 Task: Create a public group for sharing the records.
Action: Mouse moved to (713, 59)
Screenshot: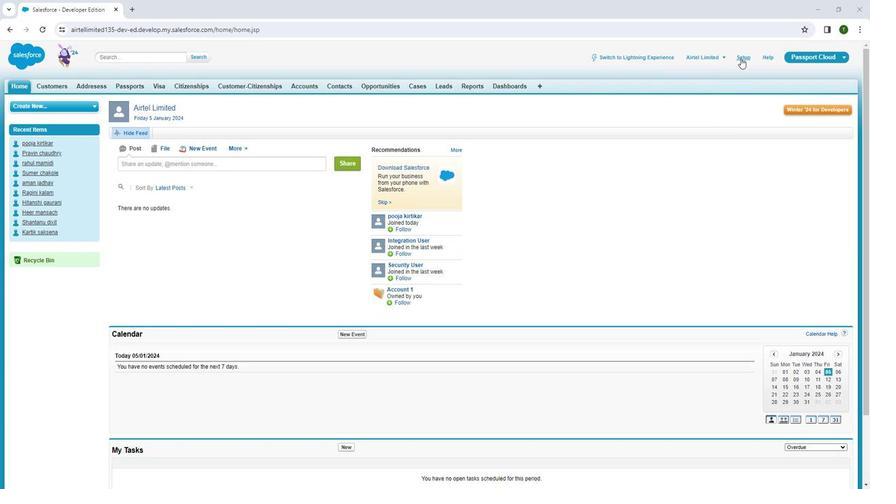 
Action: Mouse pressed left at (713, 59)
Screenshot: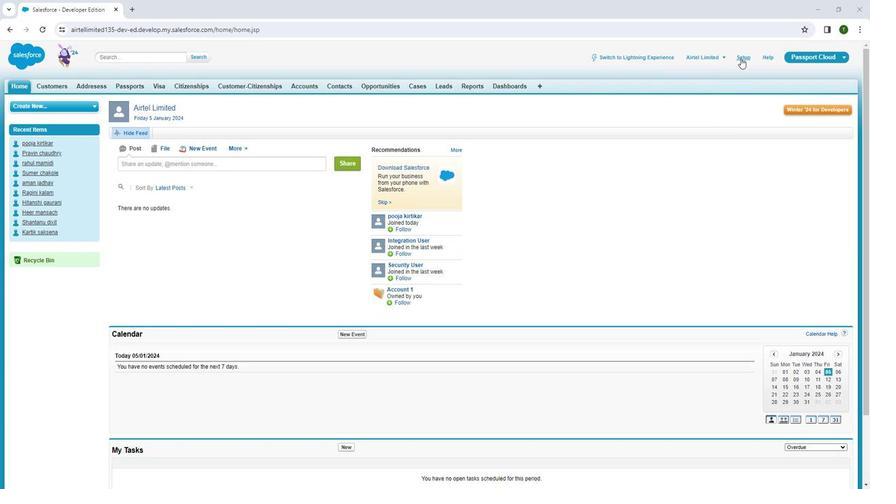 
Action: Mouse moved to (44, 166)
Screenshot: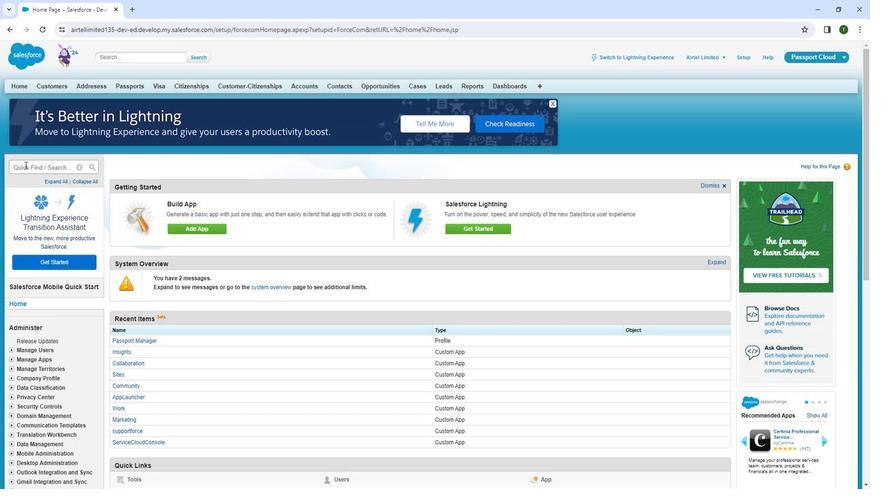 
Action: Mouse pressed left at (44, 166)
Screenshot: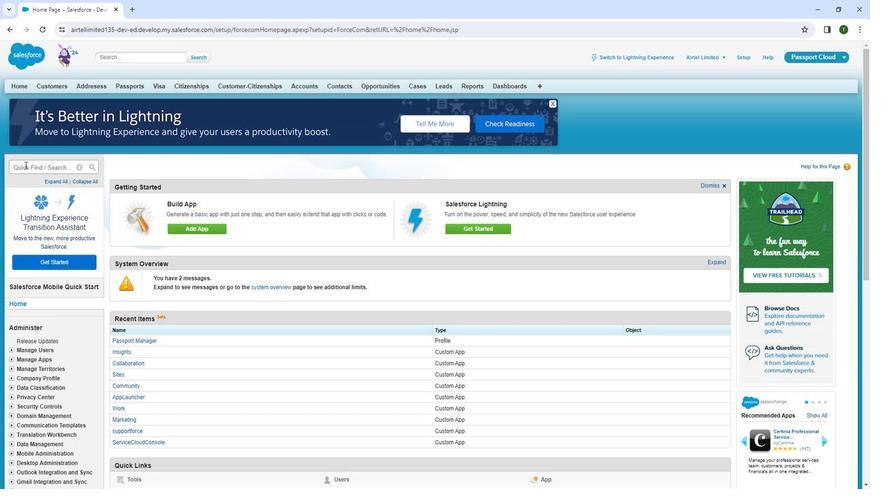 
Action: Mouse moved to (45, 148)
Screenshot: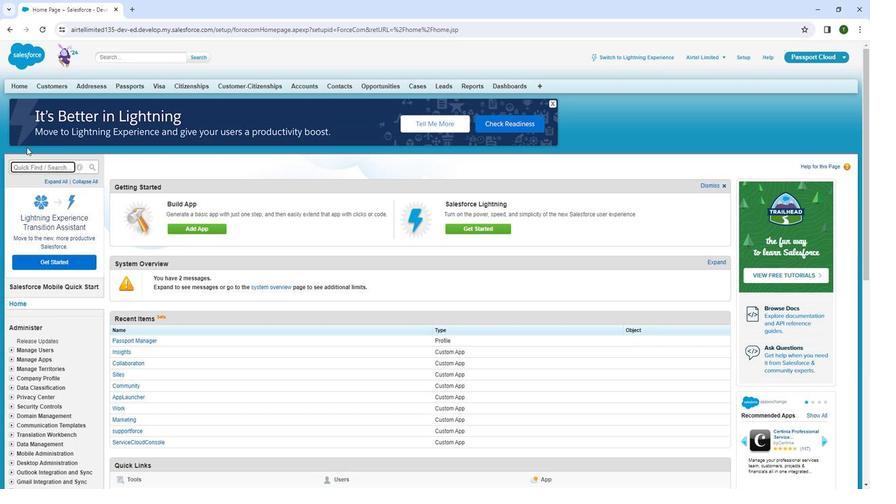 
Action: Key pressed s
Screenshot: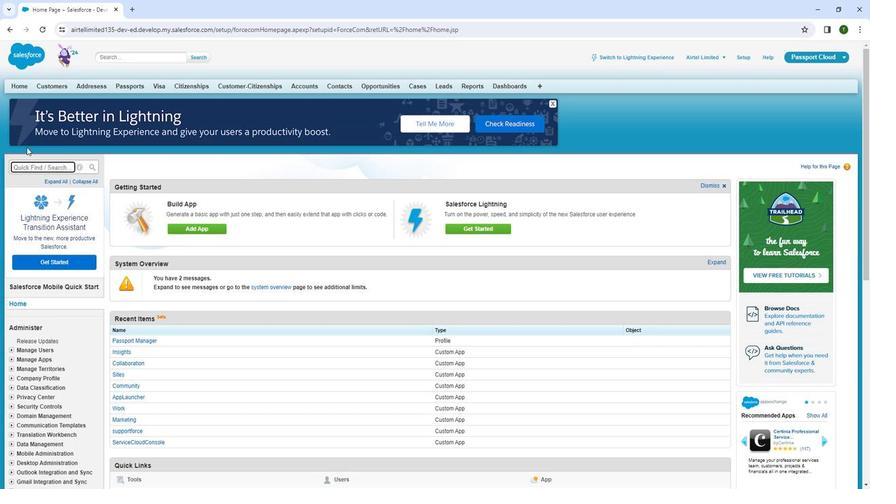 
Action: Mouse moved to (46, 146)
Screenshot: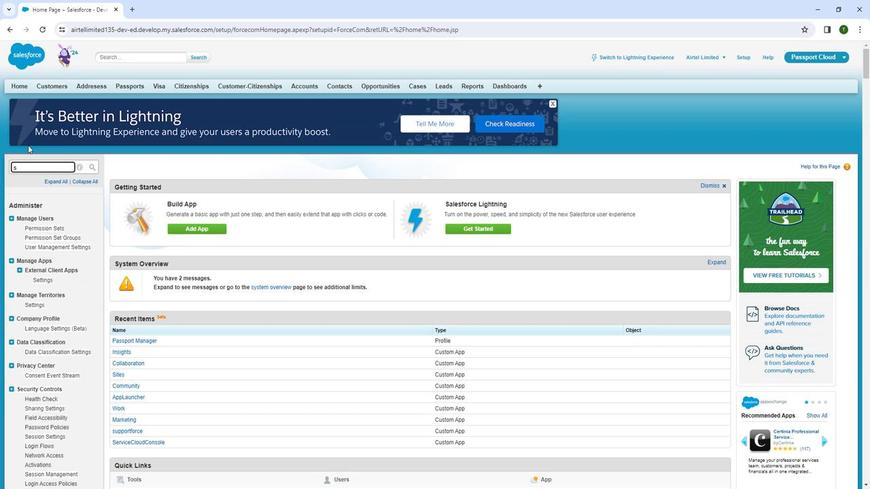 
Action: Key pressed h
Screenshot: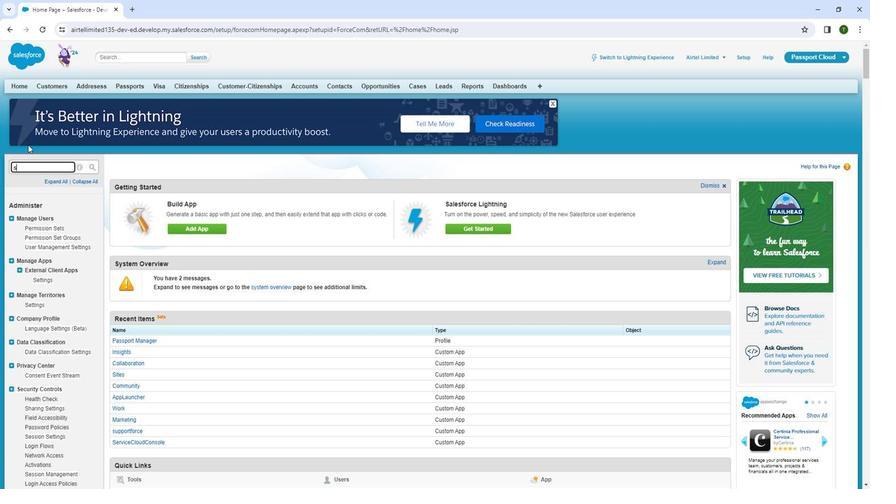 
Action: Mouse moved to (42, 163)
Screenshot: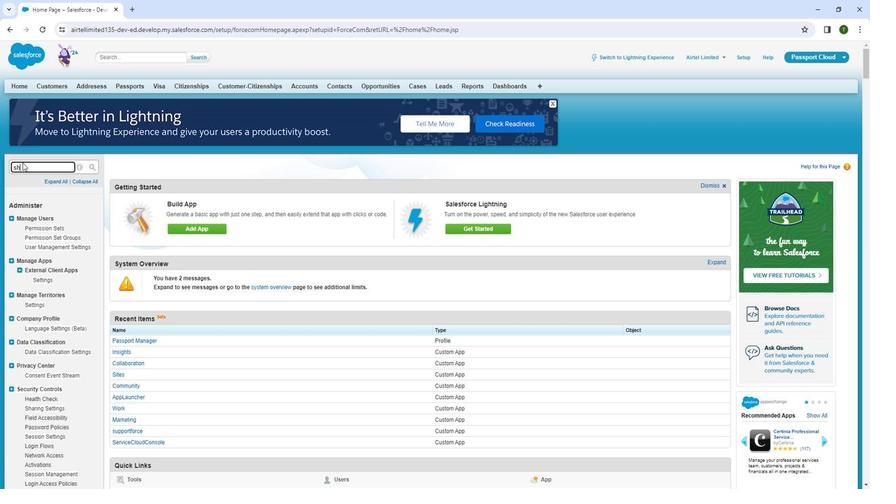
Action: Key pressed ar
Screenshot: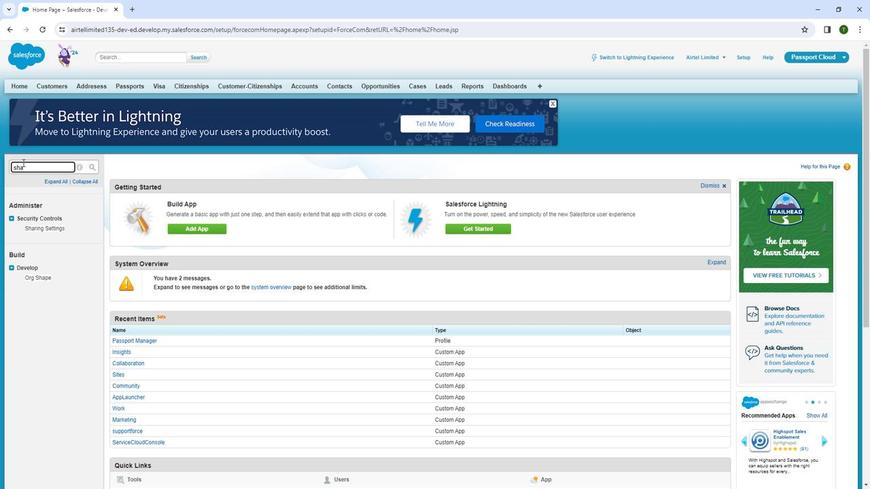
Action: Mouse moved to (42, 158)
Screenshot: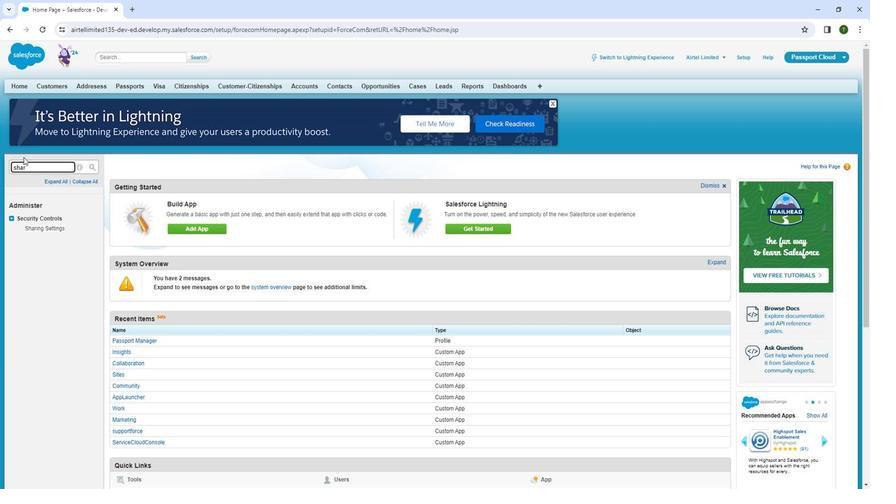 
Action: Key pressed ing
Screenshot: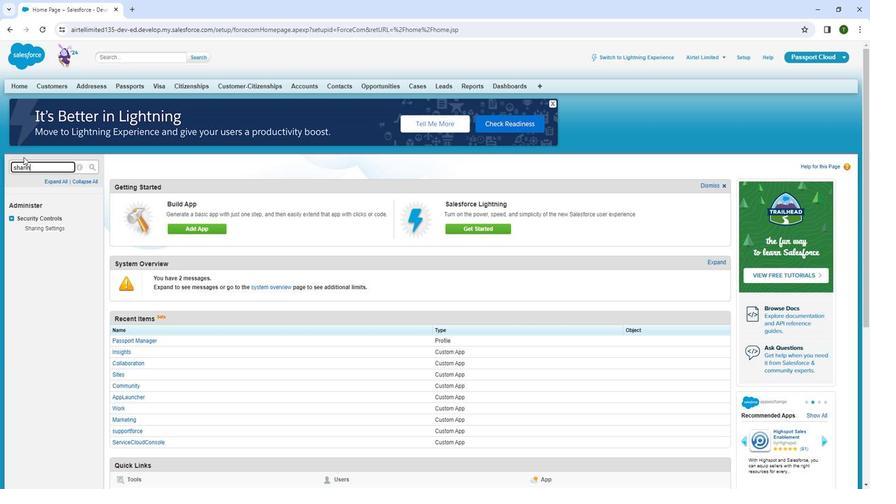 
Action: Mouse moved to (48, 231)
Screenshot: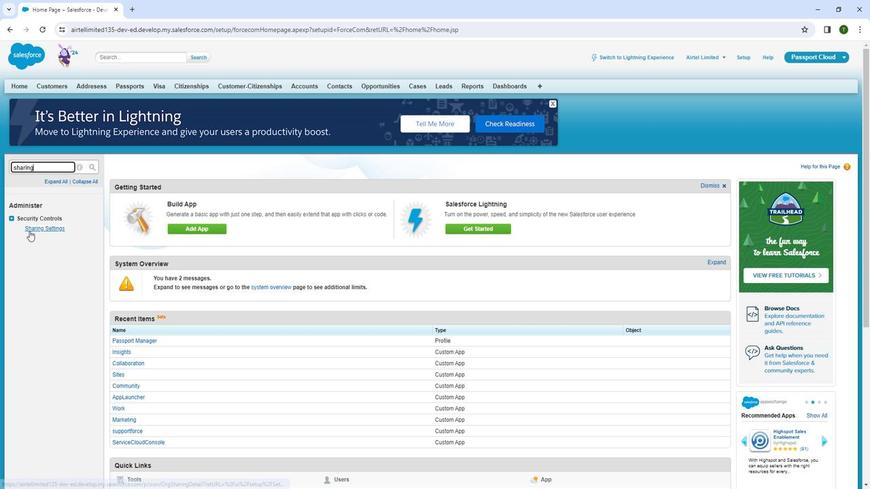 
Action: Mouse pressed left at (48, 231)
Screenshot: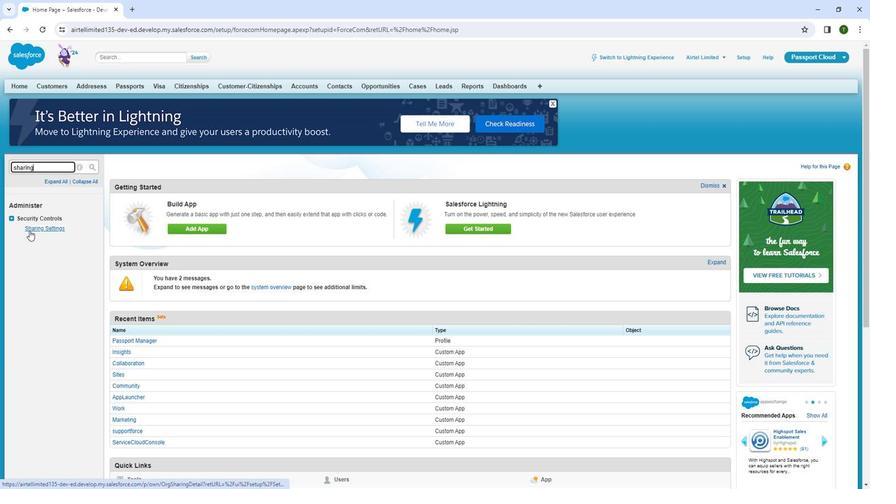 
Action: Mouse moved to (249, 323)
Screenshot: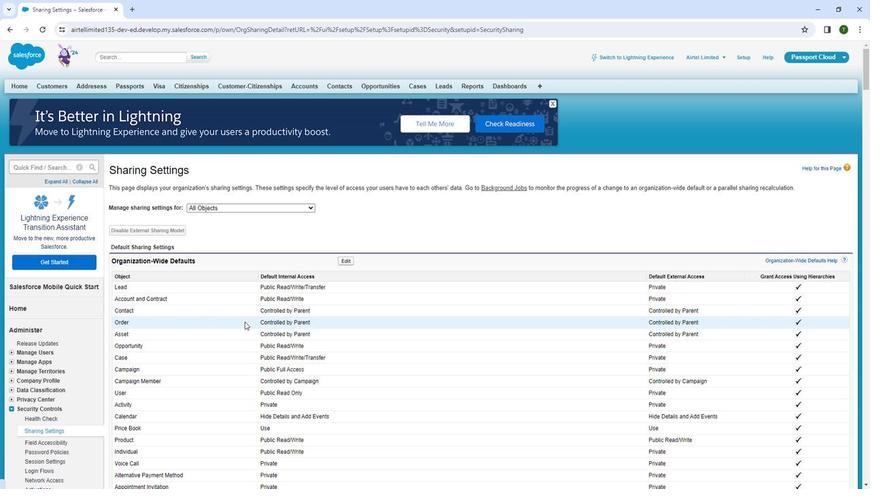 
Action: Mouse scrolled (249, 322) with delta (0, 0)
Screenshot: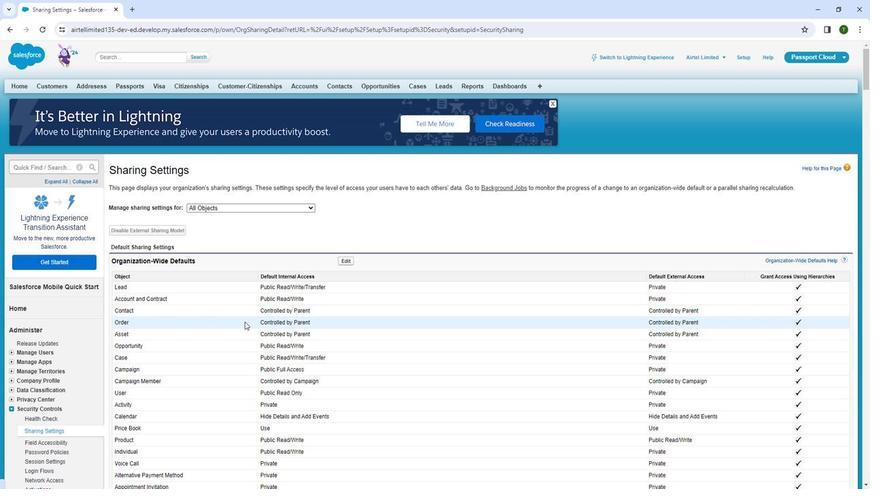 
Action: Mouse moved to (291, 301)
Screenshot: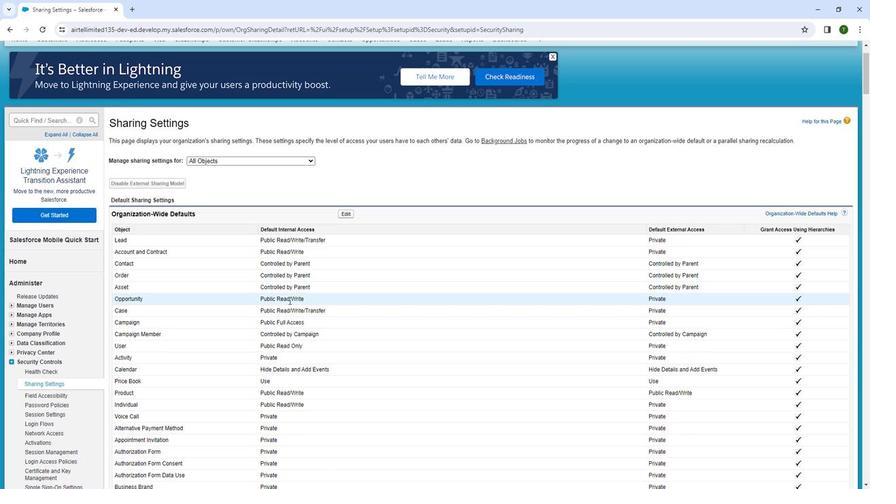 
Action: Mouse scrolled (291, 301) with delta (0, 0)
Screenshot: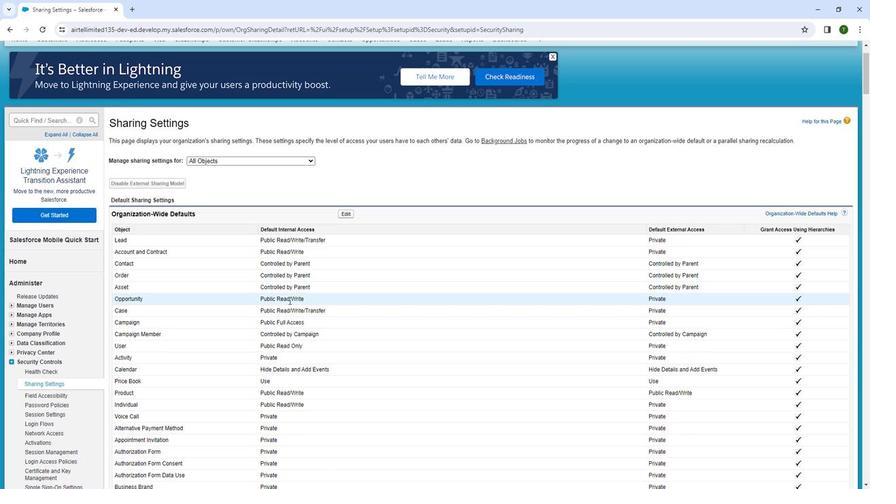 
Action: Mouse scrolled (291, 301) with delta (0, 0)
Screenshot: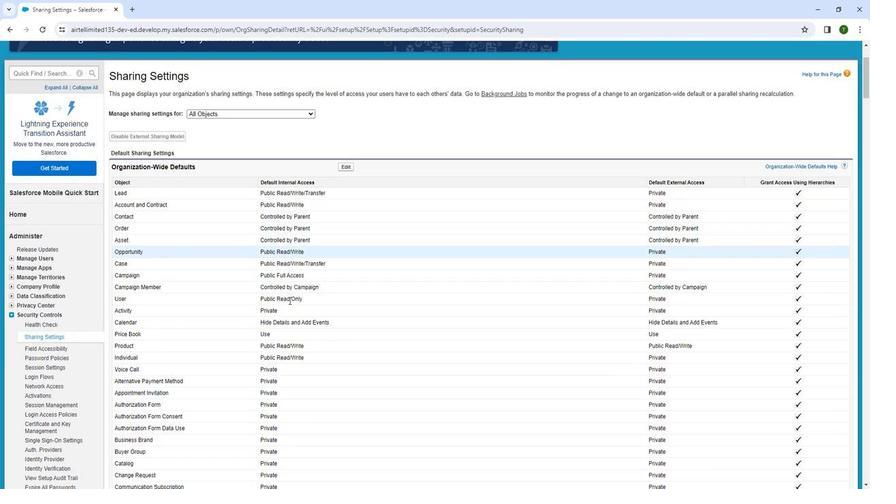 
Action: Mouse moved to (341, 120)
Screenshot: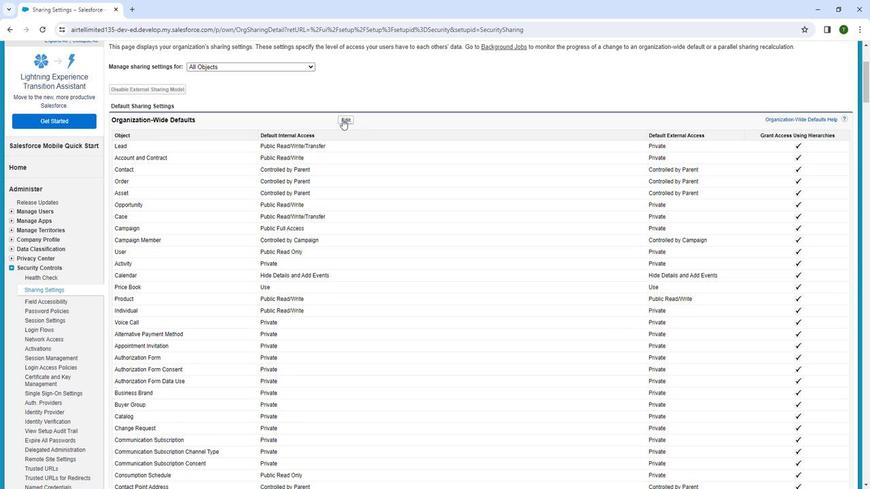 
Action: Mouse pressed left at (341, 120)
Screenshot: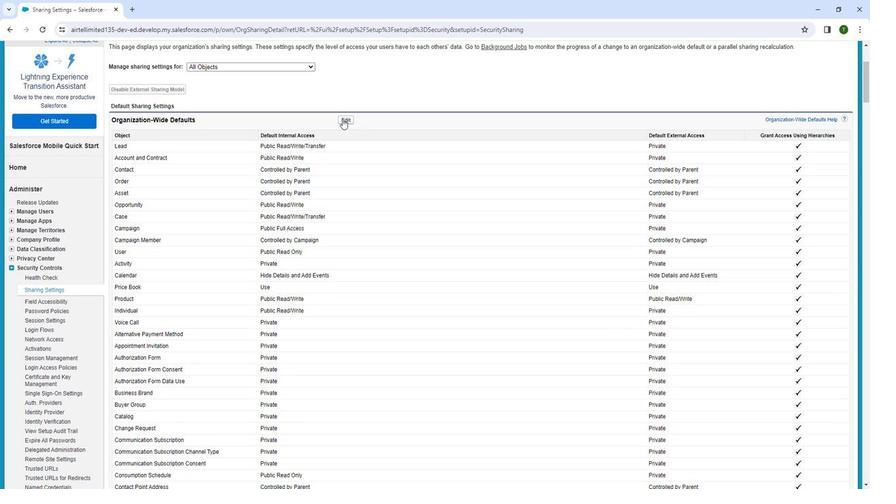 
Action: Mouse moved to (276, 257)
Screenshot: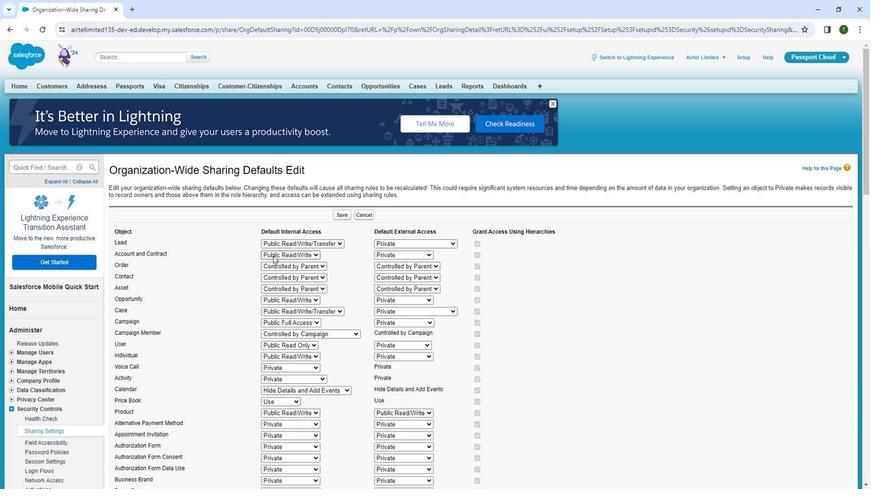 
Action: Mouse pressed left at (276, 257)
Screenshot: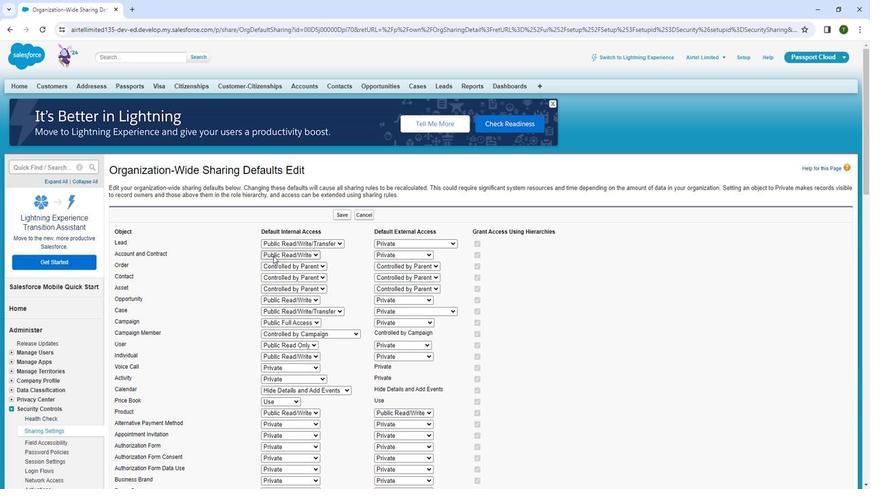 
Action: Mouse moved to (278, 263)
Screenshot: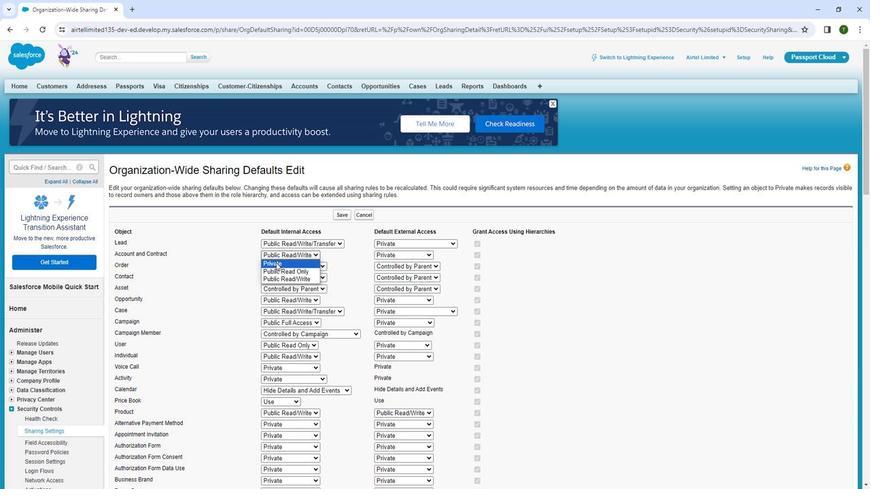 
Action: Mouse pressed left at (278, 263)
Screenshot: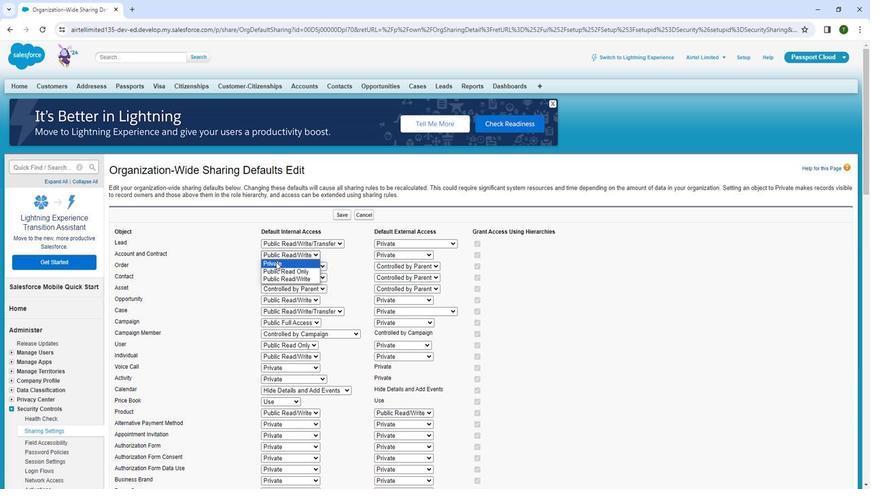 
Action: Mouse moved to (497, 104)
Screenshot: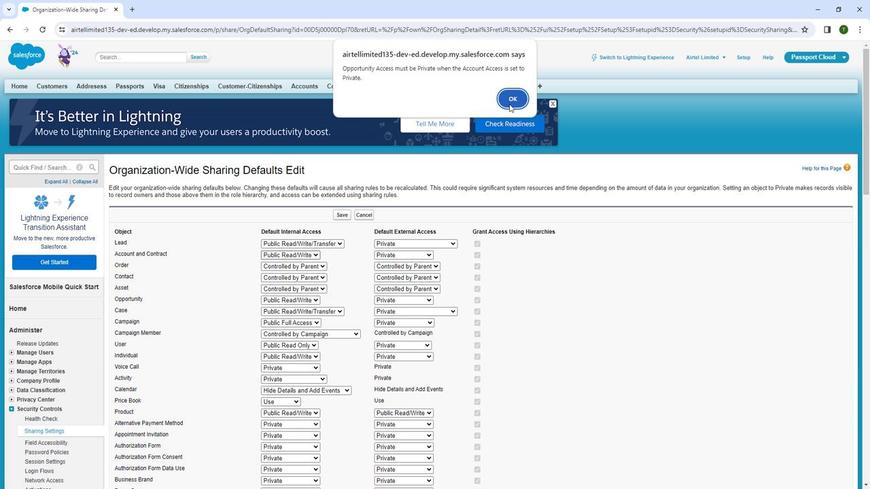 
Action: Mouse pressed left at (497, 104)
Screenshot: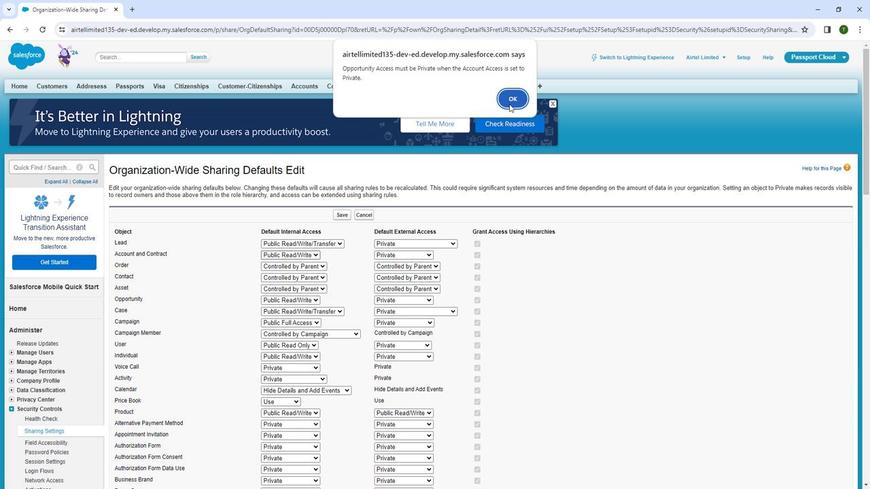 
Action: Mouse pressed left at (497, 104)
Screenshot: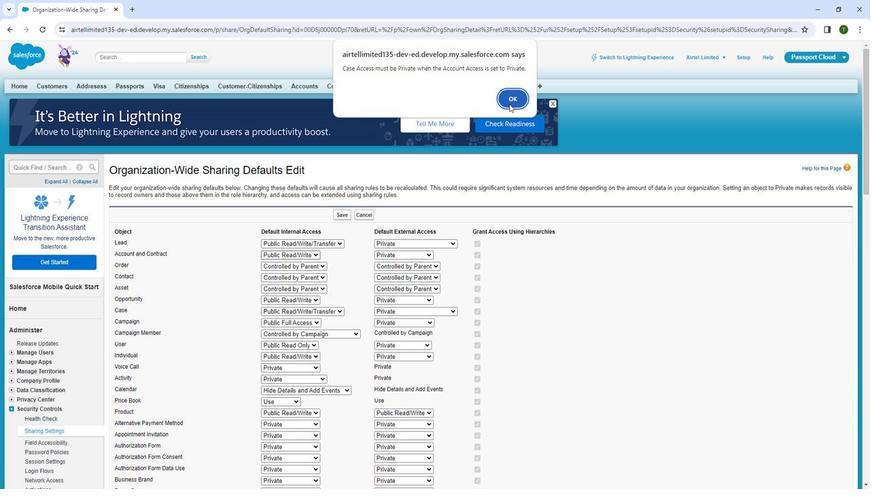 
Action: Mouse pressed left at (497, 104)
Screenshot: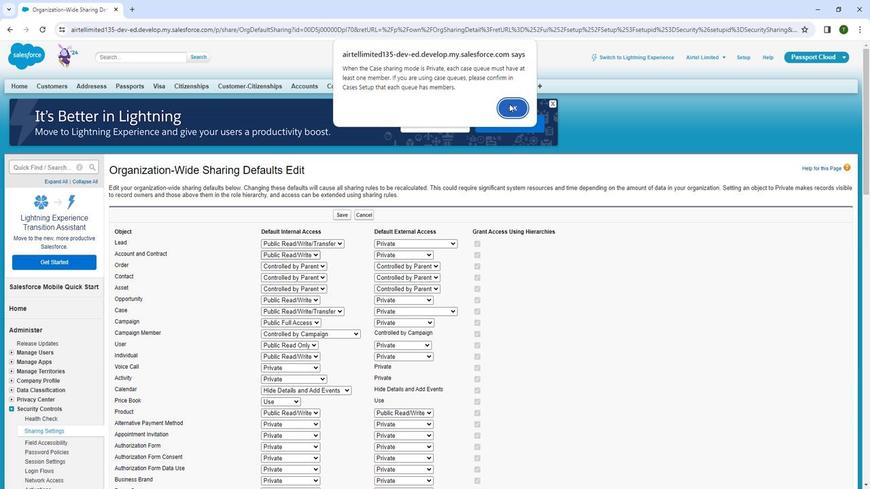 
Action: Mouse moved to (501, 308)
Screenshot: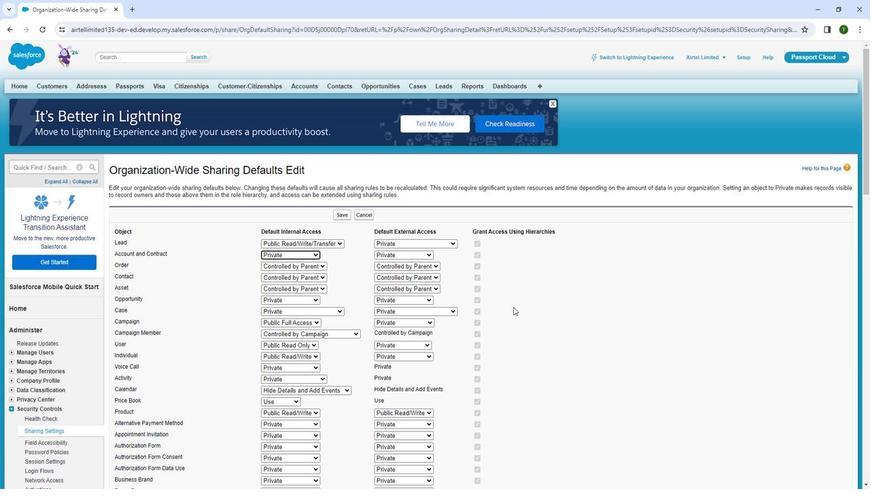 
Action: Mouse pressed left at (501, 308)
Screenshot: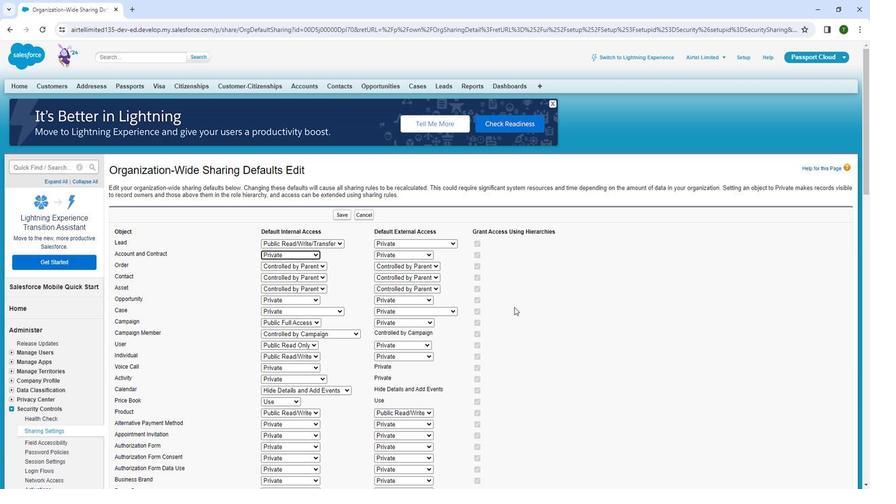 
Action: Mouse moved to (391, 295)
Screenshot: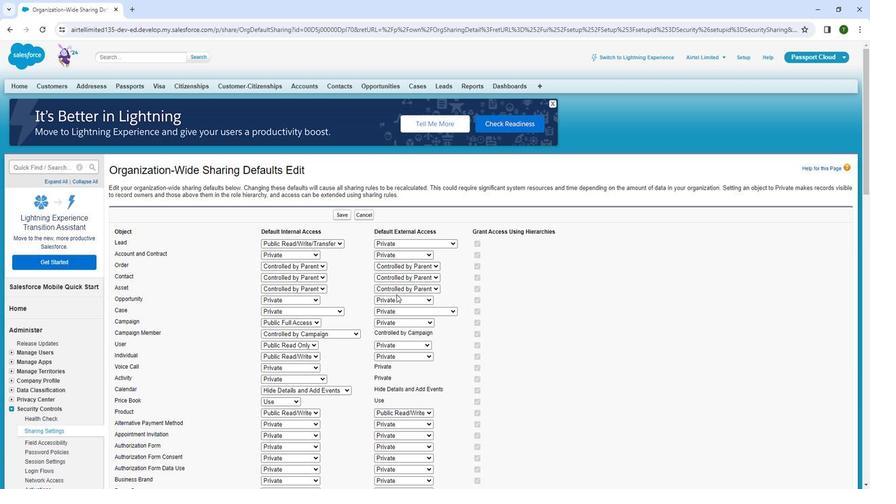 
Action: Mouse scrolled (391, 295) with delta (0, 0)
Screenshot: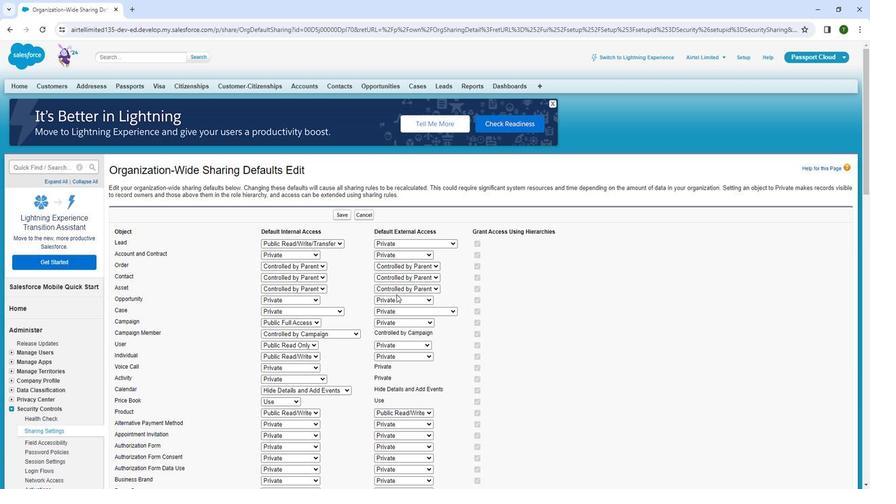 
Action: Mouse moved to (390, 299)
Screenshot: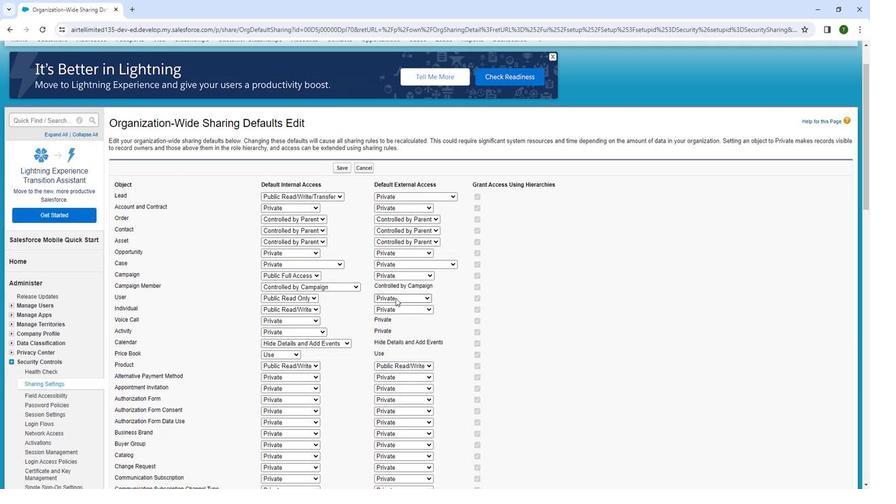
Action: Mouse scrolled (390, 299) with delta (0, 0)
Screenshot: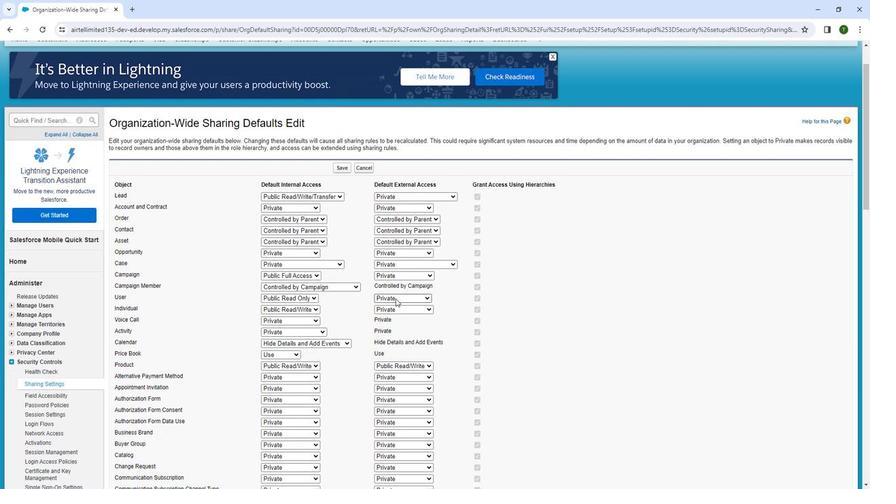 
Action: Mouse scrolled (390, 299) with delta (0, 0)
Screenshot: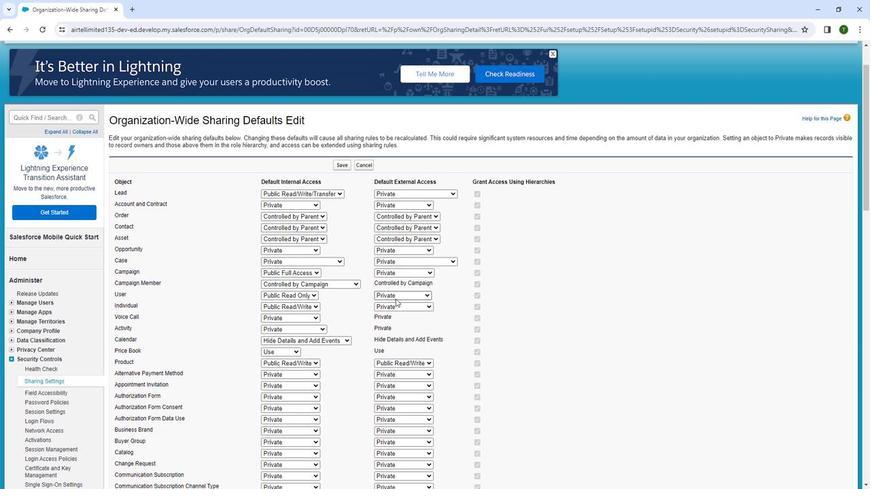 
Action: Mouse moved to (382, 300)
Screenshot: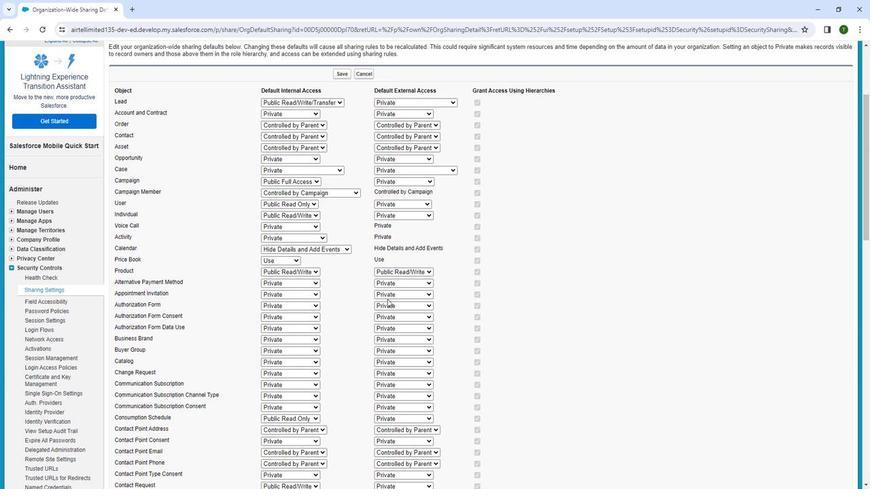 
Action: Mouse scrolled (382, 299) with delta (0, 0)
Screenshot: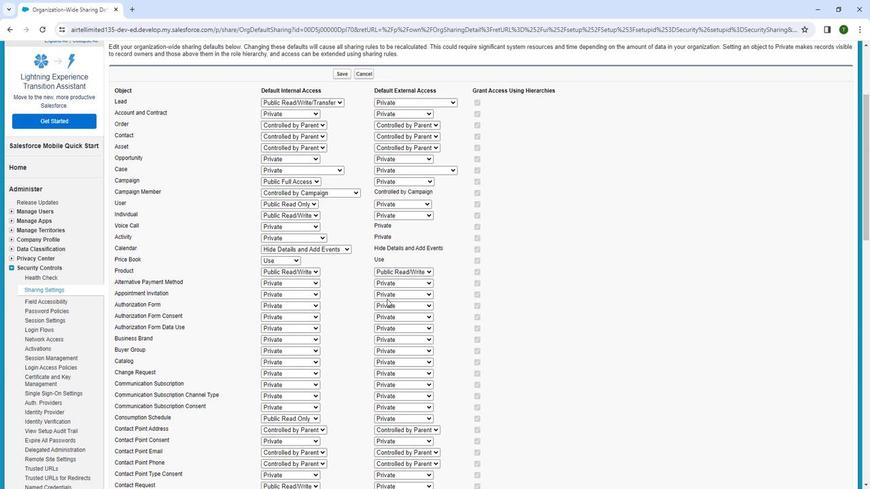 
Action: Mouse moved to (381, 302)
Screenshot: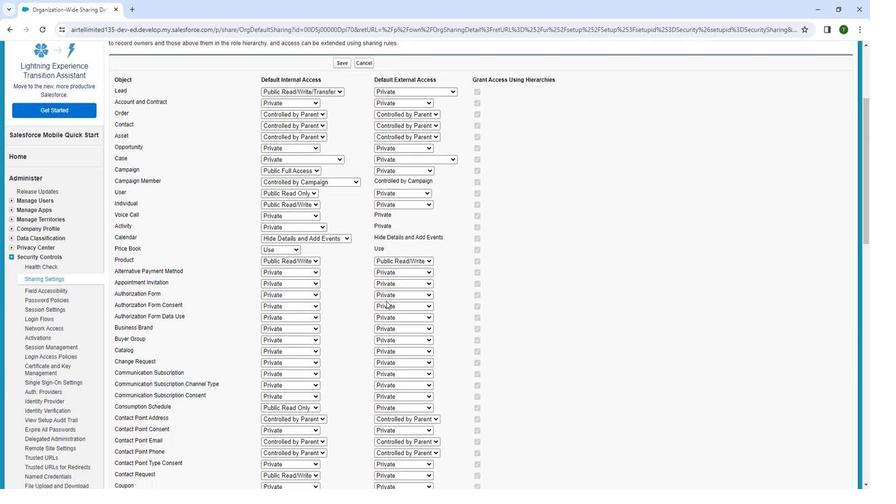 
Action: Mouse scrolled (381, 301) with delta (0, 0)
Screenshot: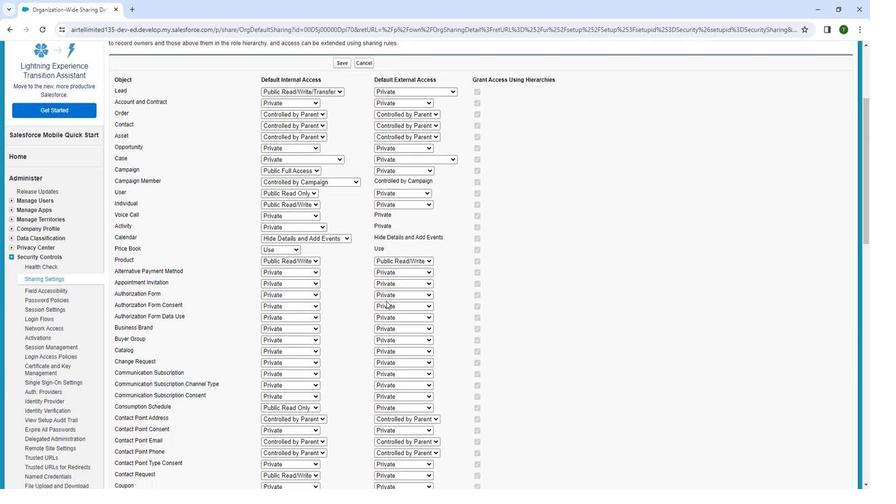 
Action: Mouse moved to (379, 307)
Screenshot: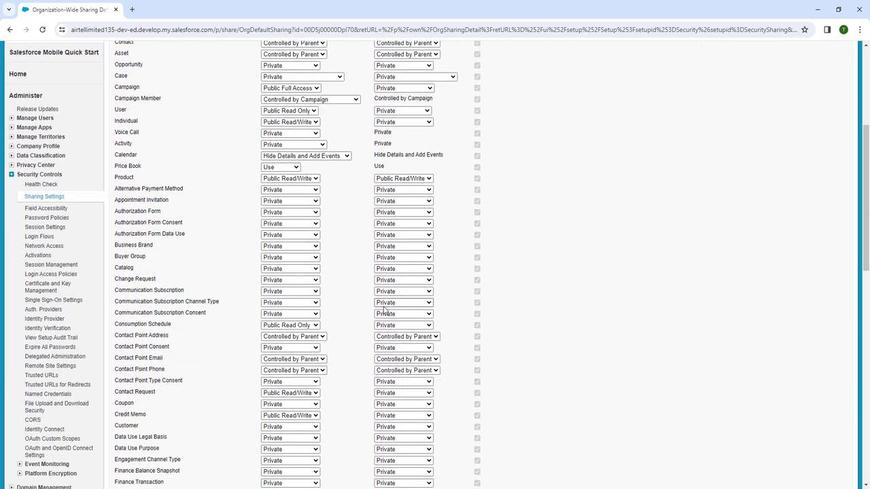 
Action: Mouse scrolled (379, 307) with delta (0, 0)
Screenshot: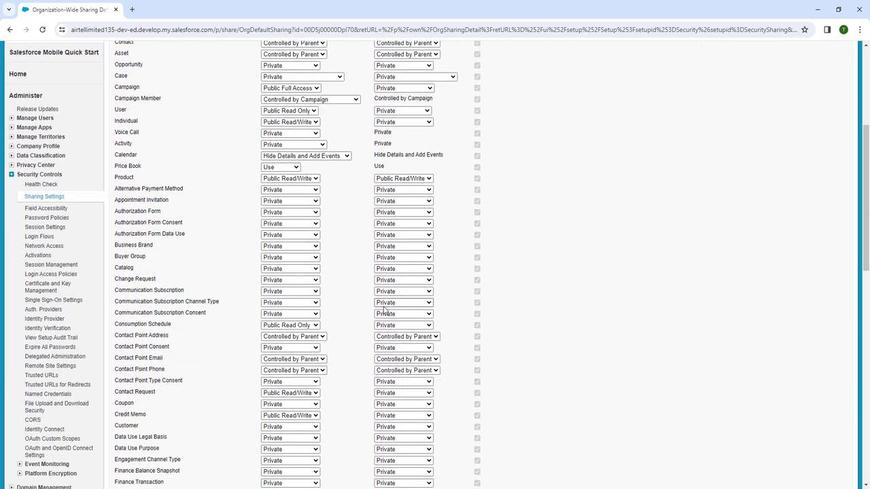 
Action: Mouse moved to (378, 310)
Screenshot: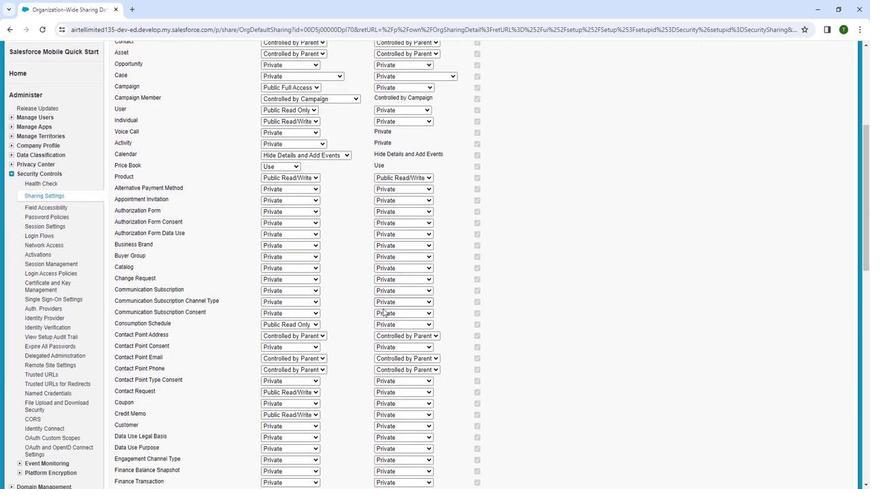 
Action: Mouse scrolled (378, 309) with delta (0, 0)
Screenshot: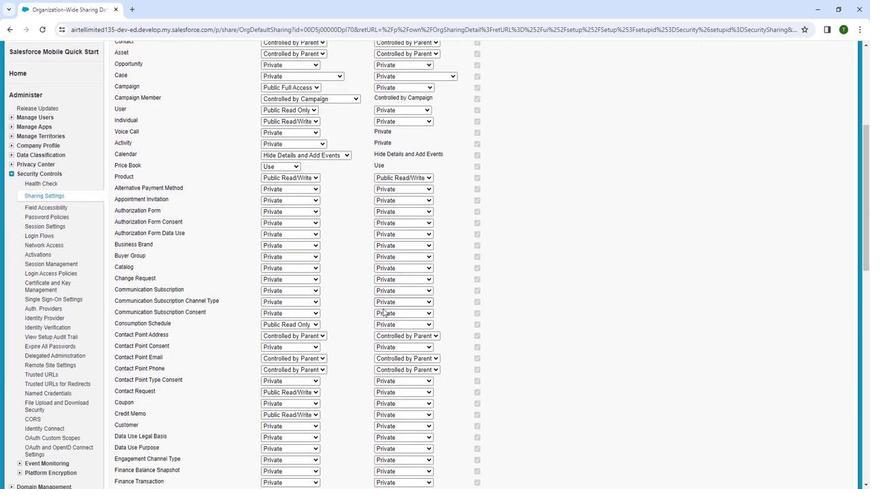 
Action: Mouse moved to (378, 310)
Screenshot: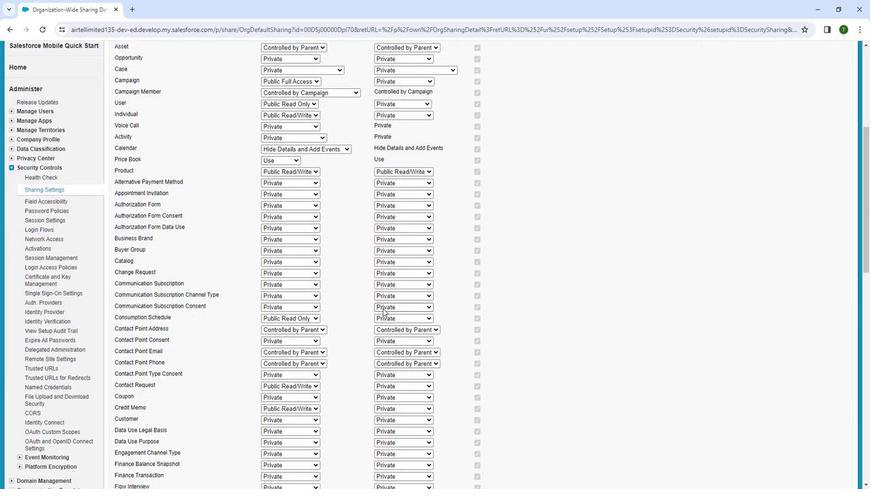 
Action: Mouse scrolled (378, 309) with delta (0, 0)
Screenshot: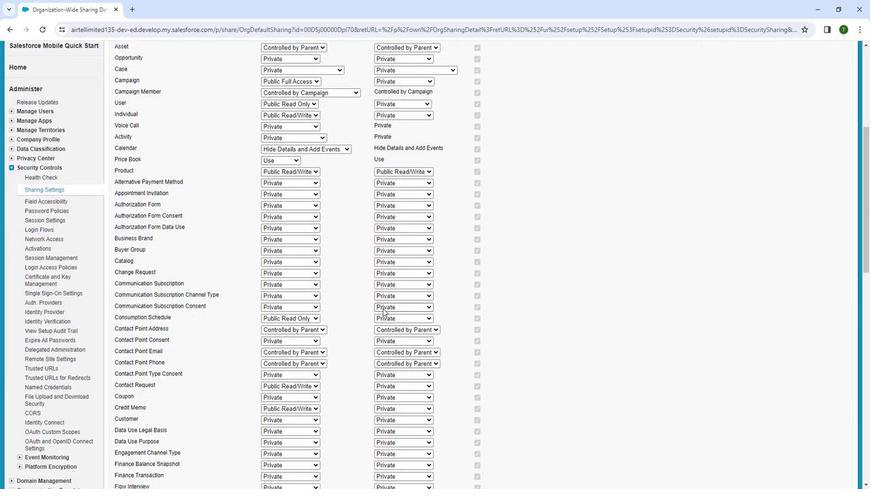 
Action: Mouse moved to (376, 314)
Screenshot: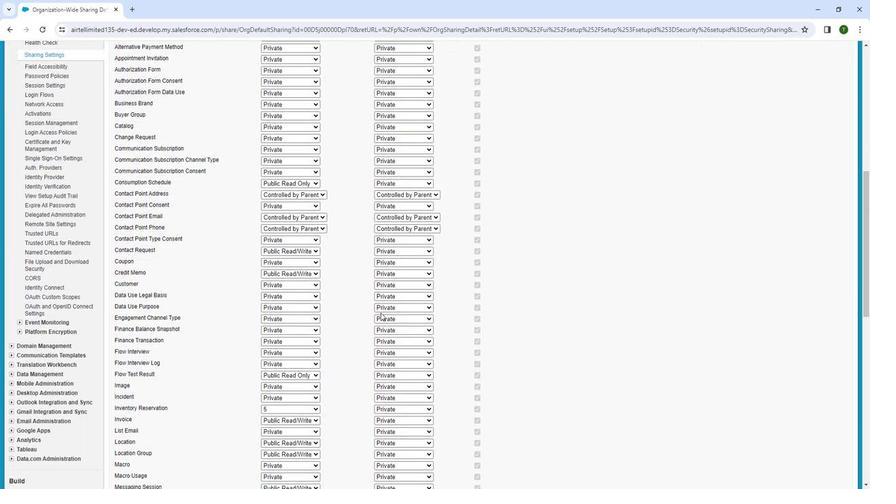 
Action: Mouse scrolled (376, 314) with delta (0, 0)
Screenshot: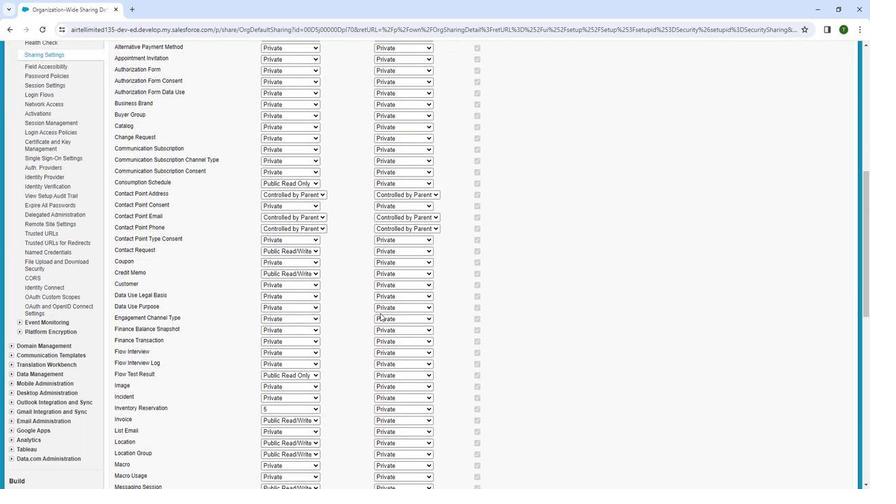 
Action: Mouse scrolled (376, 314) with delta (0, 0)
Screenshot: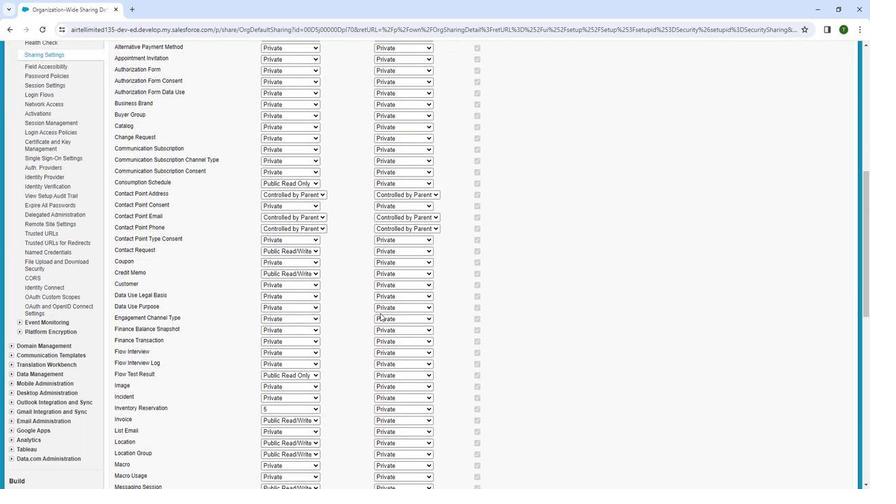 
Action: Mouse scrolled (376, 314) with delta (0, 0)
Screenshot: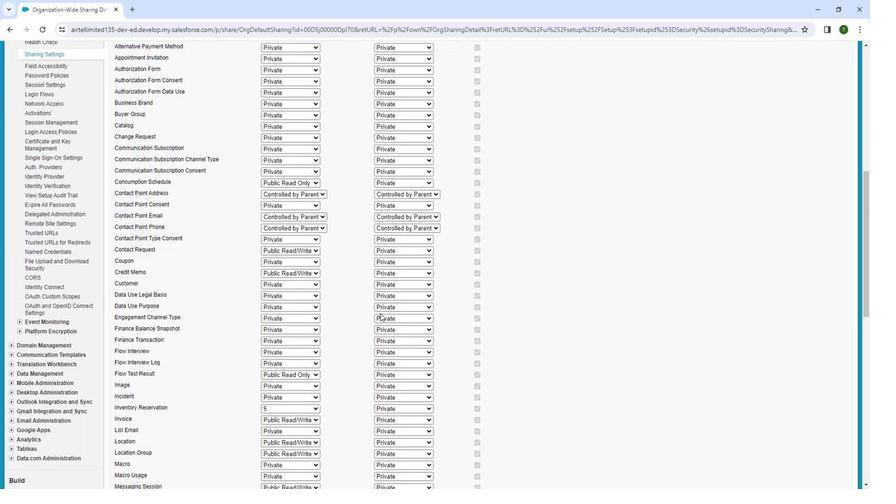 
Action: Mouse scrolled (376, 314) with delta (0, 0)
Screenshot: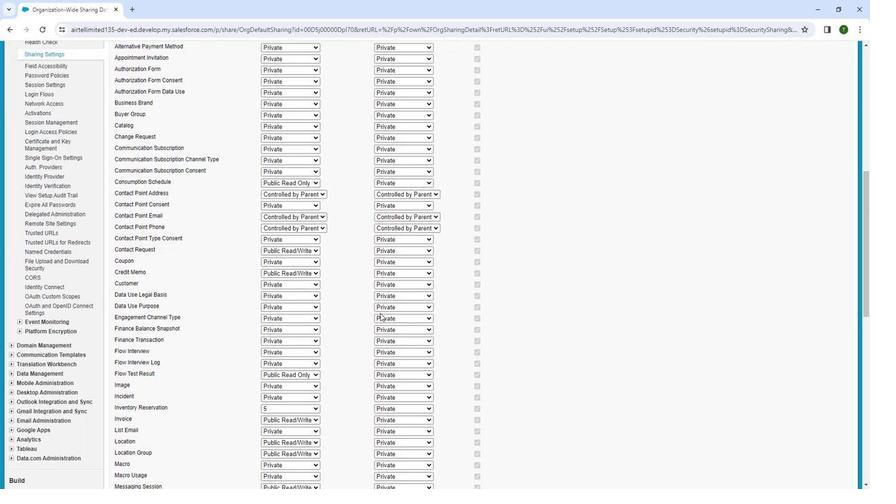 
Action: Mouse scrolled (376, 314) with delta (0, 0)
Screenshot: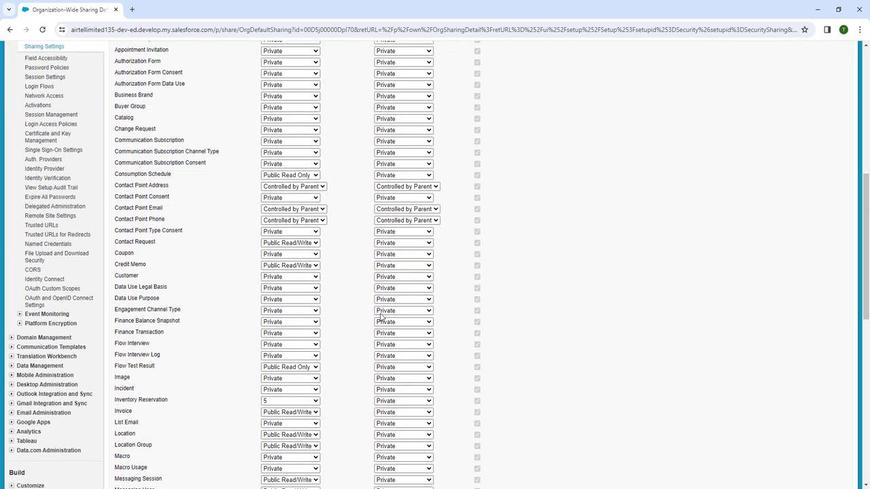 
Action: Mouse moved to (376, 315)
Screenshot: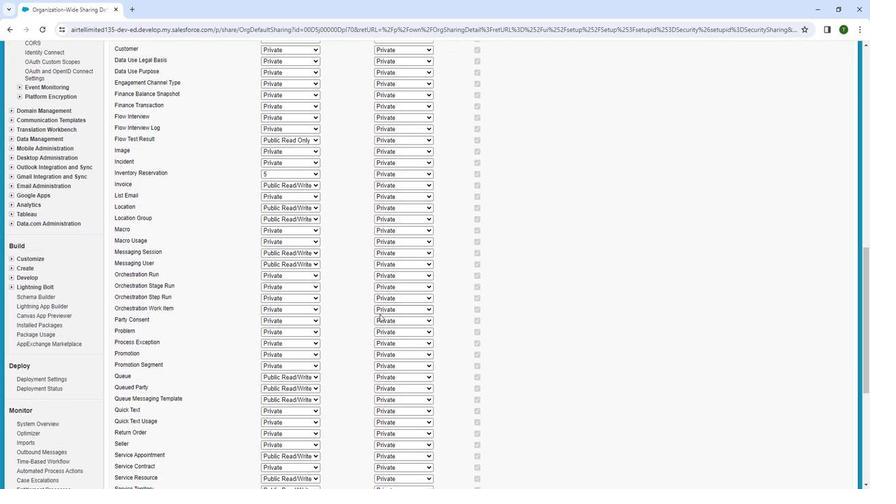 
Action: Mouse scrolled (376, 314) with delta (0, 0)
Screenshot: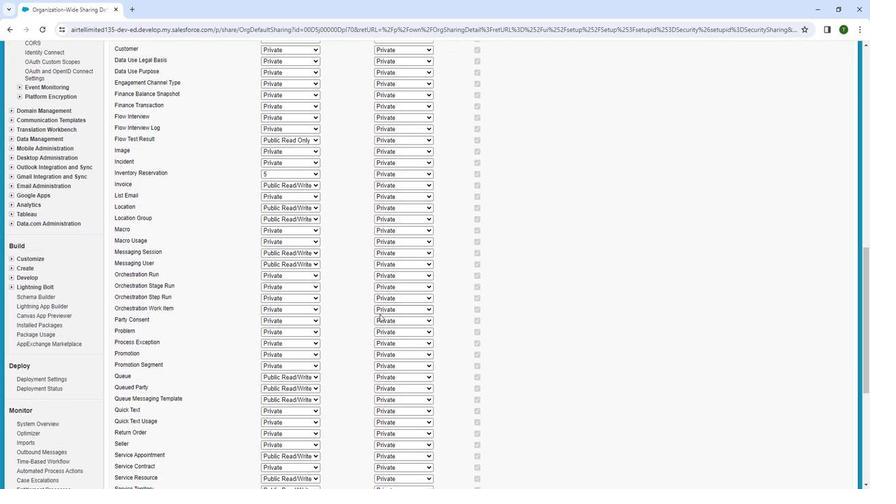 
Action: Mouse moved to (376, 316)
Screenshot: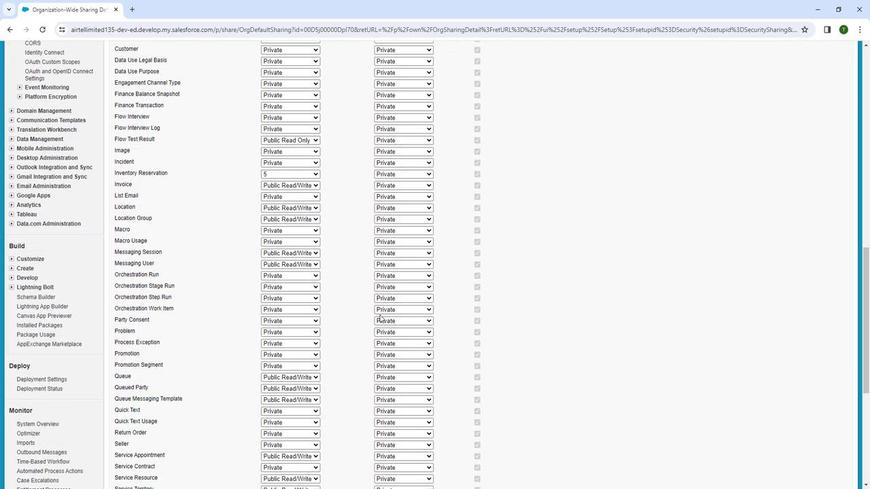 
Action: Mouse scrolled (376, 315) with delta (0, 0)
Screenshot: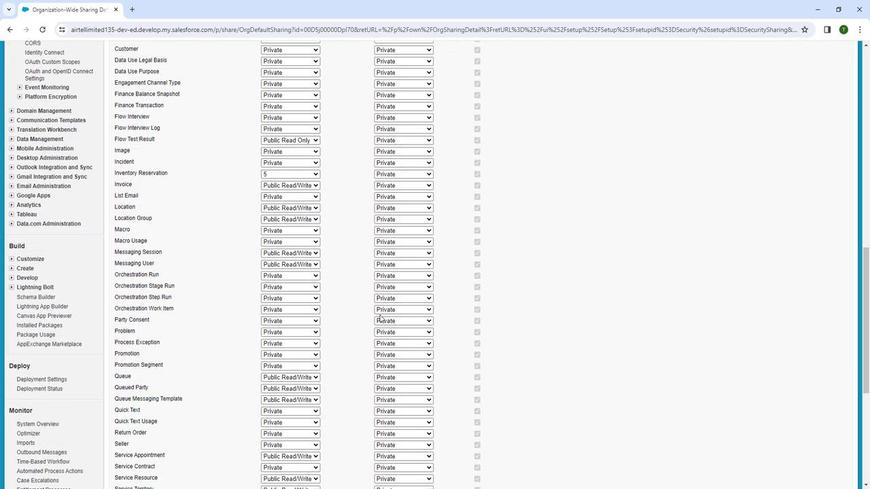 
Action: Mouse scrolled (376, 315) with delta (0, 0)
Screenshot: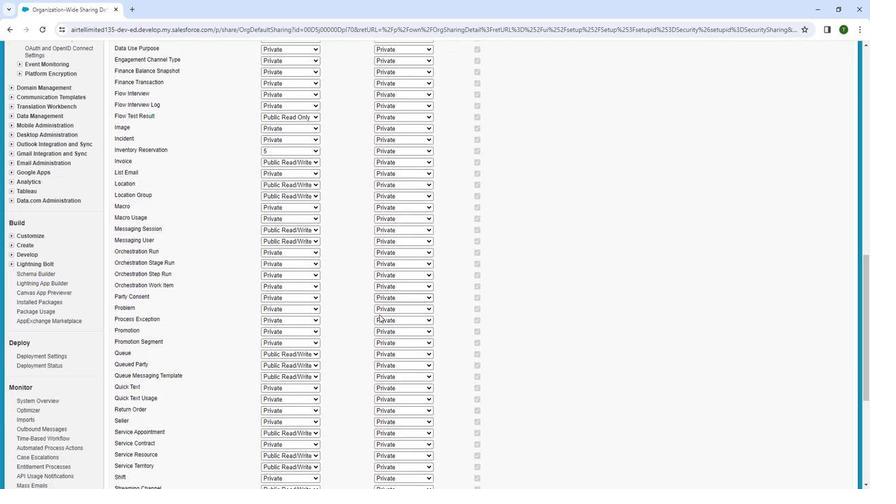 
Action: Mouse moved to (369, 319)
Screenshot: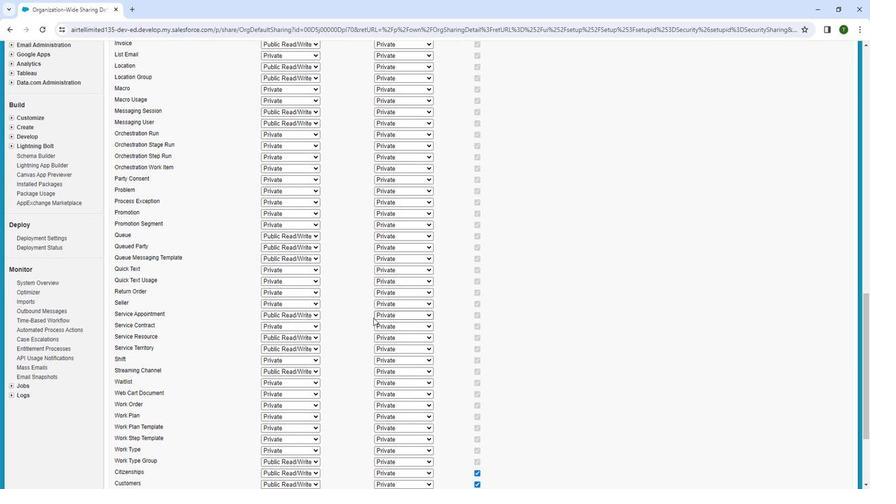 
Action: Mouse scrolled (369, 318) with delta (0, 0)
Screenshot: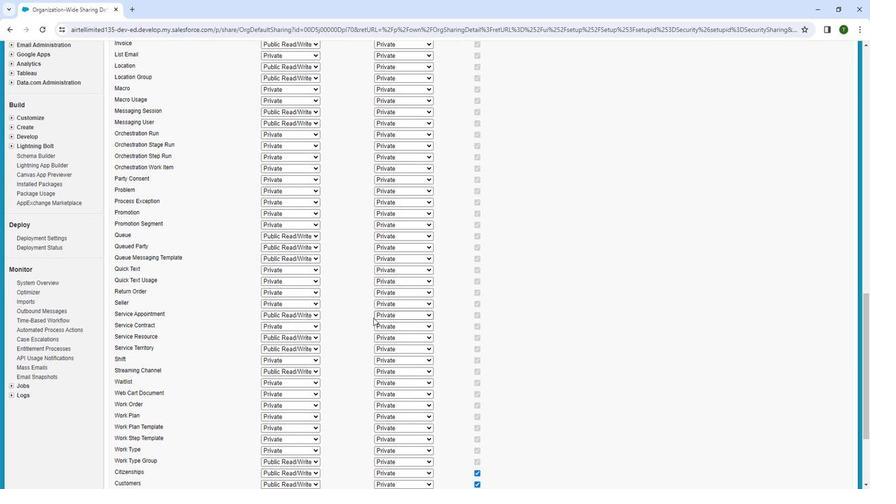 
Action: Mouse moved to (369, 319)
Screenshot: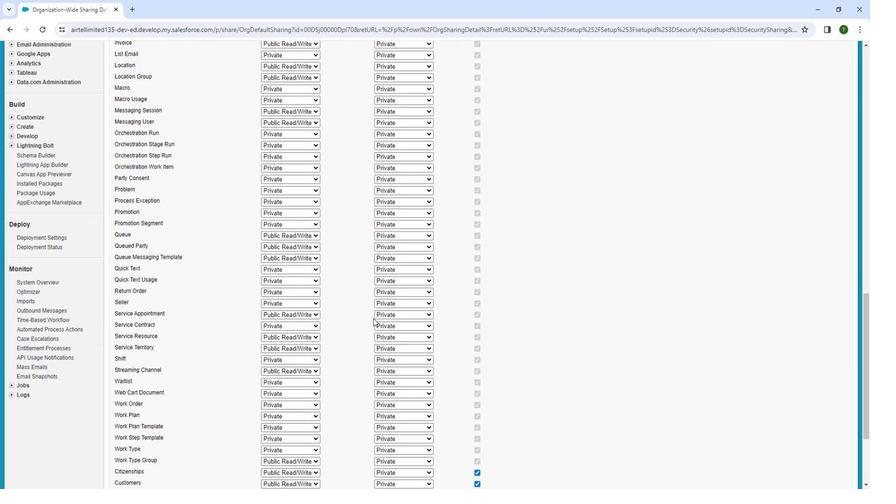 
Action: Mouse scrolled (369, 319) with delta (0, 0)
Screenshot: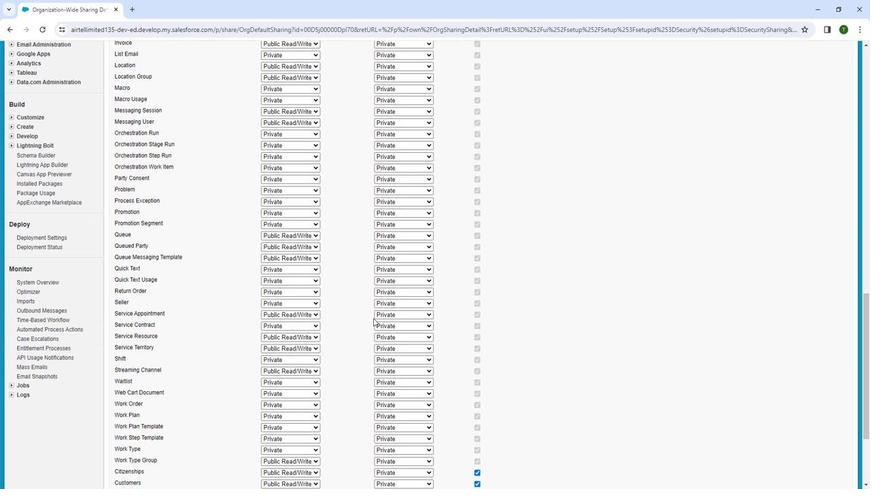 
Action: Mouse moved to (369, 320)
Screenshot: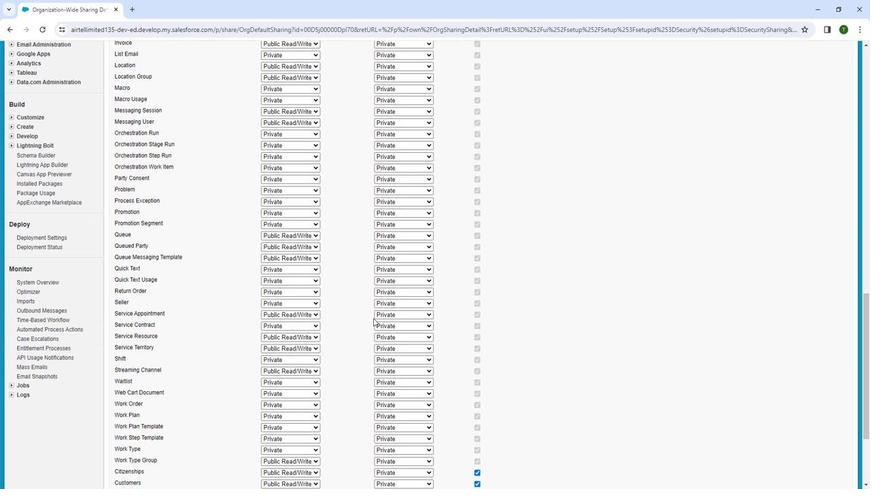 
Action: Mouse scrolled (369, 319) with delta (0, 0)
Screenshot: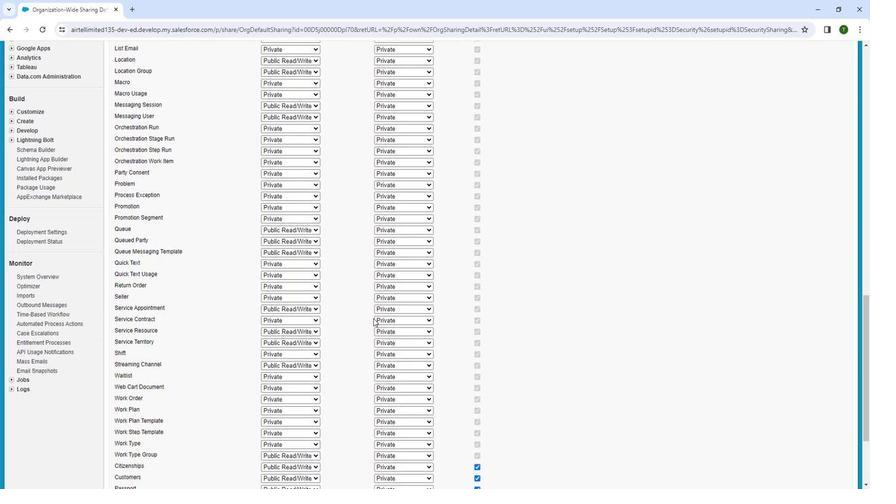 
Action: Mouse moved to (342, 446)
Screenshot: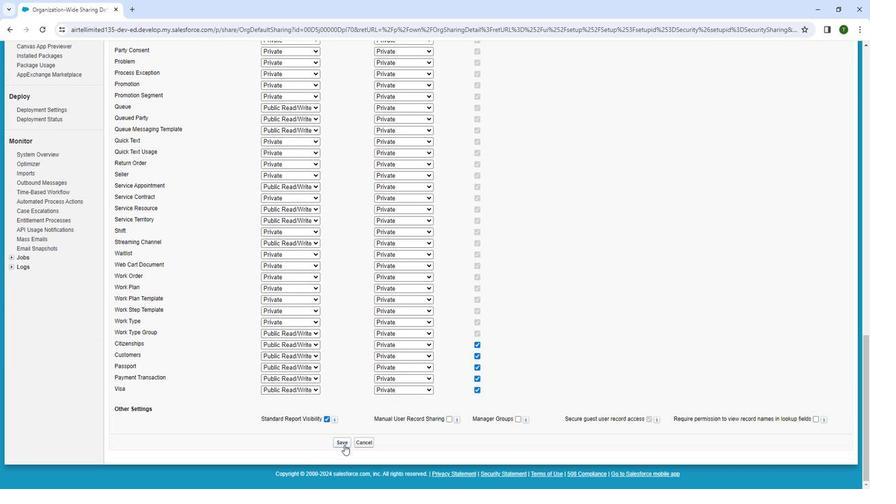 
Action: Mouse pressed left at (342, 446)
Screenshot: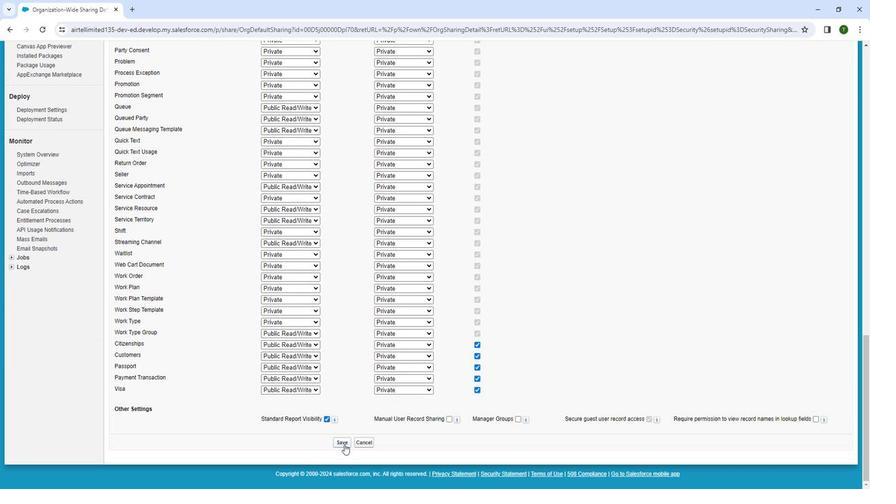 
Action: Mouse moved to (468, 131)
Screenshot: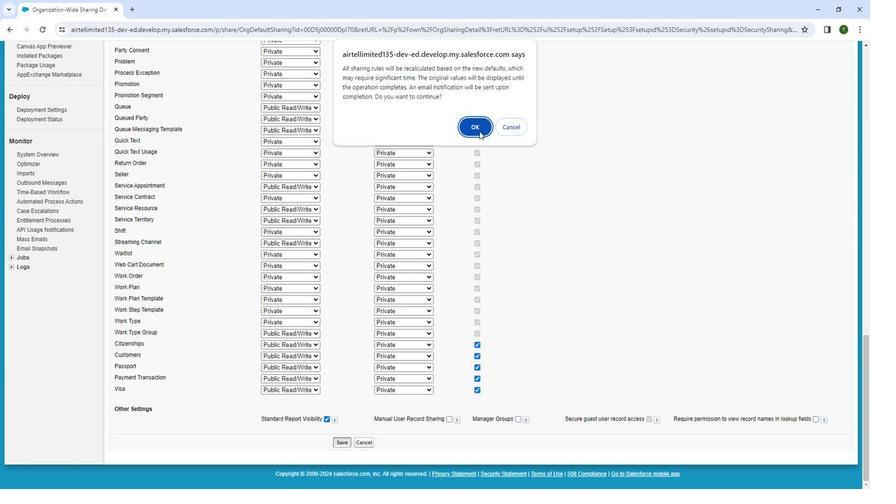 
Action: Mouse pressed left at (468, 131)
Screenshot: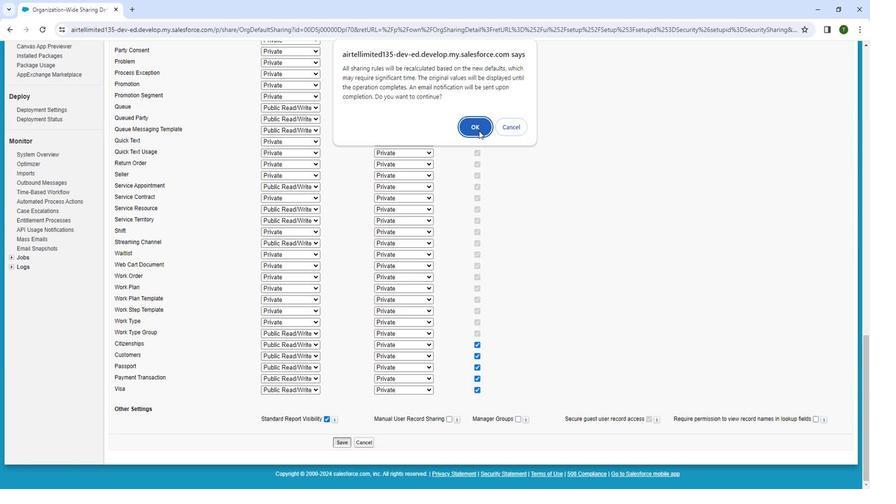 
Action: Mouse moved to (309, 86)
Screenshot: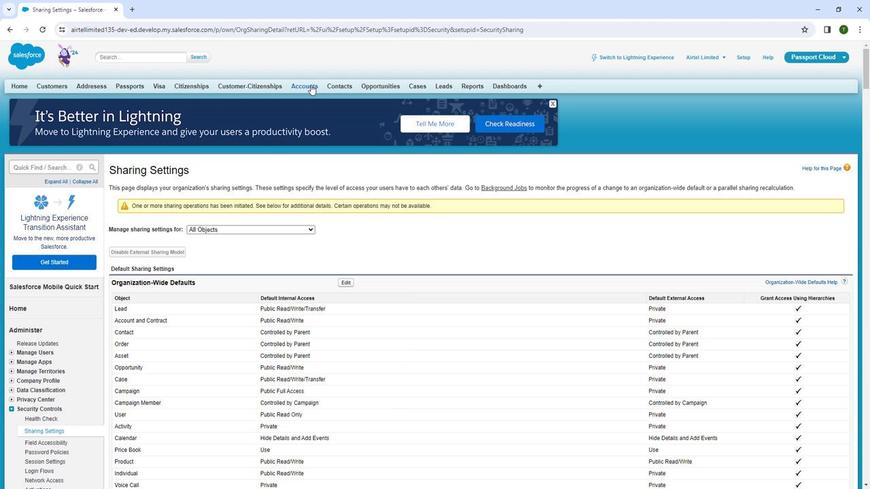 
Action: Mouse pressed left at (309, 86)
Screenshot: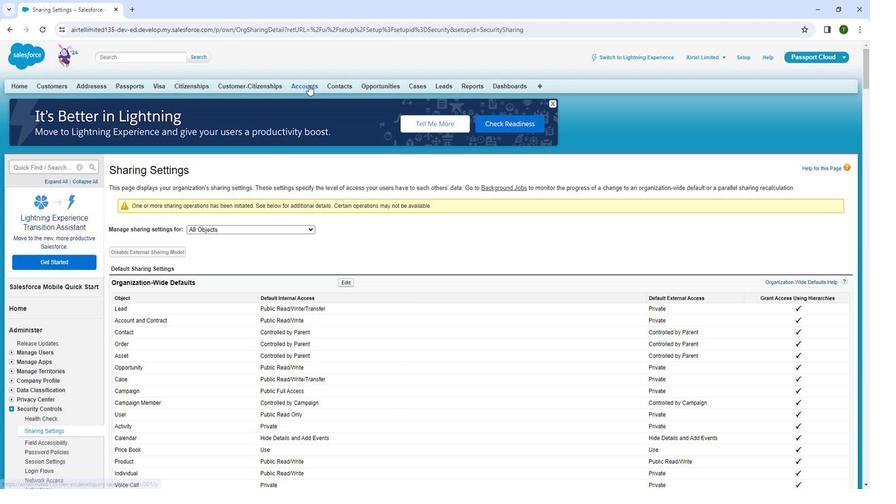 
Action: Mouse moved to (308, 86)
Screenshot: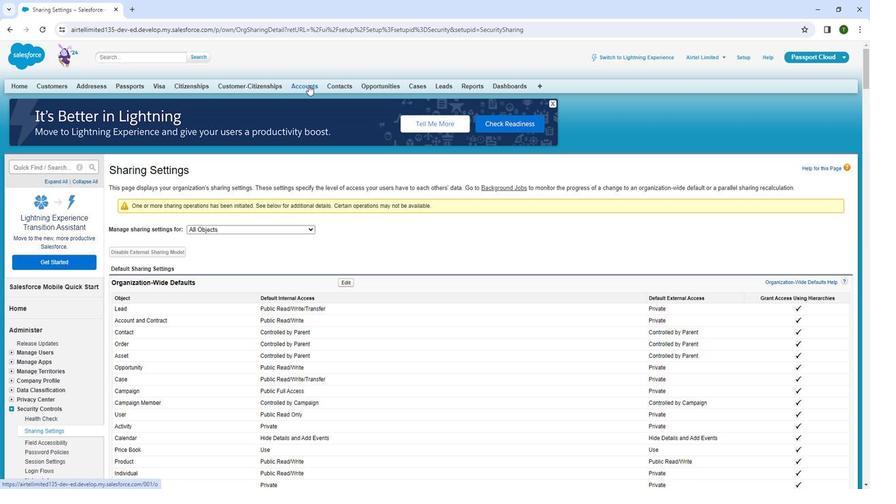 
Action: Mouse pressed left at (308, 86)
Screenshot: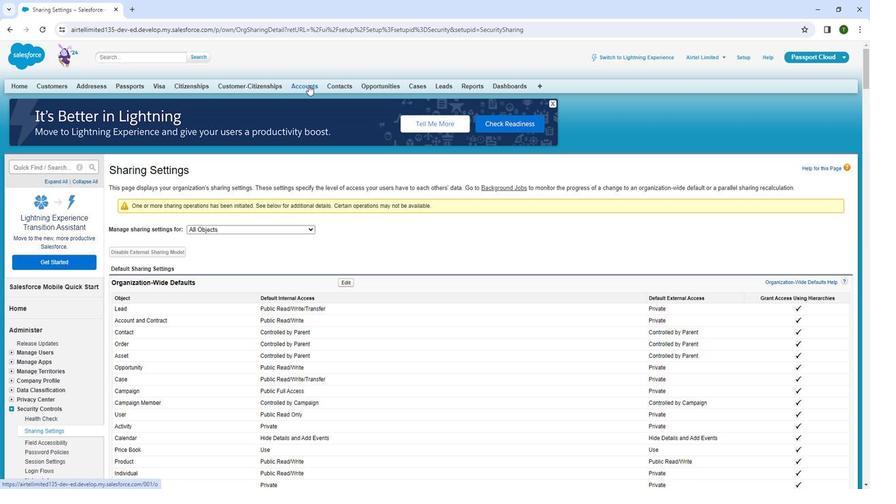 
Action: Mouse moved to (345, 218)
Screenshot: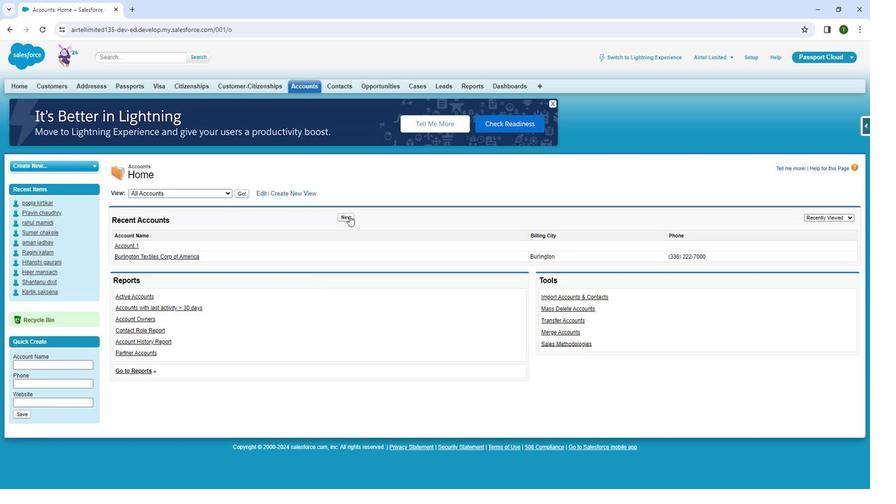 
Action: Mouse pressed left at (345, 218)
Screenshot: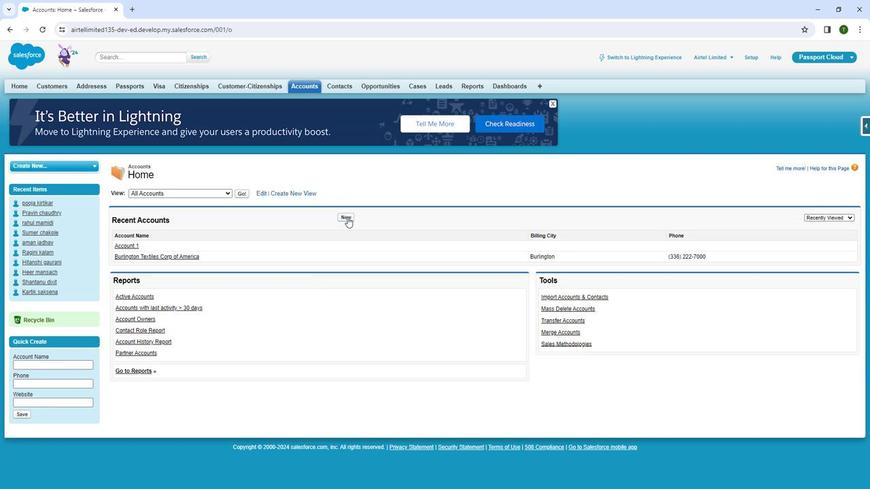 
Action: Mouse moved to (288, 239)
Screenshot: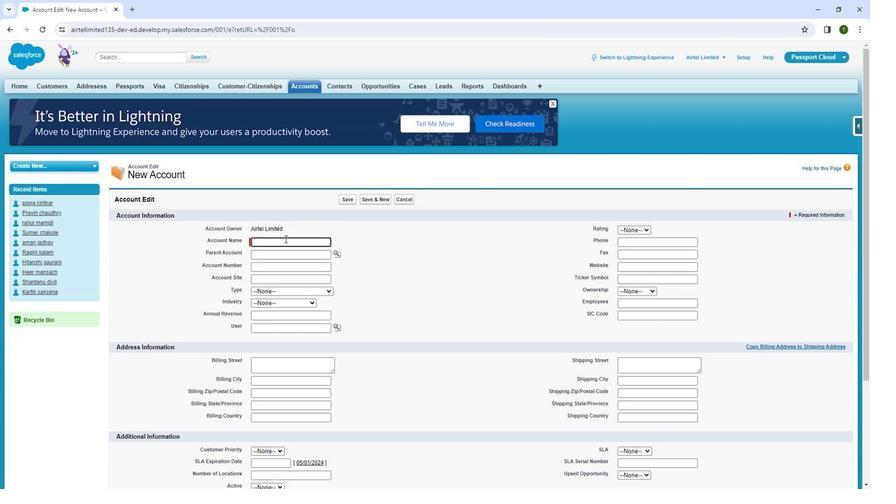 
Action: Mouse pressed left at (288, 239)
Screenshot: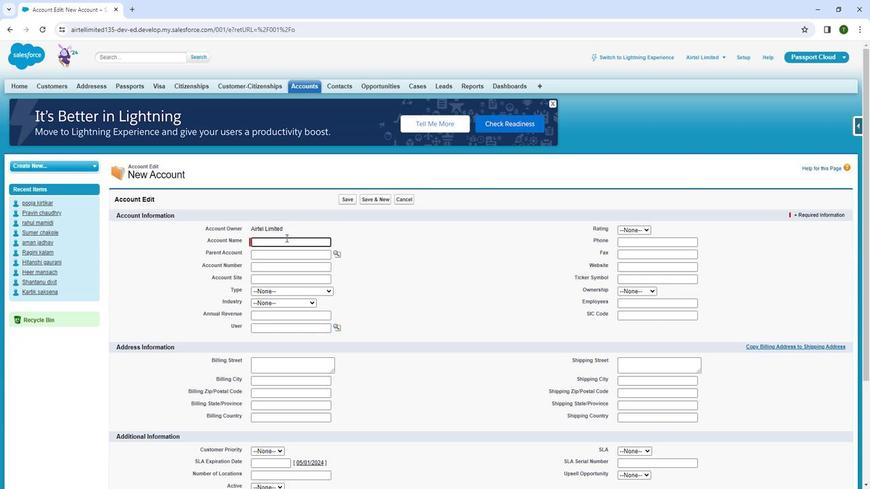 
Action: Mouse moved to (290, 242)
Screenshot: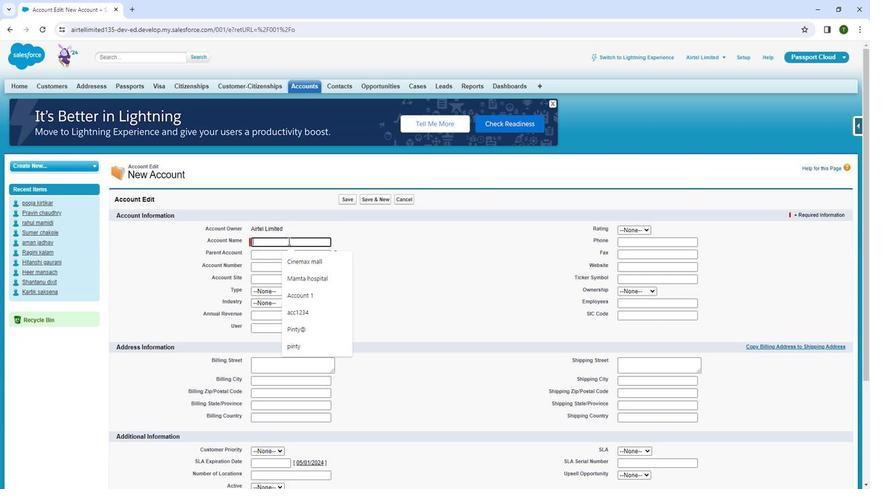 
Action: Key pressed <Key.shift>Acc
Screenshot: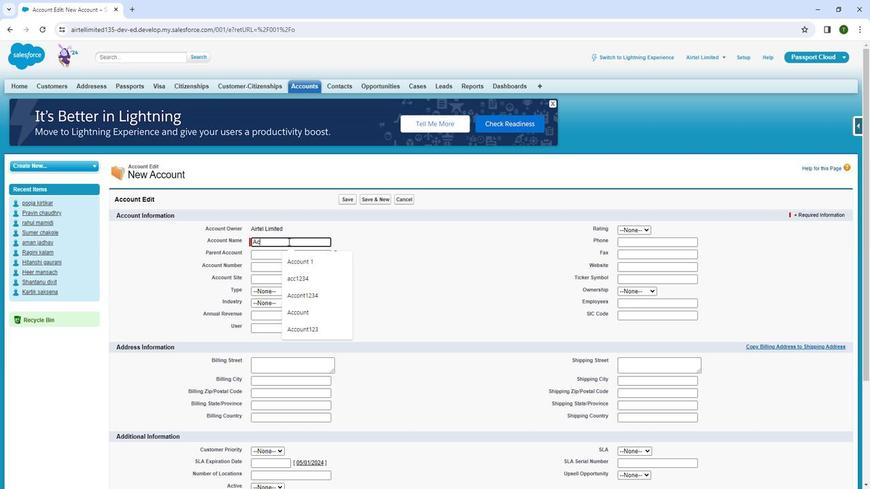 
Action: Mouse moved to (290, 242)
Screenshot: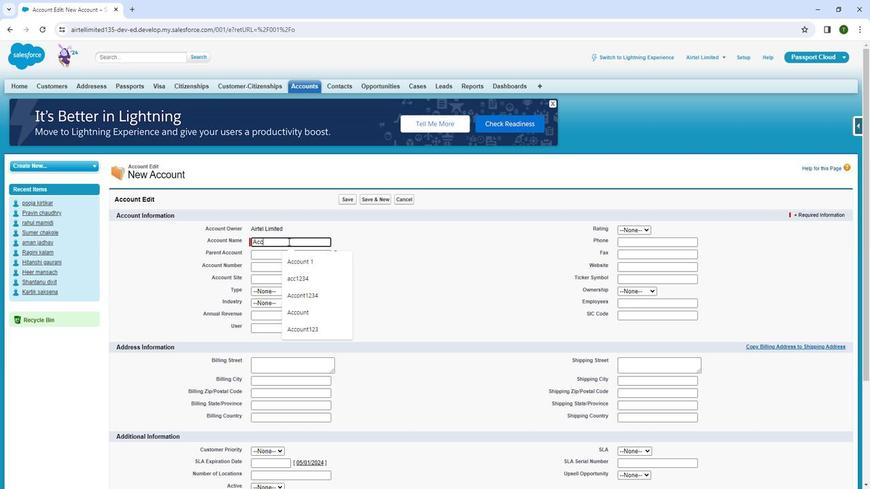 
Action: Key pressed o
Screenshot: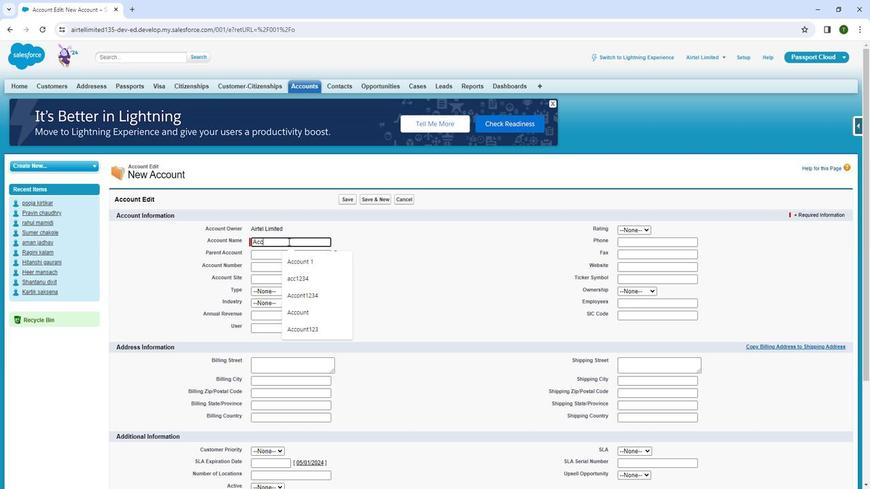 
Action: Mouse moved to (291, 241)
Screenshot: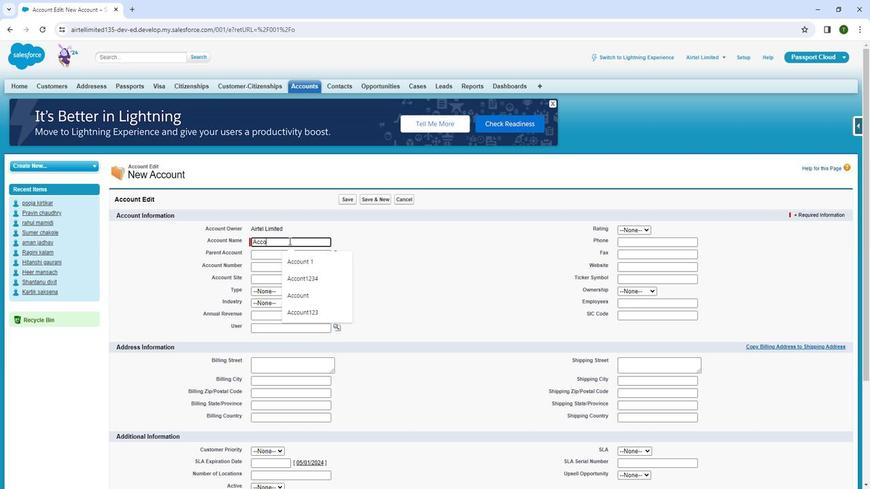 
Action: Key pressed unt<Key.space><Key.shift>
Screenshot: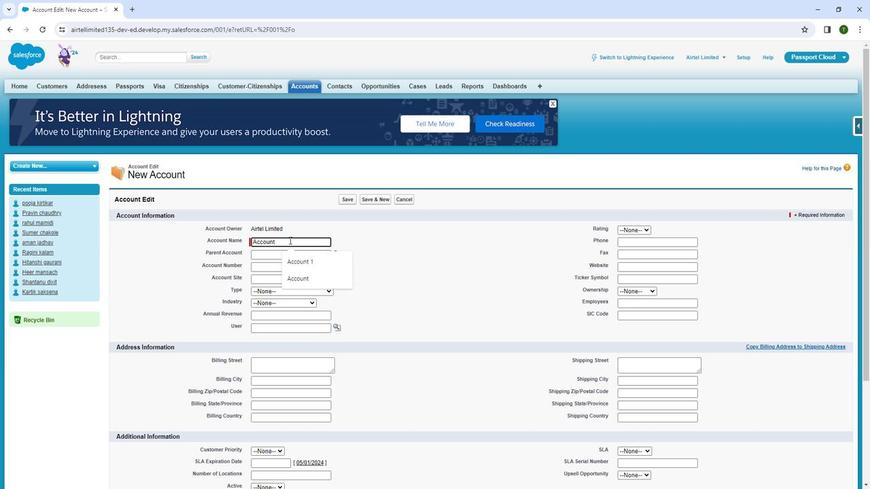 
Action: Mouse moved to (307, 245)
Screenshot: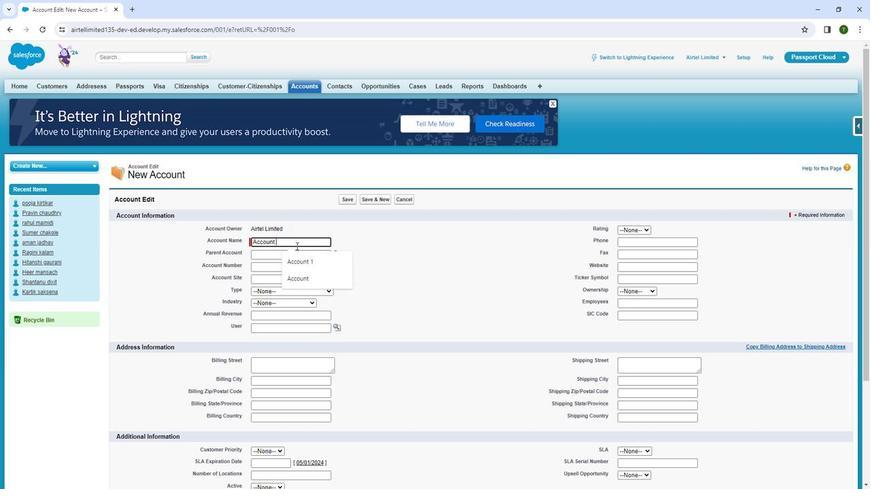 
Action: Key pressed R
Screenshot: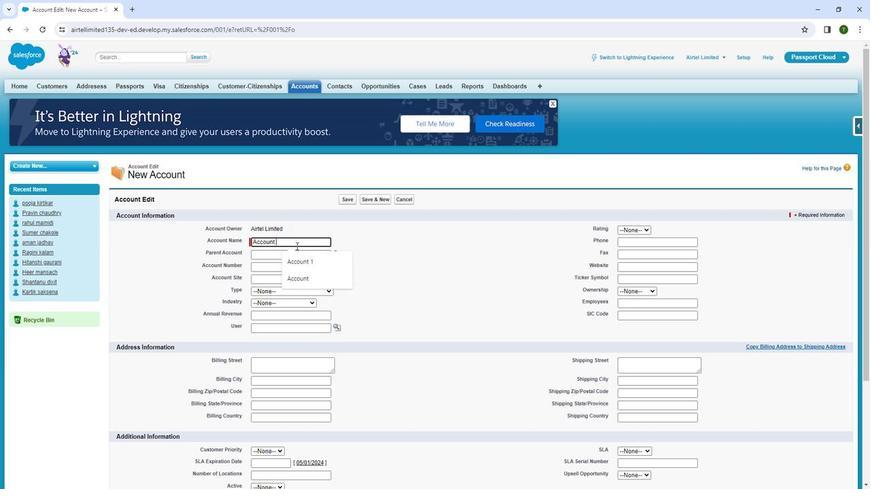
Action: Mouse moved to (428, 214)
Screenshot: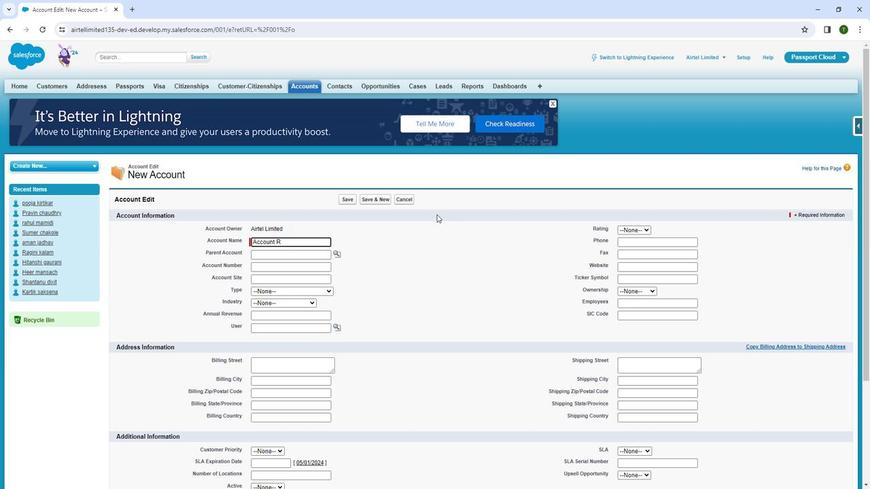 
Action: Key pressed id
Screenshot: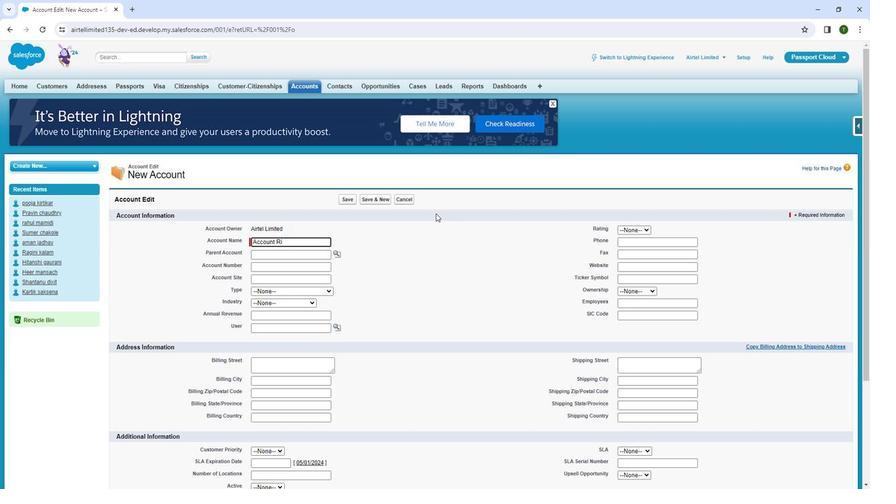 
Action: Mouse moved to (423, 211)
Screenshot: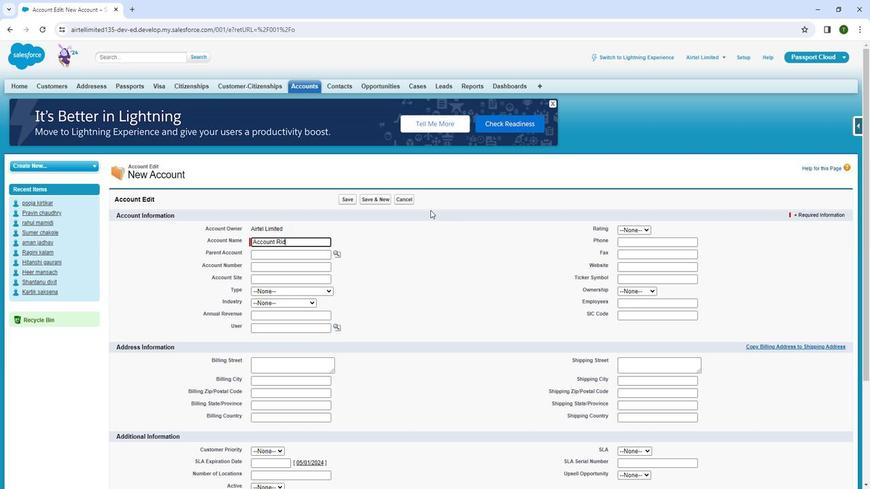 
Action: Key pressed h
Screenshot: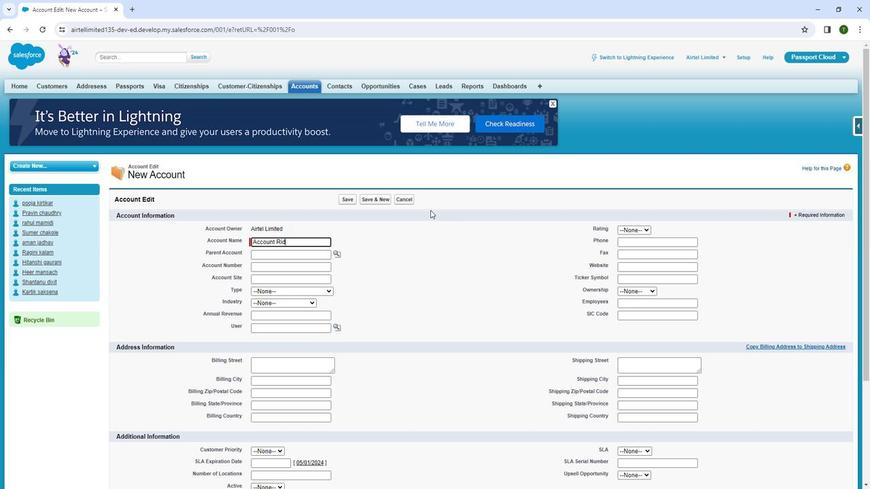
Action: Mouse moved to (423, 211)
Screenshot: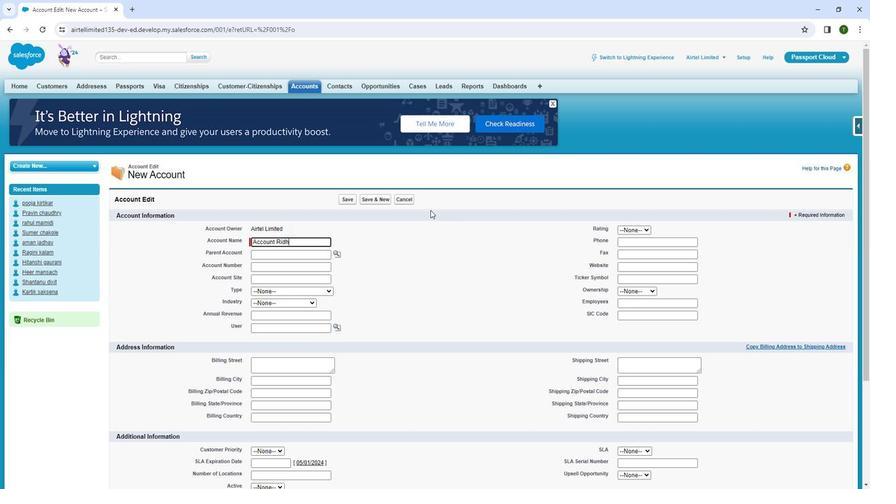 
Action: Key pressed i
Screenshot: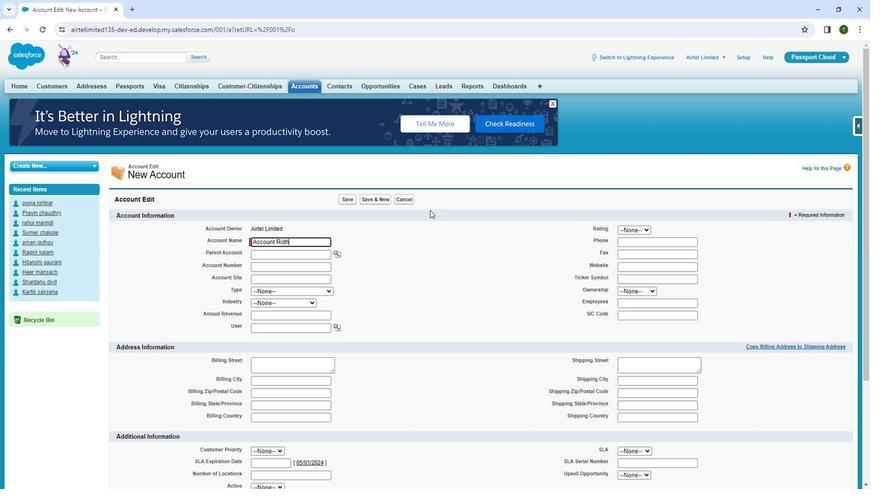 
Action: Mouse moved to (417, 214)
Screenshot: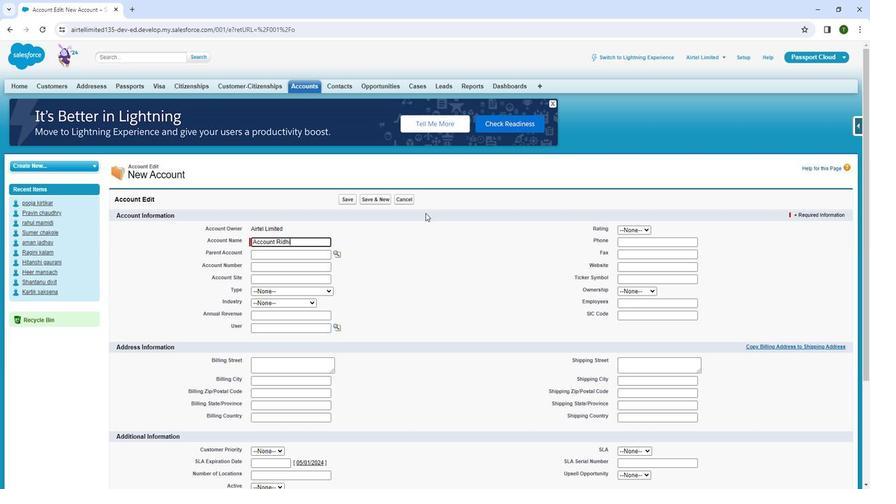 
Action: Key pressed m
Screenshot: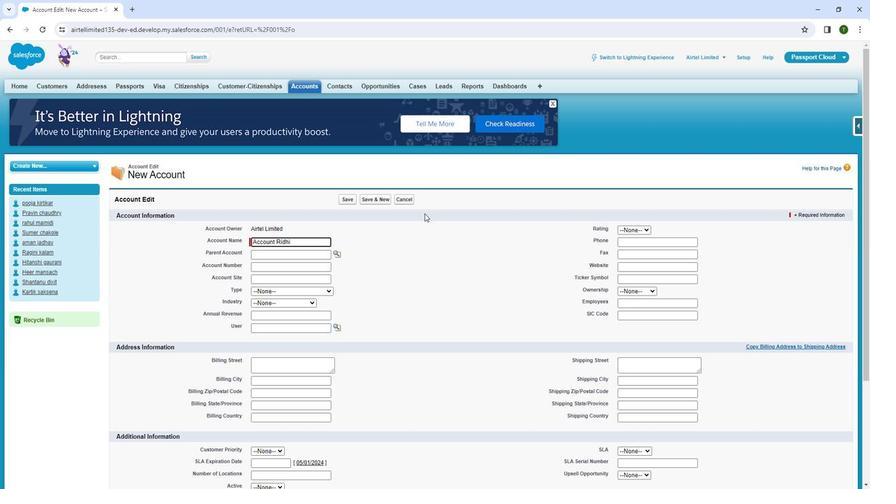 
Action: Mouse moved to (412, 219)
Screenshot: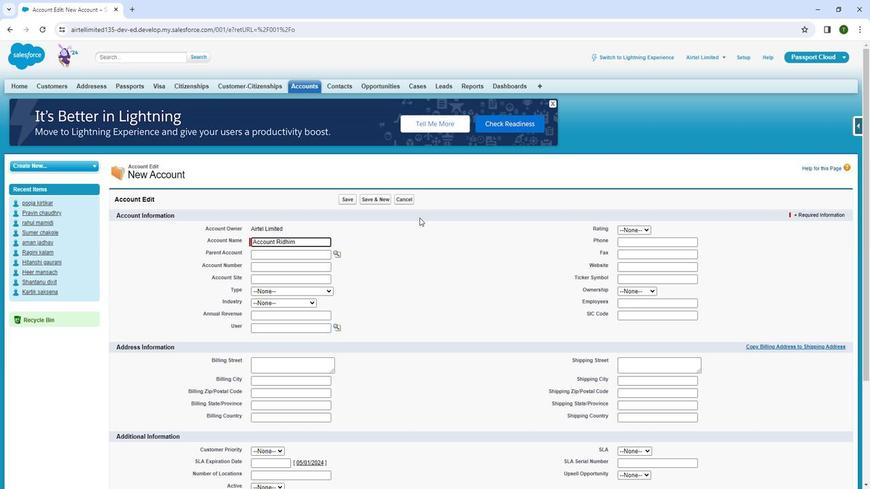 
Action: Key pressed a
Screenshot: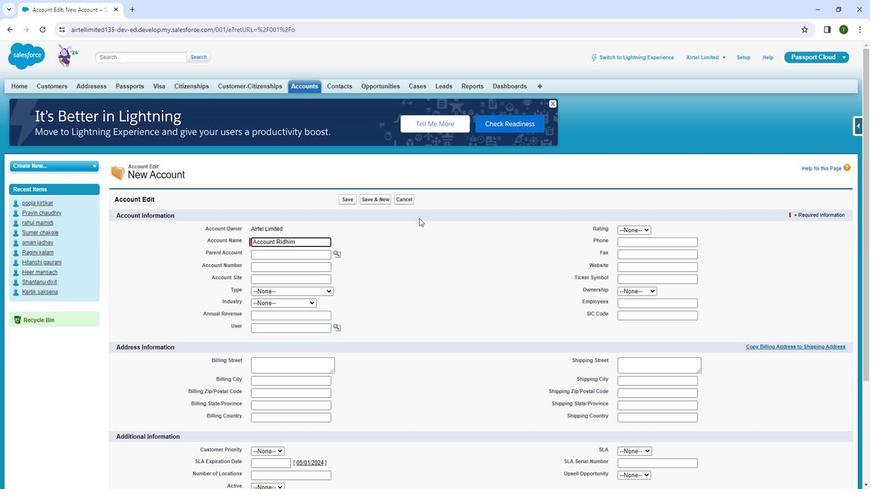 
Action: Mouse moved to (311, 272)
Screenshot: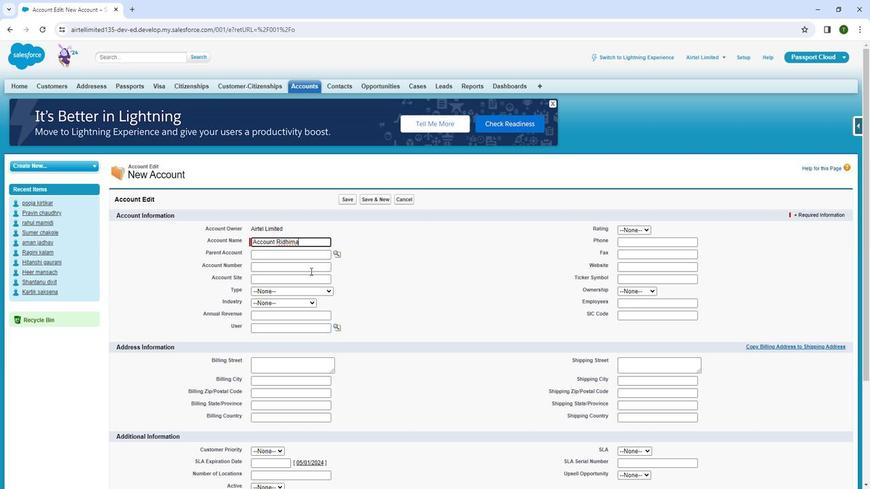 
Action: Mouse pressed left at (311, 272)
Screenshot: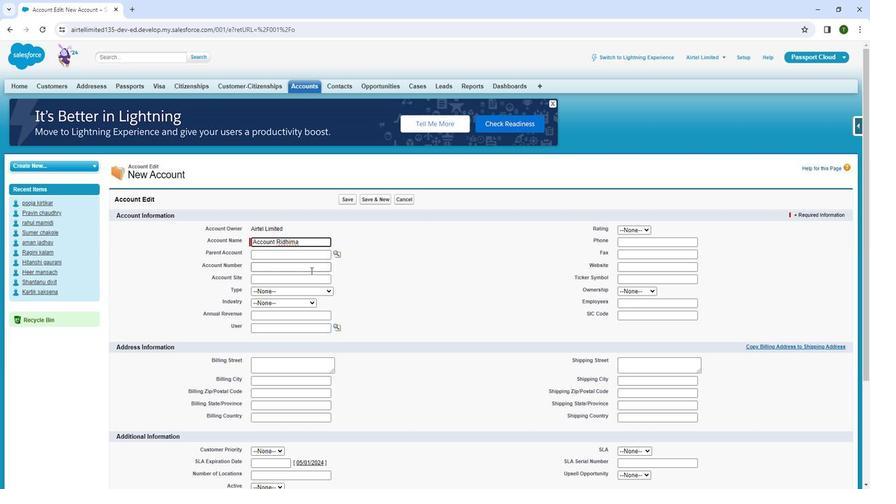 
Action: Mouse moved to (316, 265)
Screenshot: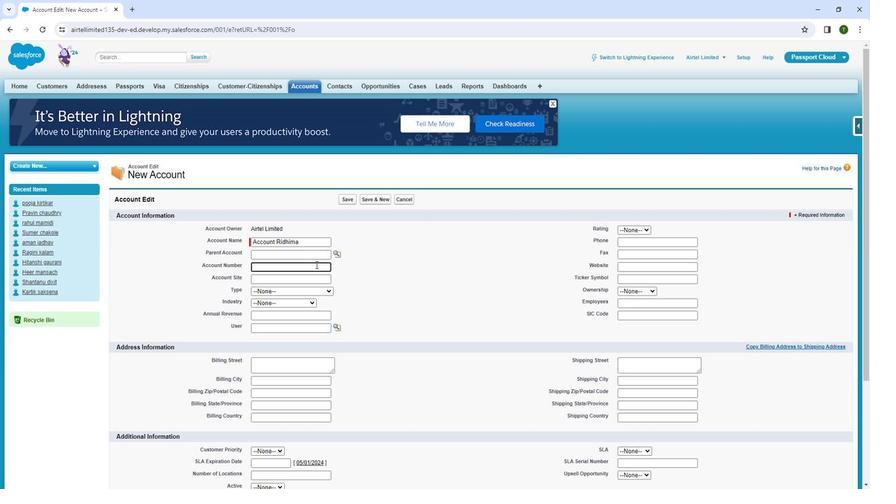 
Action: Key pressed 1
Screenshot: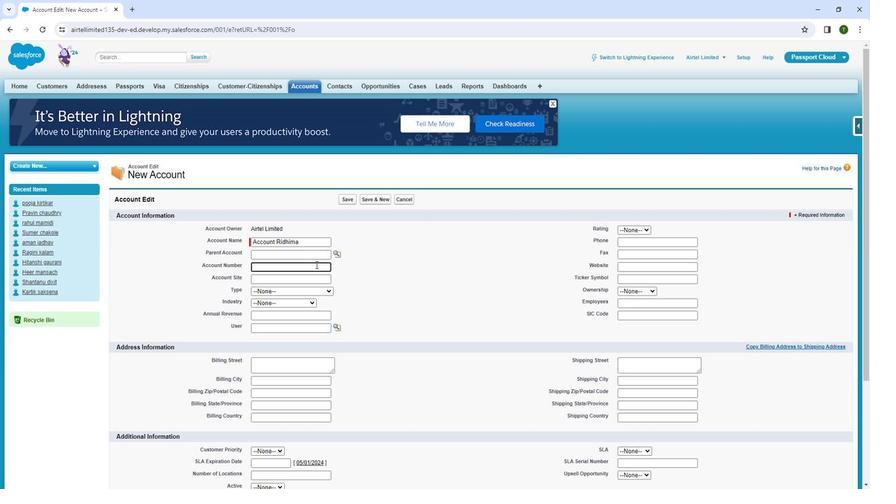 
Action: Mouse moved to (316, 261)
Screenshot: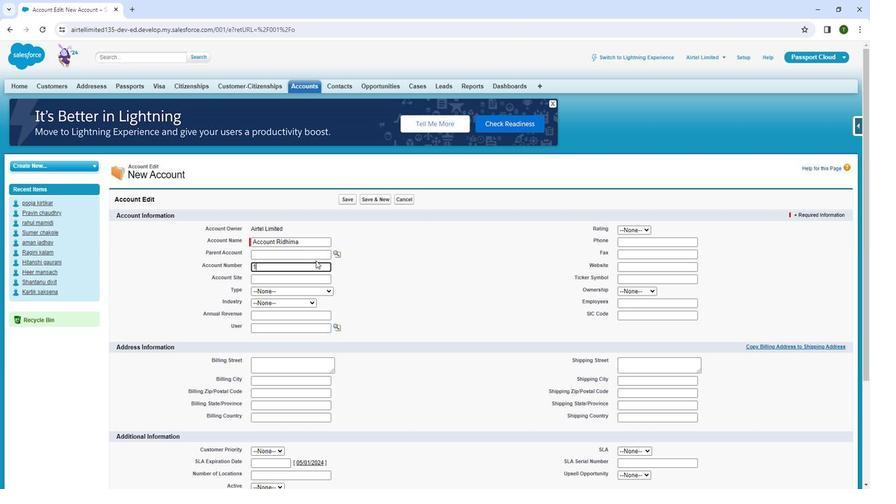 
Action: Key pressed 2
Screenshot: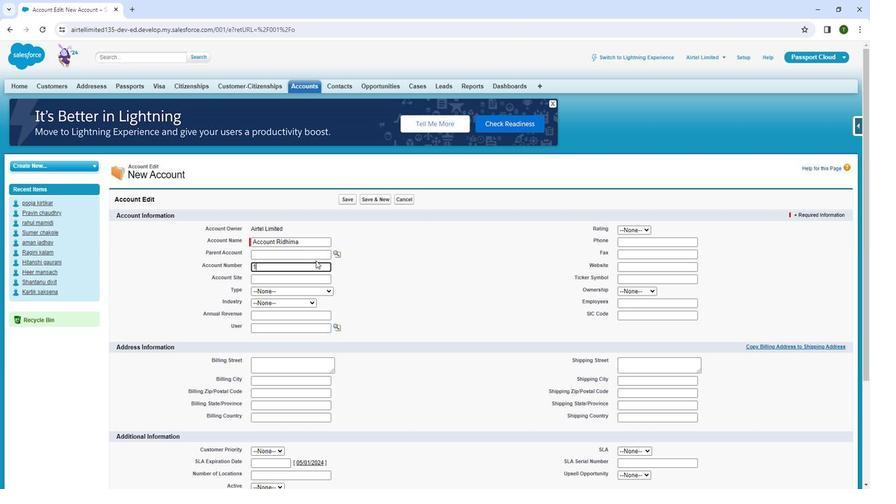 
Action: Mouse moved to (316, 261)
Screenshot: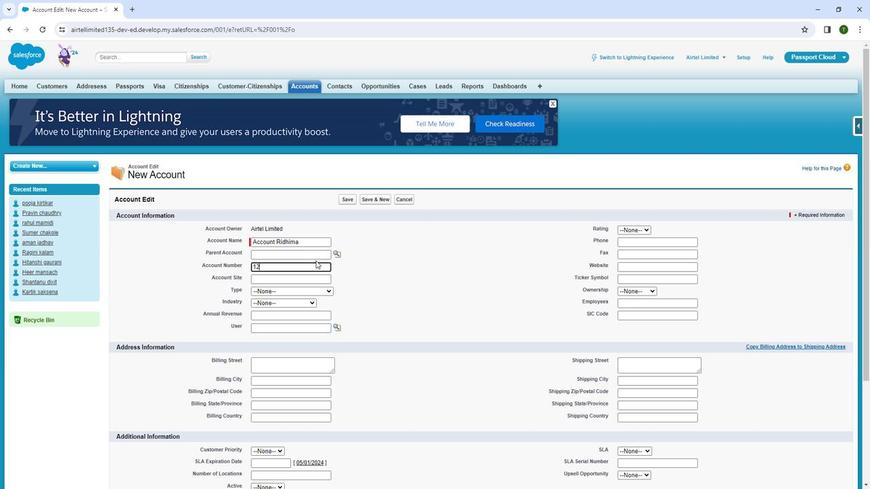 
Action: Key pressed 34
Screenshot: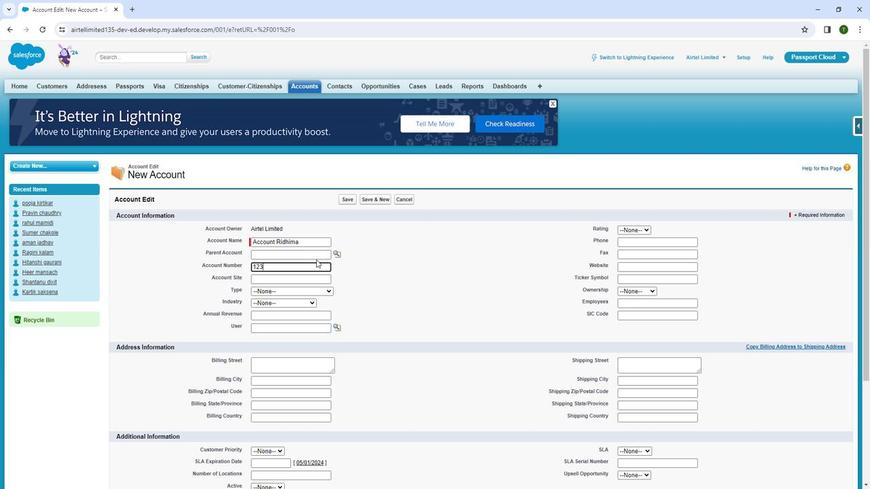 
Action: Mouse moved to (612, 229)
Screenshot: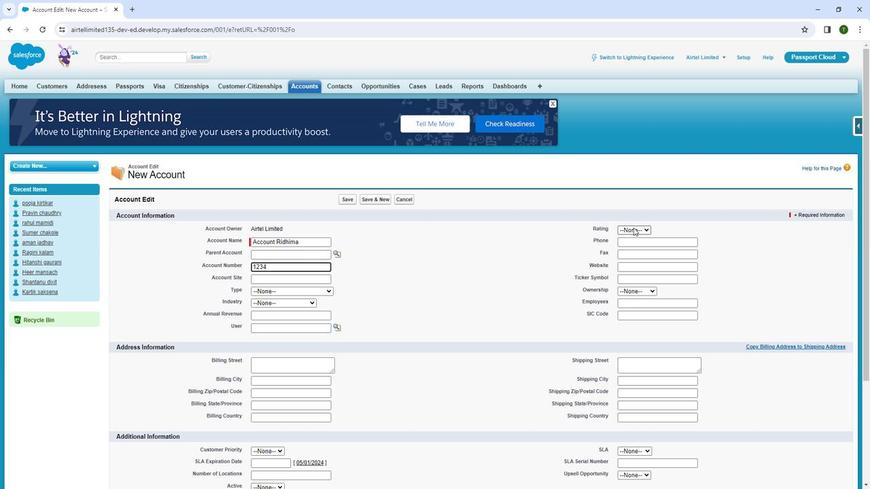 
Action: Mouse pressed left at (612, 229)
Screenshot: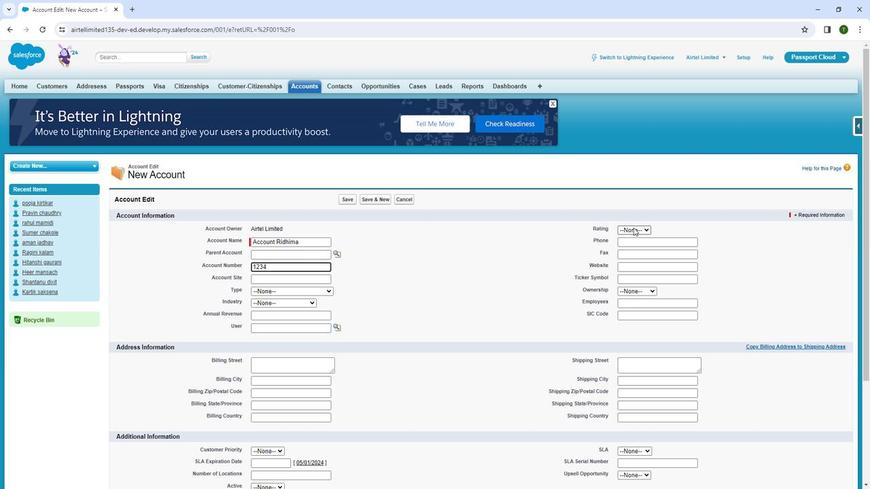 
Action: Mouse moved to (606, 244)
Screenshot: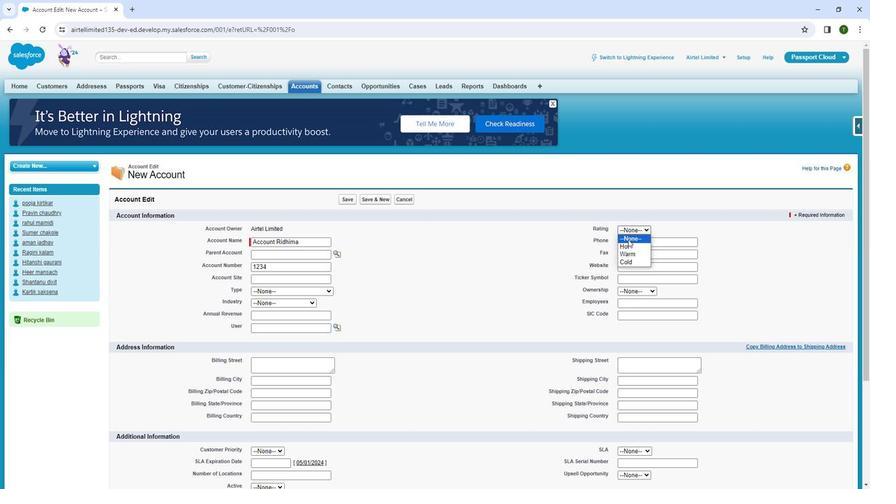 
Action: Mouse pressed left at (606, 244)
Screenshot: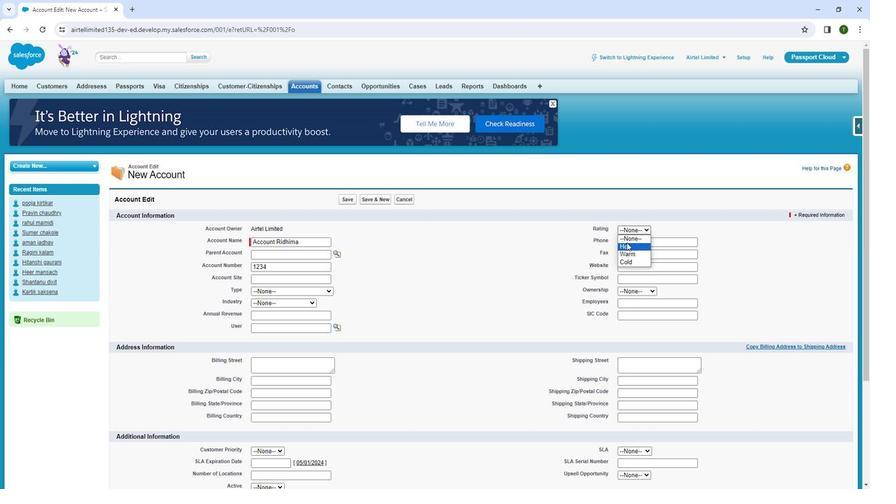 
Action: Mouse moved to (535, 268)
Screenshot: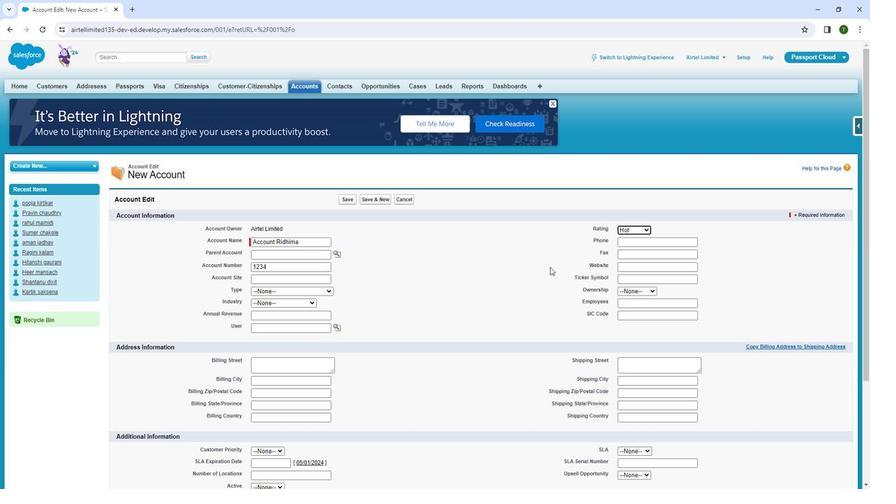 
Action: Mouse scrolled (535, 267) with delta (0, 0)
Screenshot: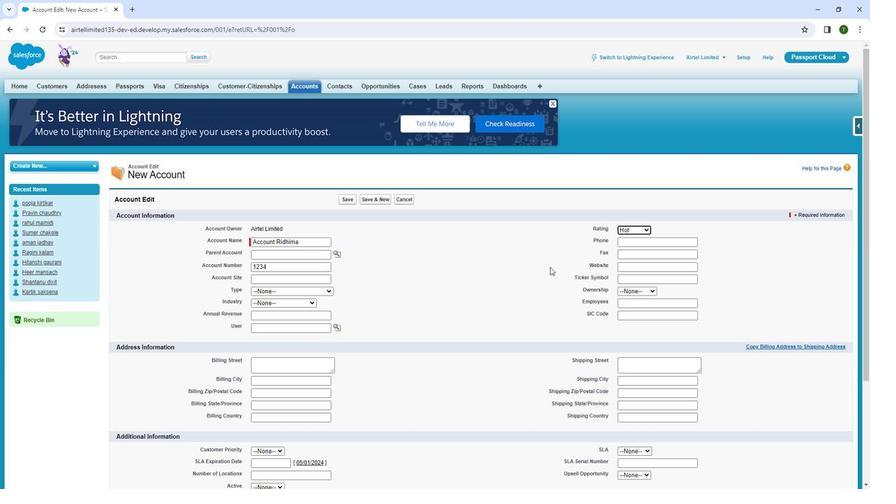 
Action: Mouse moved to (535, 268)
Screenshot: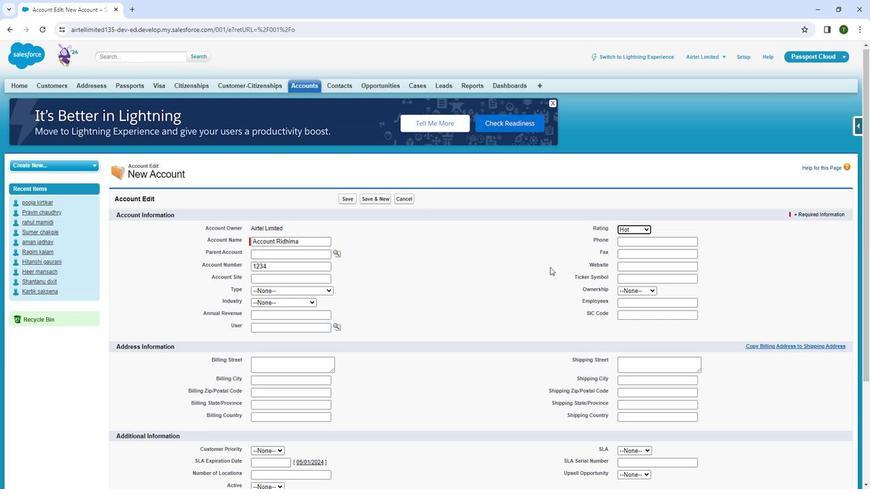 
Action: Mouse scrolled (535, 268) with delta (0, 0)
Screenshot: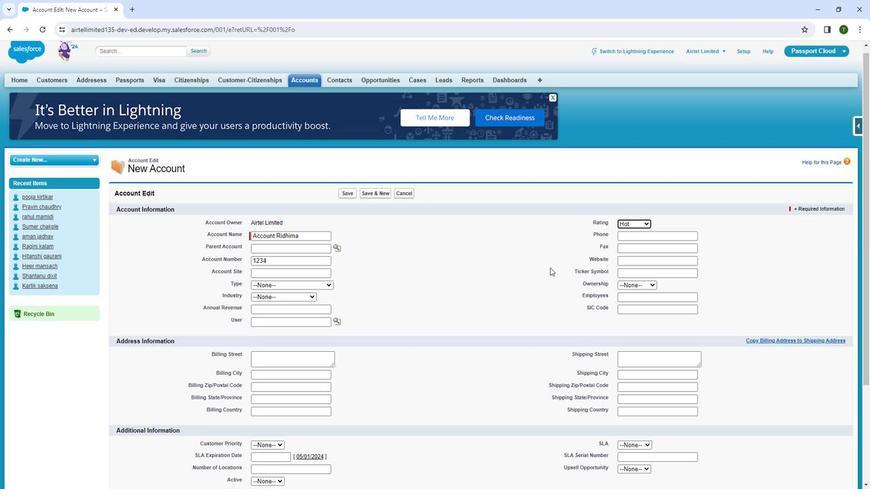 
Action: Mouse moved to (535, 269)
Screenshot: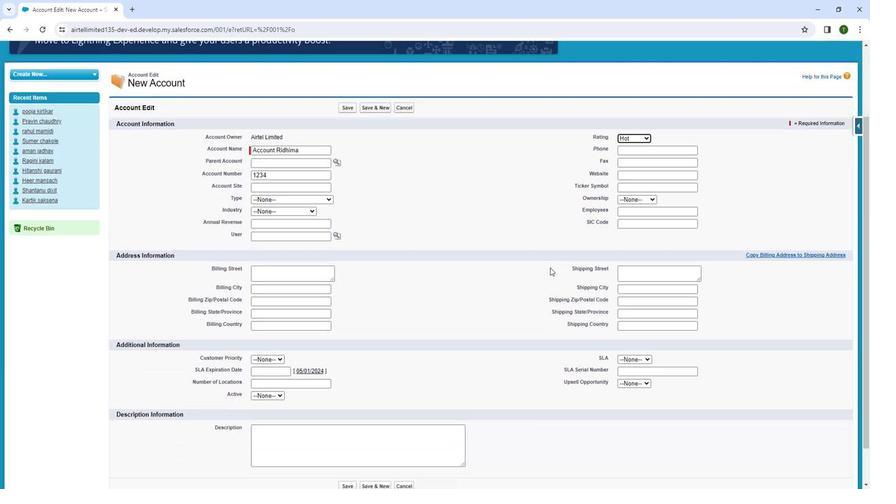 
Action: Mouse scrolled (535, 268) with delta (0, 0)
Screenshot: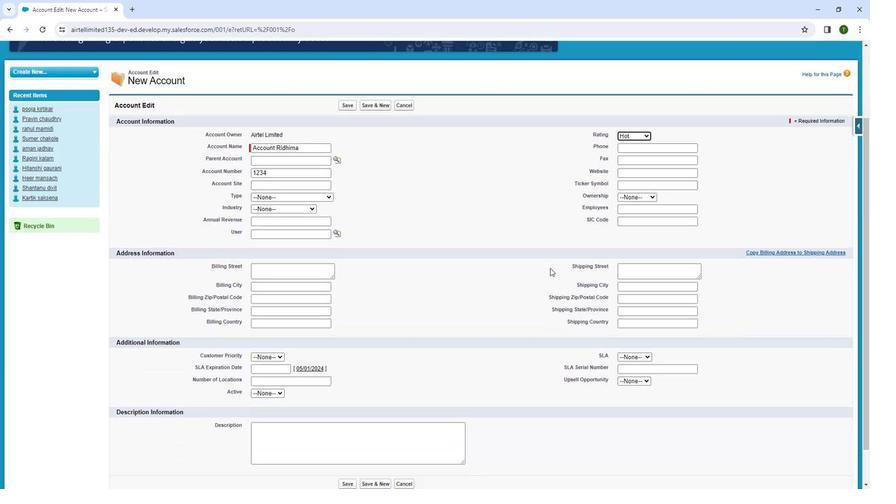 
Action: Mouse moved to (617, 317)
Screenshot: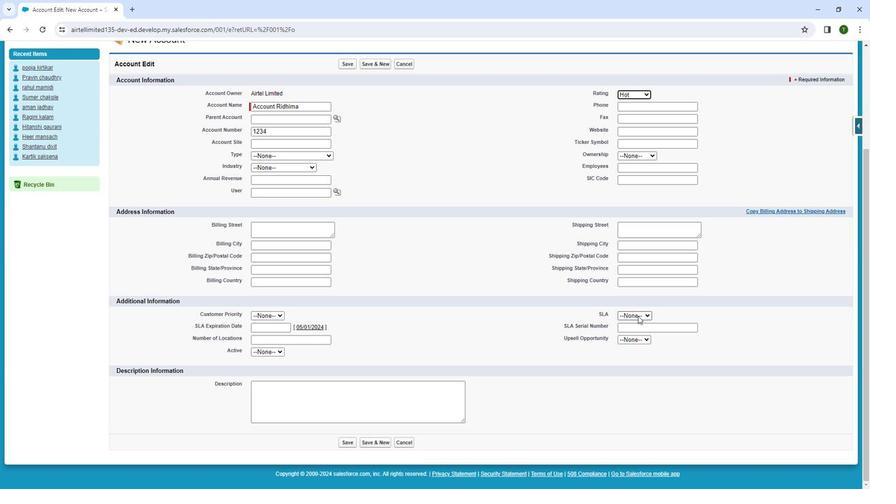 
Action: Mouse pressed left at (617, 317)
Screenshot: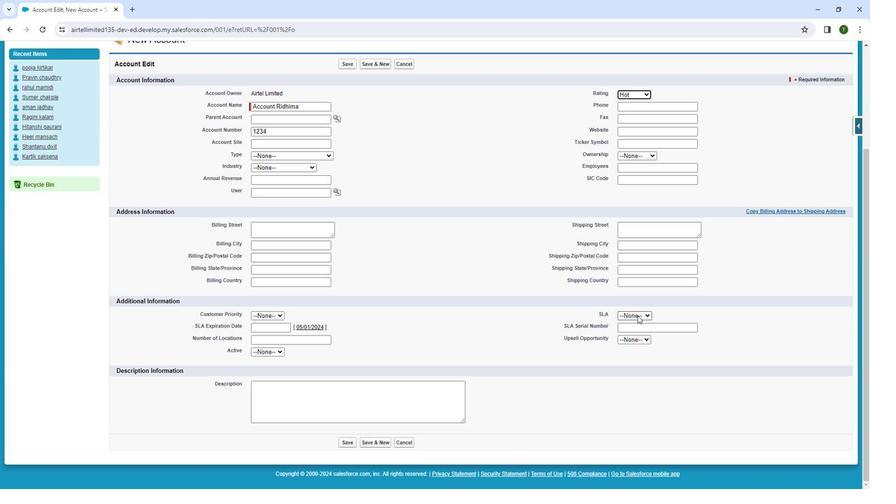 
Action: Mouse moved to (605, 333)
Screenshot: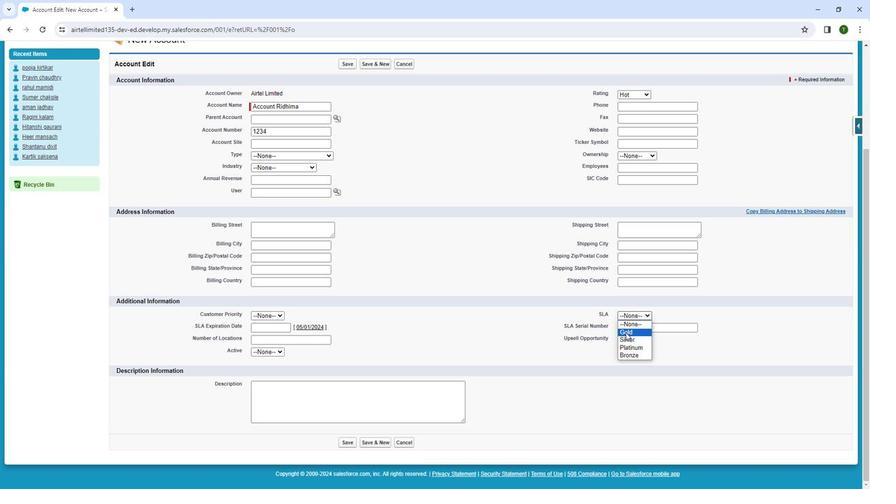 
Action: Mouse pressed left at (605, 333)
Screenshot: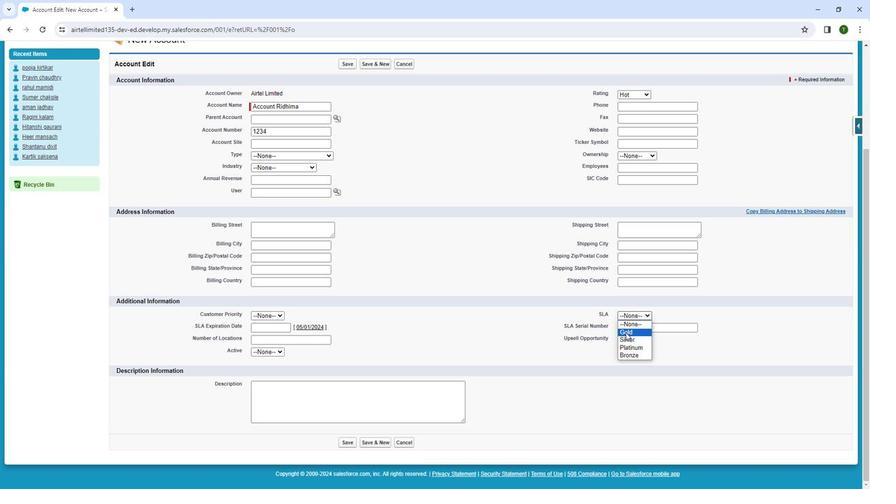 
Action: Mouse moved to (314, 299)
Screenshot: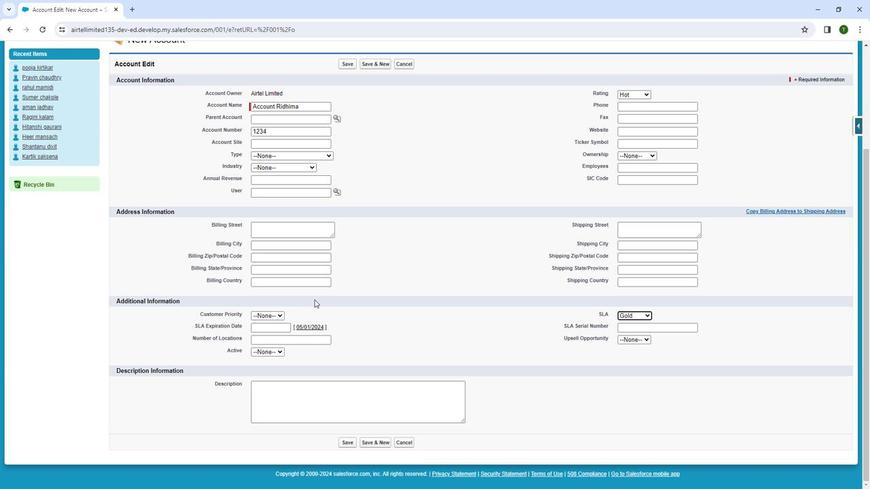 
Action: Mouse scrolled (314, 299) with delta (0, 0)
Screenshot: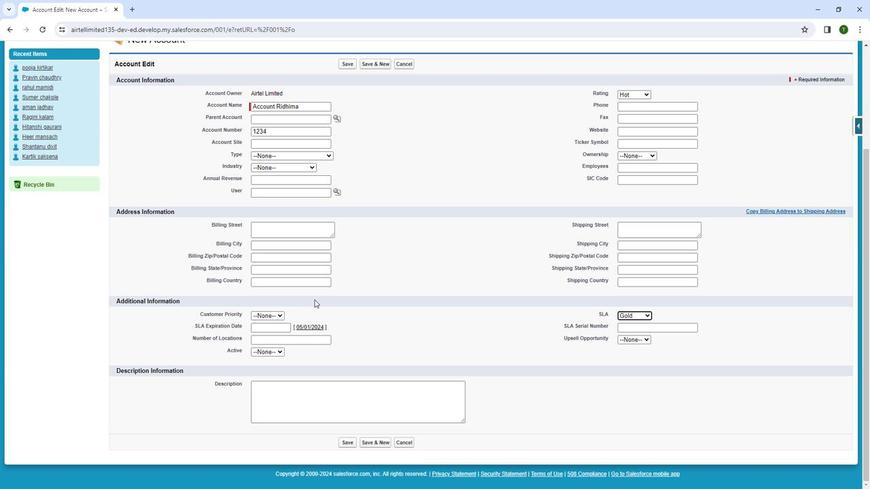 
Action: Mouse moved to (342, 444)
Screenshot: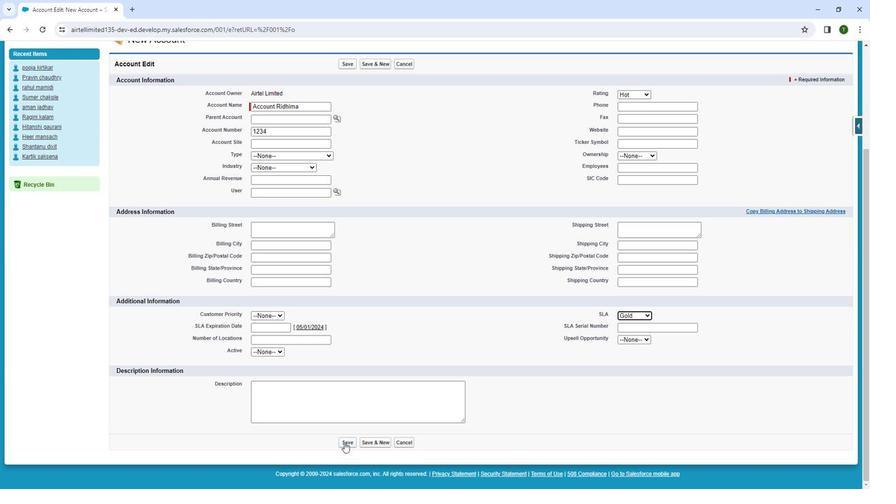 
Action: Mouse pressed left at (342, 444)
Screenshot: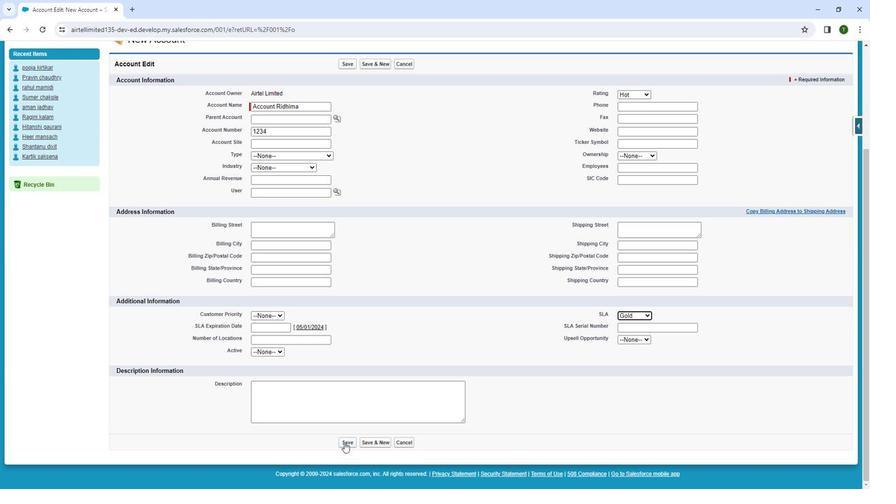 
Action: Mouse moved to (380, 320)
Screenshot: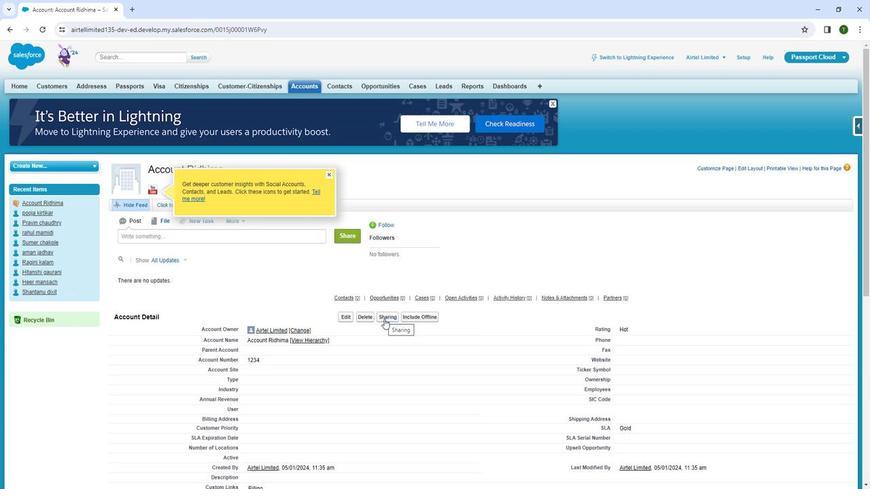 
Action: Mouse pressed left at (380, 320)
Screenshot: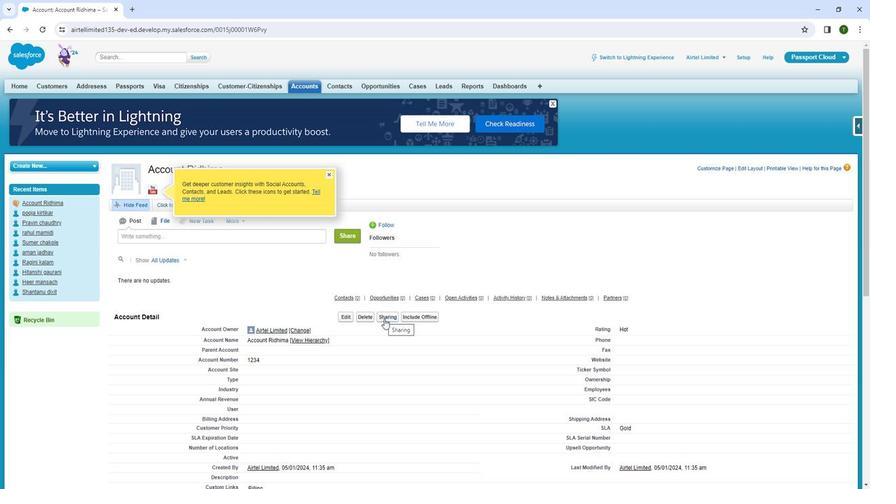 
Action: Mouse moved to (332, 242)
Screenshot: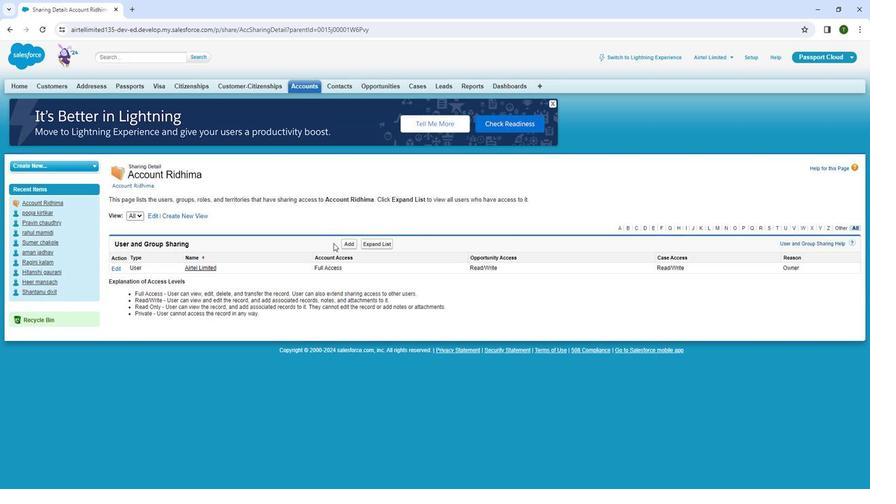 
Action: Mouse scrolled (332, 242) with delta (0, 0)
Screenshot: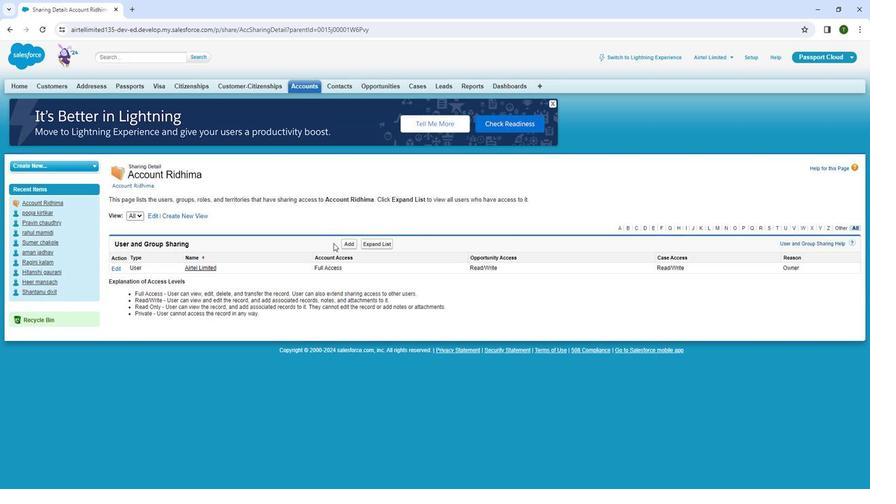 
Action: Mouse moved to (350, 245)
Screenshot: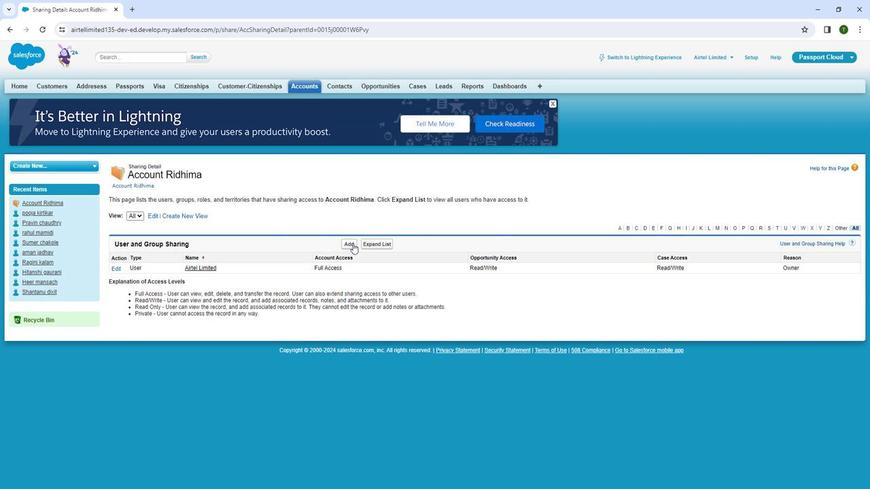 
Action: Mouse pressed left at (350, 245)
Screenshot: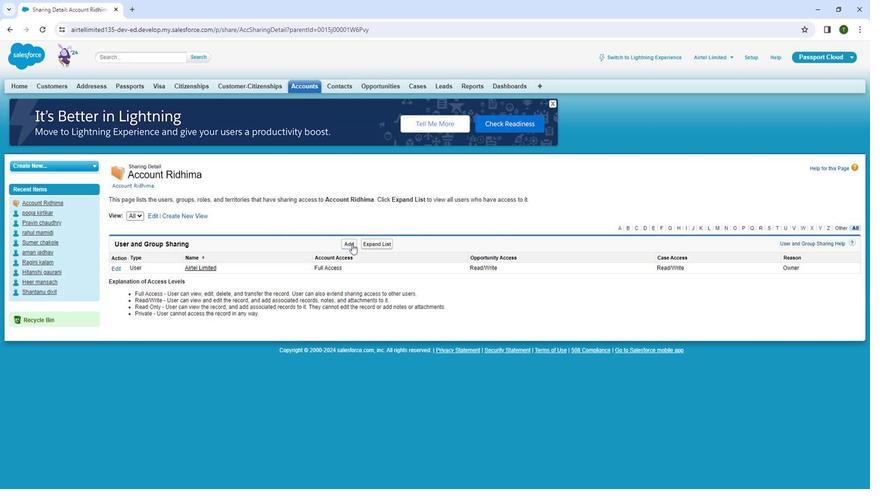 
Action: Mouse moved to (25, 27)
Screenshot: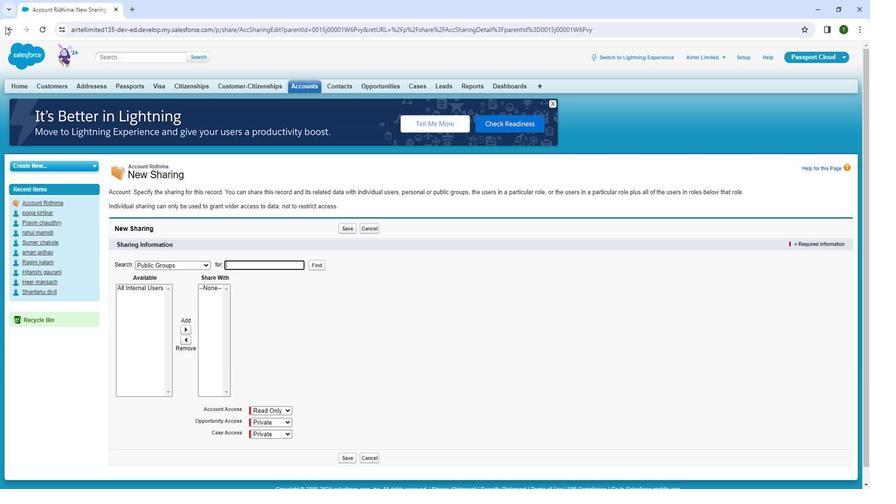 
Action: Mouse pressed left at (25, 27)
Screenshot: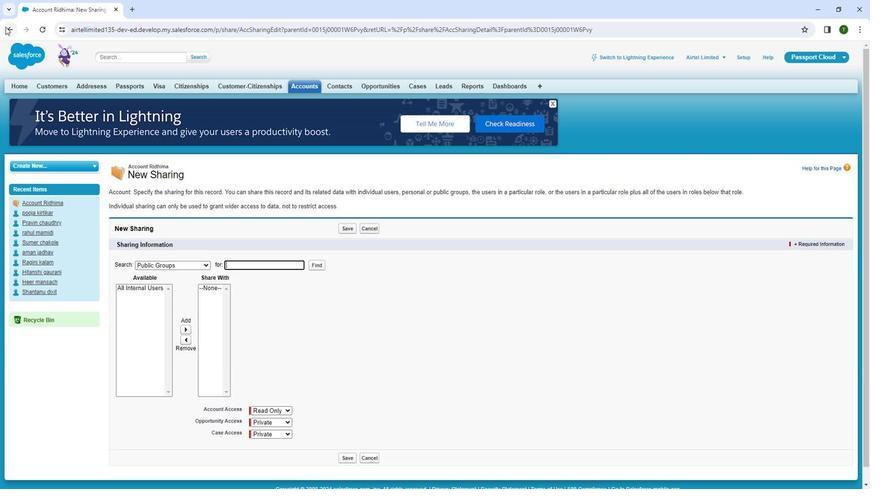 
Action: Mouse moved to (489, 282)
Screenshot: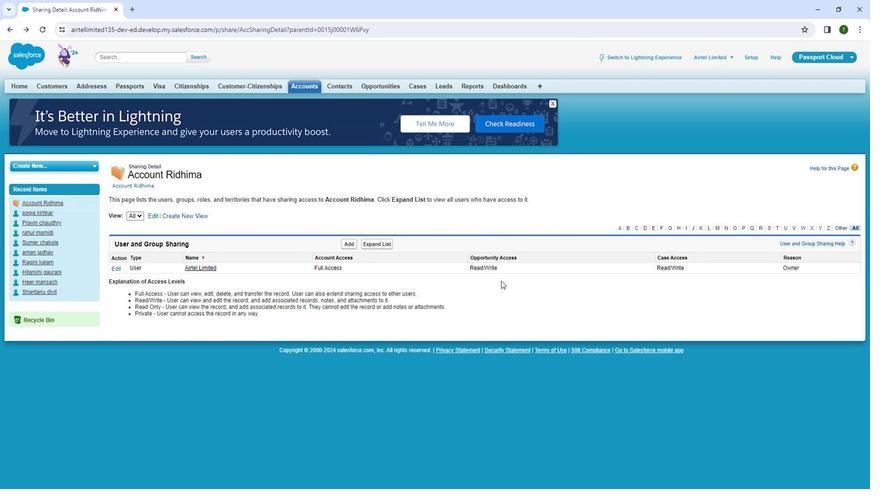 
Action: Mouse scrolled (489, 282) with delta (0, 0)
Screenshot: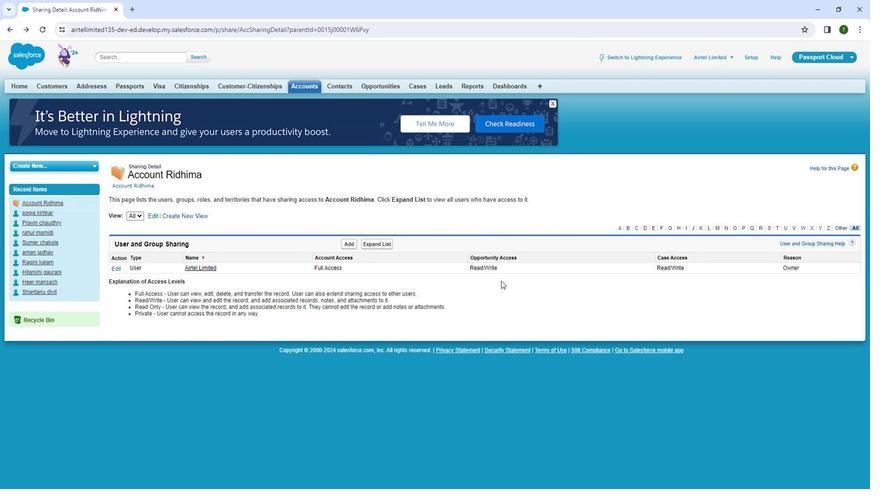 
Action: Mouse moved to (489, 281)
Screenshot: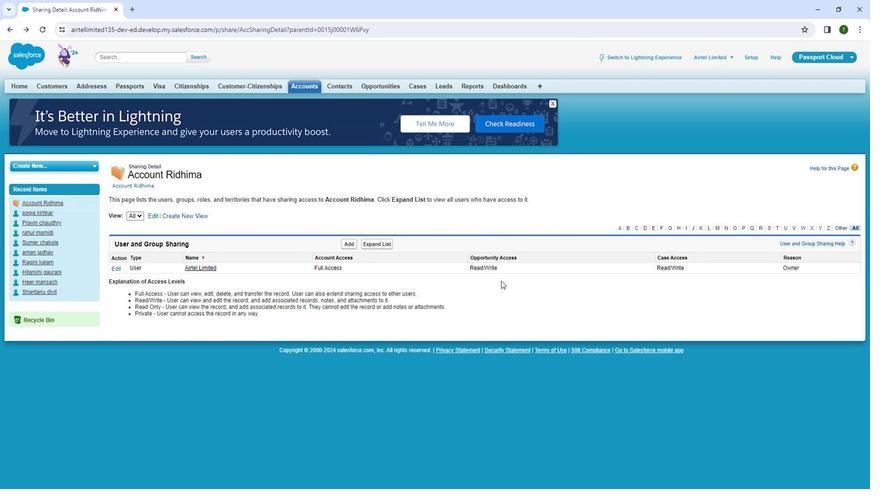 
Action: Mouse scrolled (489, 282) with delta (0, 0)
Screenshot: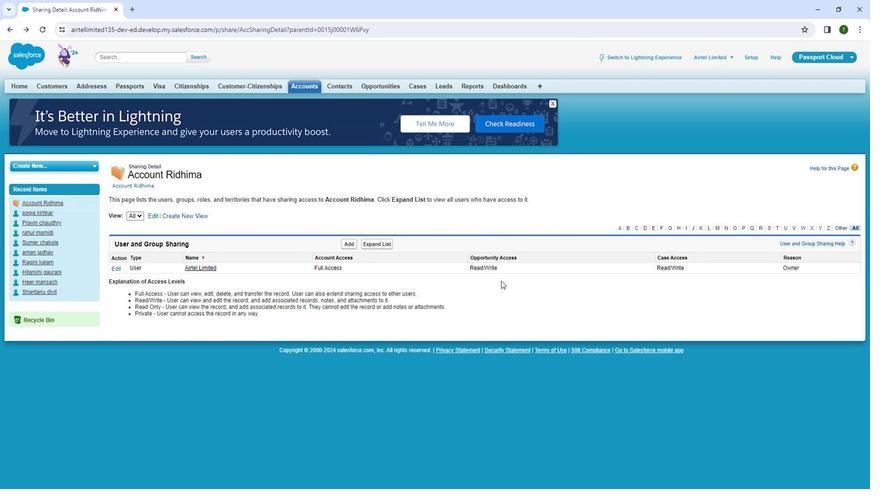 
Action: Mouse moved to (489, 281)
Screenshot: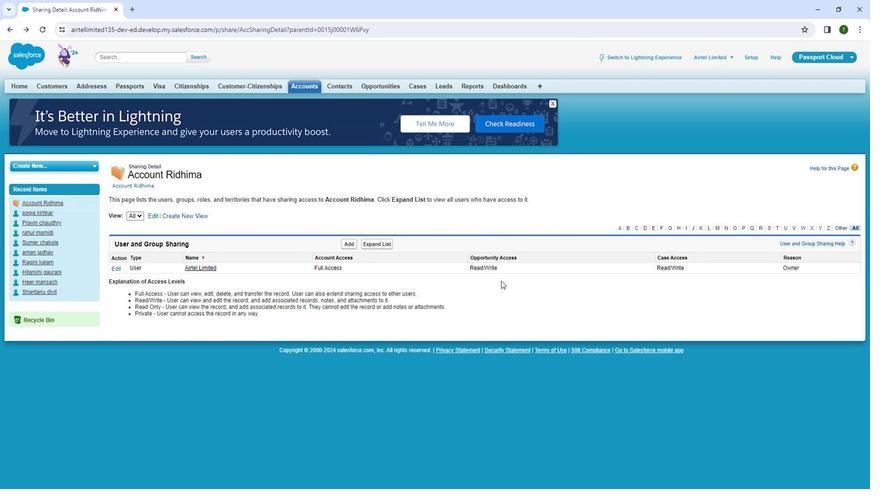 
Action: Mouse scrolled (489, 282) with delta (0, 0)
Screenshot: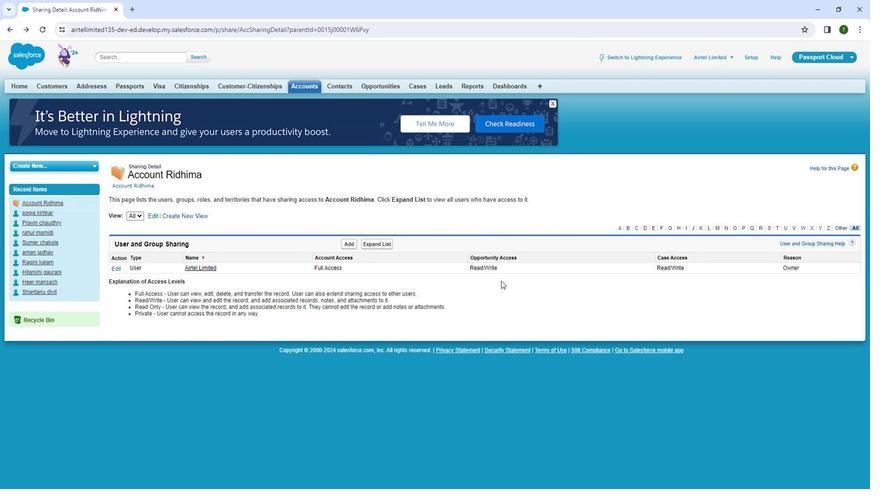 
Action: Mouse moved to (489, 279)
Screenshot: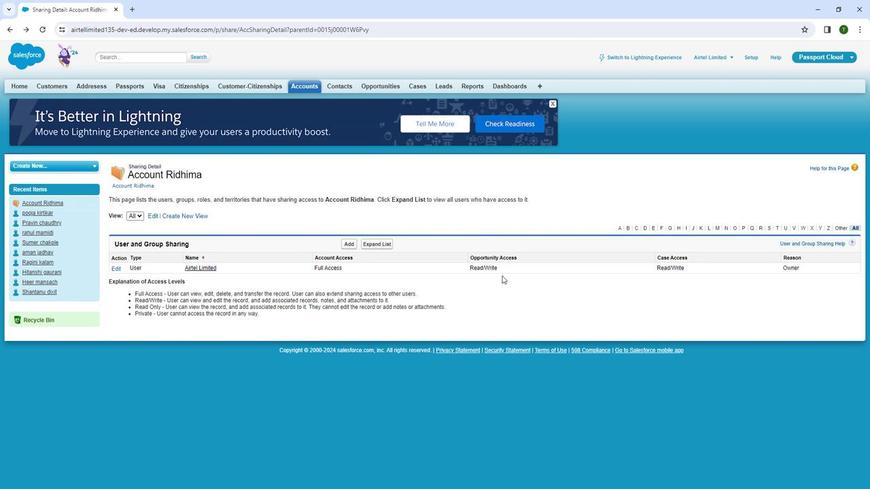 
Action: Mouse scrolled (489, 280) with delta (0, 0)
Screenshot: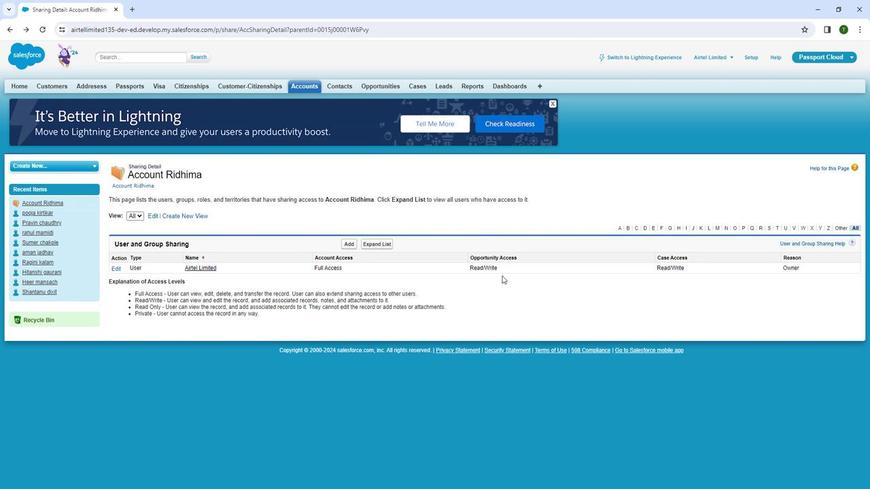 
Action: Mouse moved to (88, 13)
Screenshot: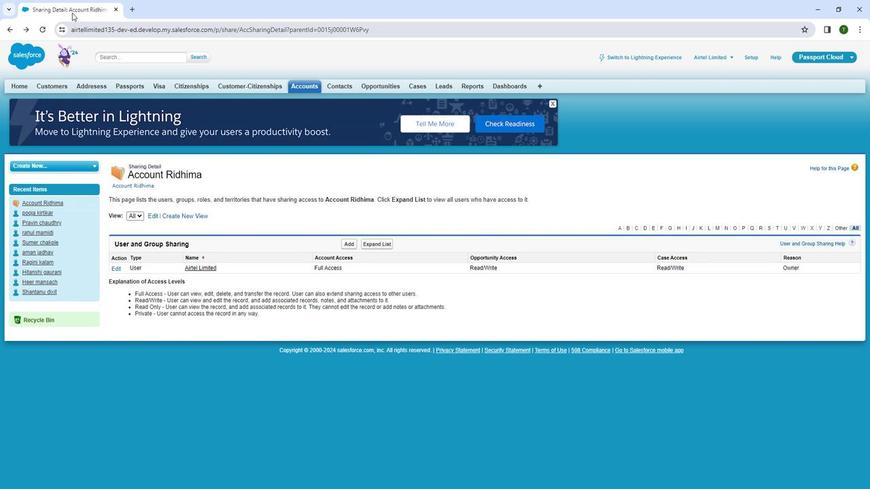 
Action: Mouse pressed right at (88, 13)
Screenshot: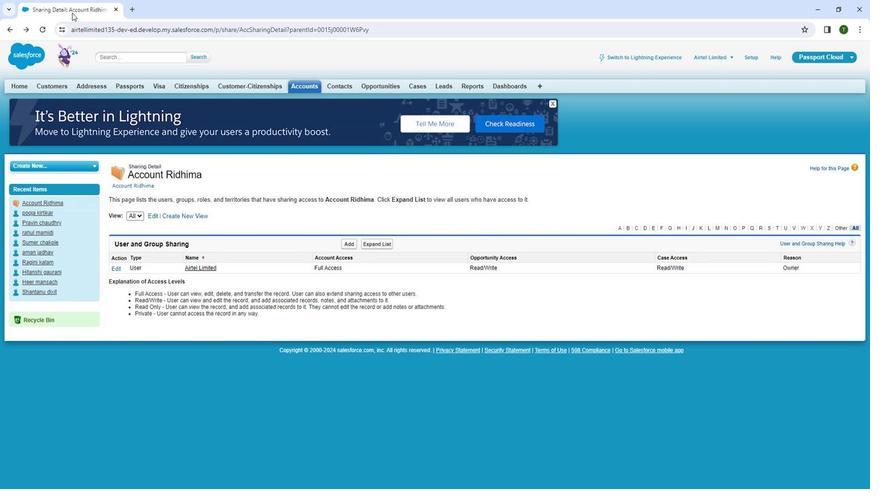 
Action: Mouse moved to (136, 95)
Screenshot: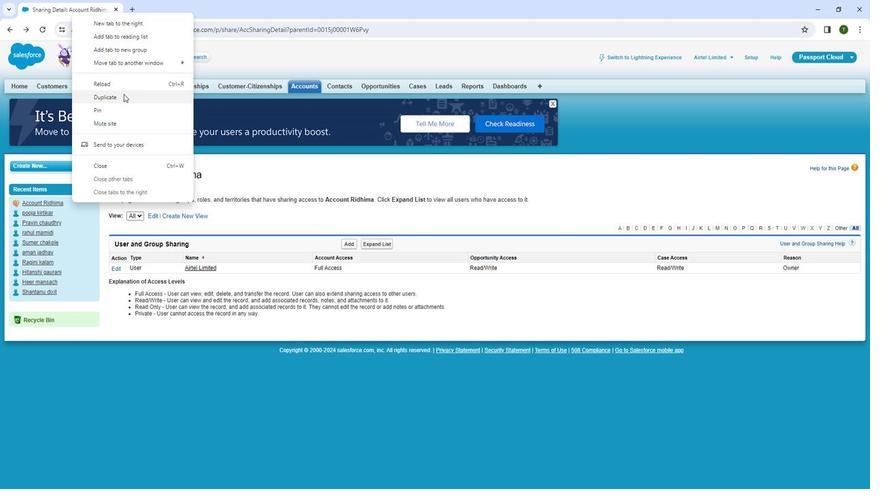 
Action: Mouse pressed left at (136, 95)
Screenshot: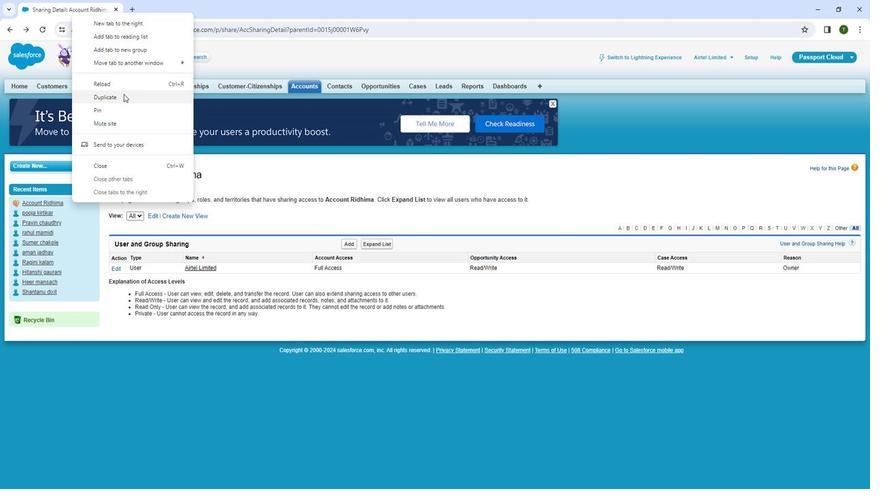 
Action: Mouse moved to (25, 29)
Screenshot: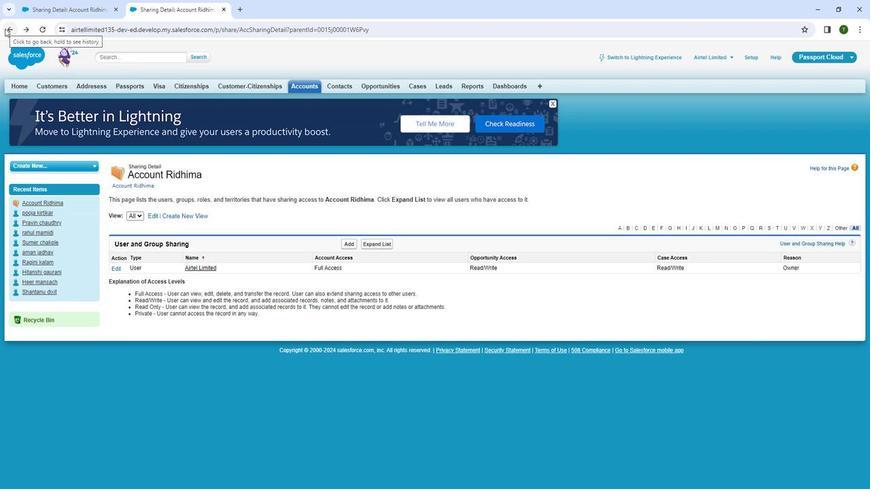 
Action: Mouse pressed left at (25, 29)
Screenshot: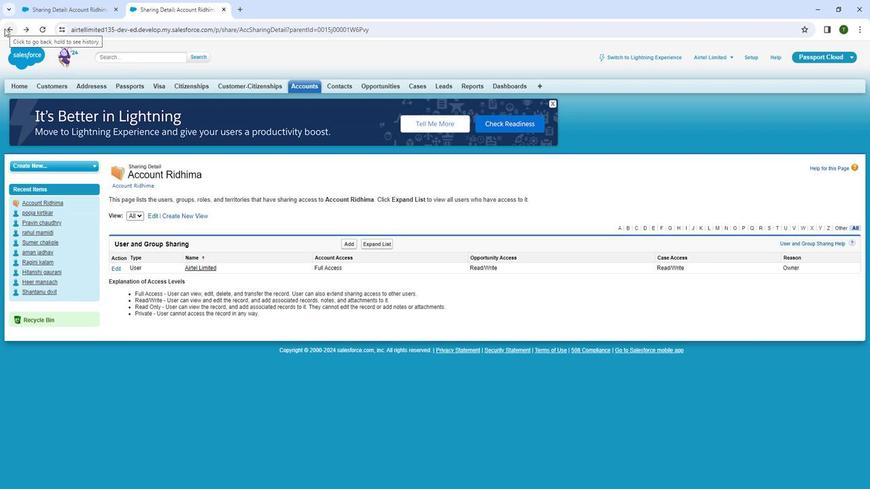 
Action: Mouse moved to (713, 56)
Screenshot: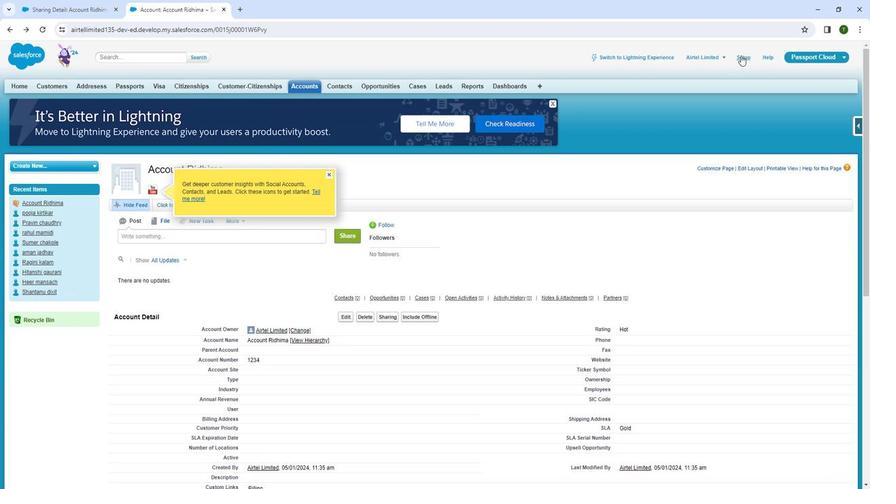 
Action: Mouse pressed left at (713, 56)
Screenshot: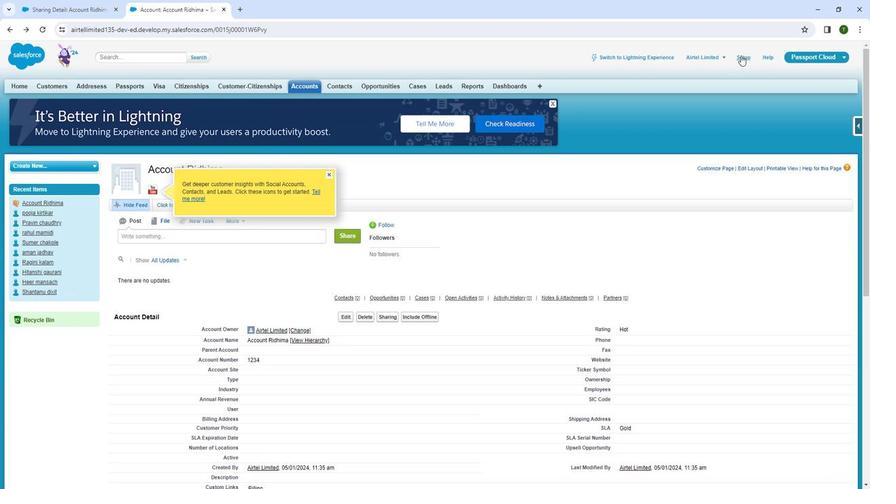 
Action: Mouse moved to (44, 169)
Screenshot: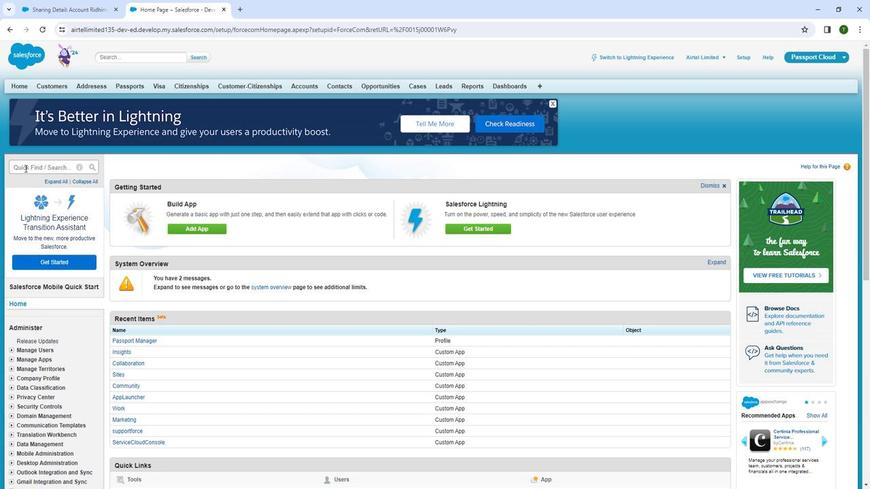 
Action: Mouse pressed left at (44, 169)
Screenshot: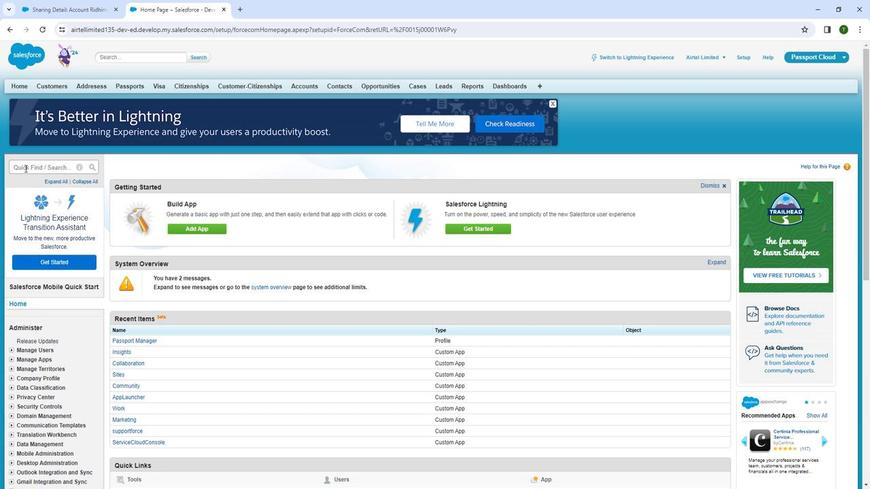 
Action: Mouse moved to (44, 167)
Screenshot: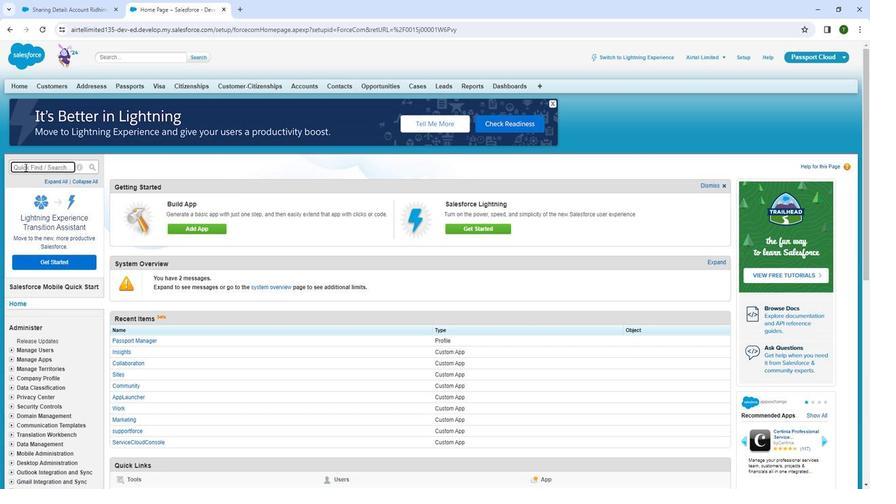 
Action: Key pressed s
Screenshot: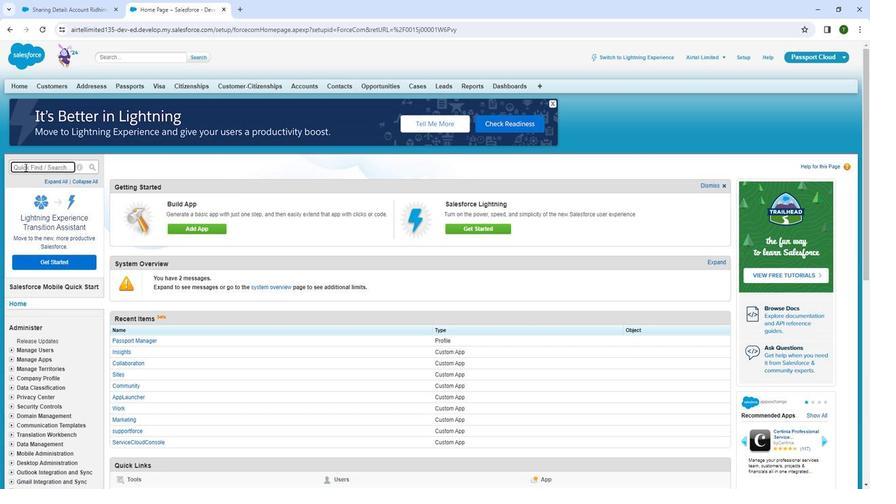 
Action: Mouse moved to (44, 165)
Screenshot: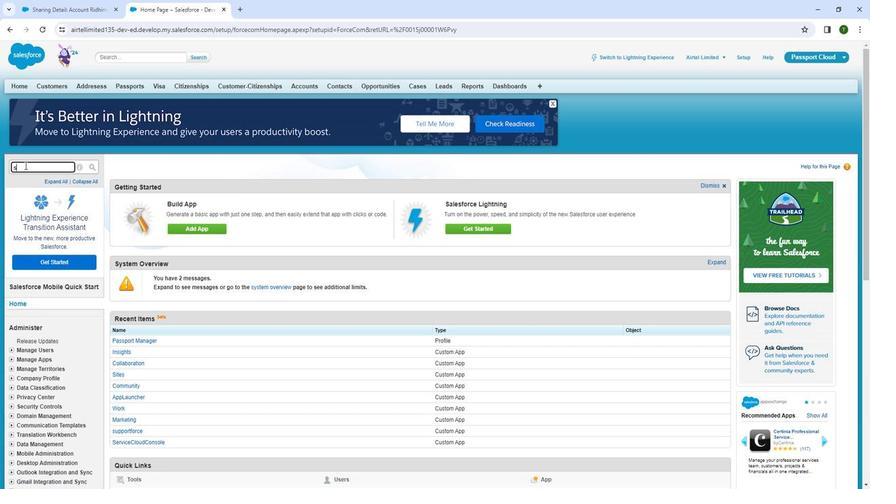 
Action: Key pressed h
Screenshot: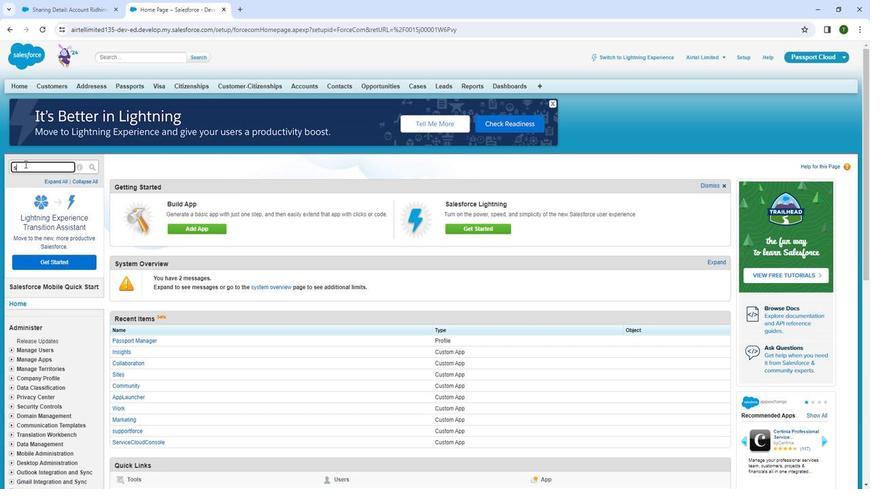 
Action: Mouse moved to (44, 164)
Screenshot: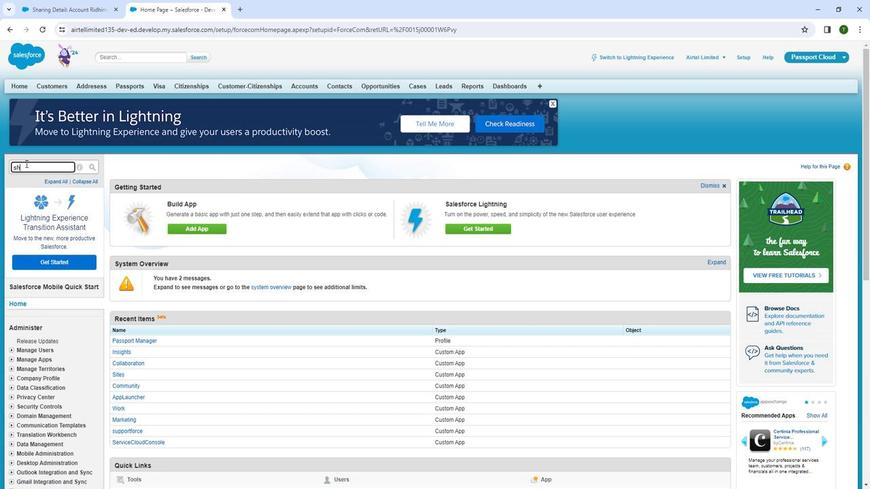 
Action: Key pressed aring
Screenshot: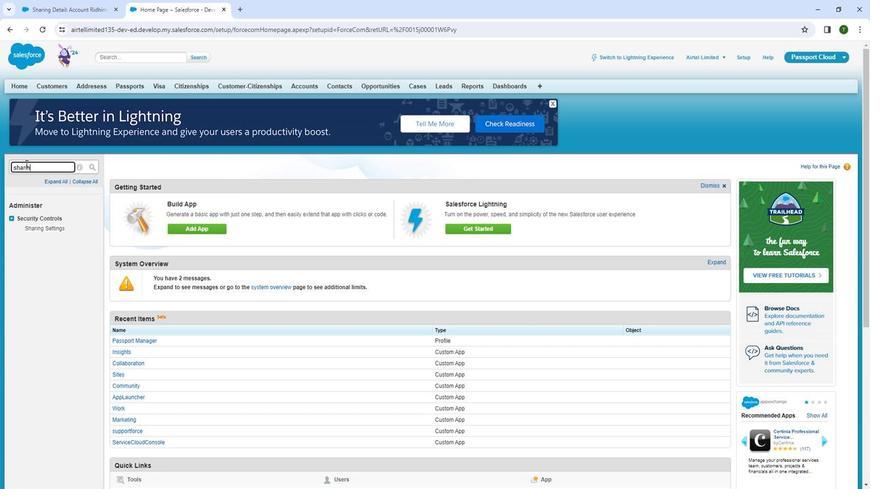 
Action: Mouse moved to (57, 233)
Screenshot: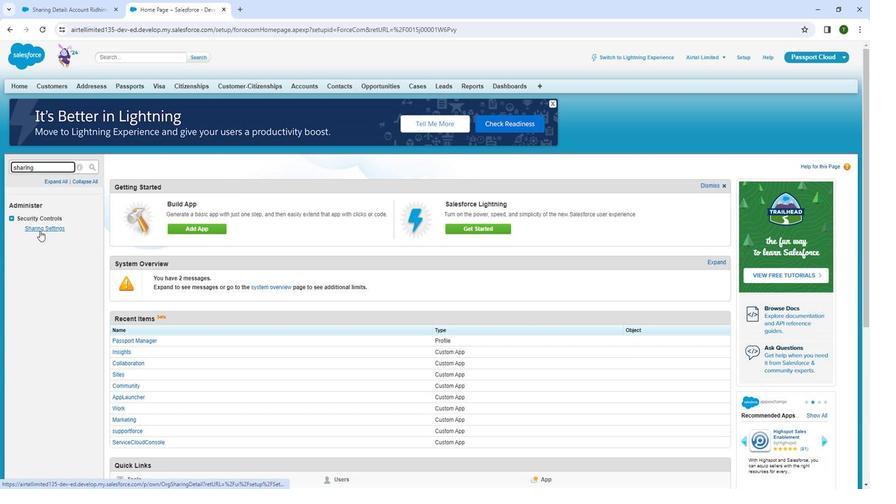 
Action: Mouse pressed left at (57, 233)
Screenshot: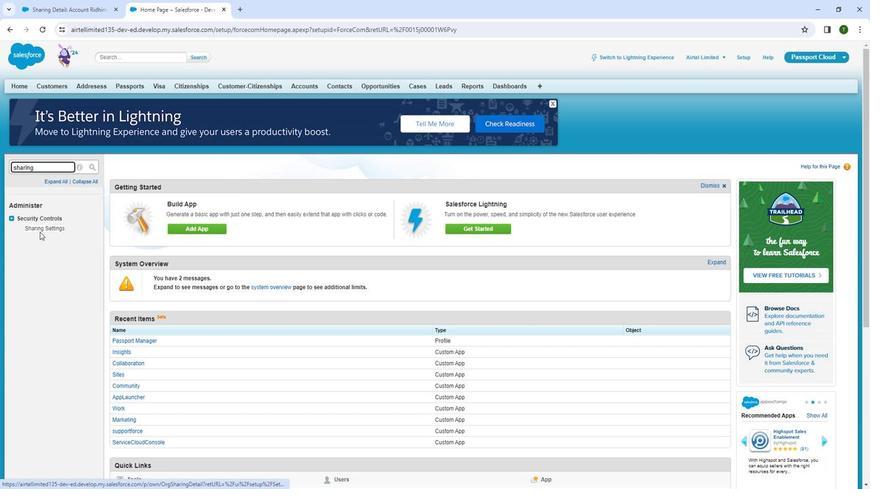 
Action: Mouse moved to (59, 227)
Screenshot: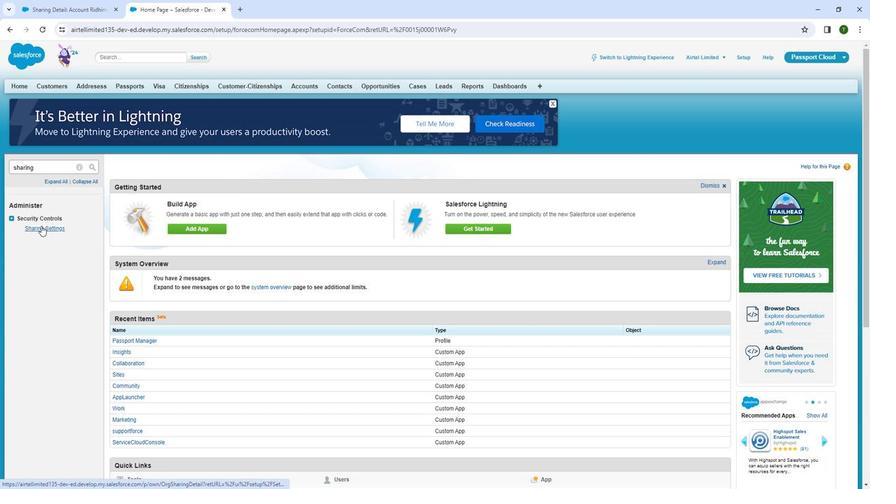 
Action: Mouse pressed left at (59, 227)
Screenshot: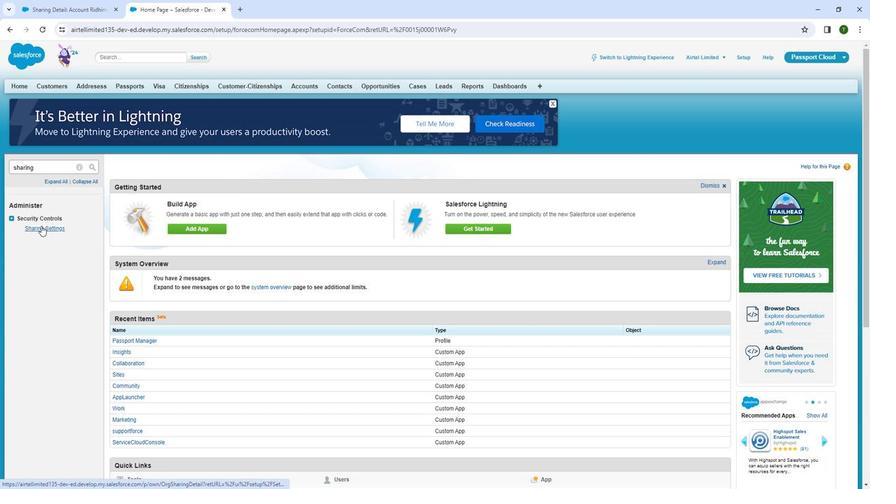 
Action: Mouse moved to (340, 262)
Screenshot: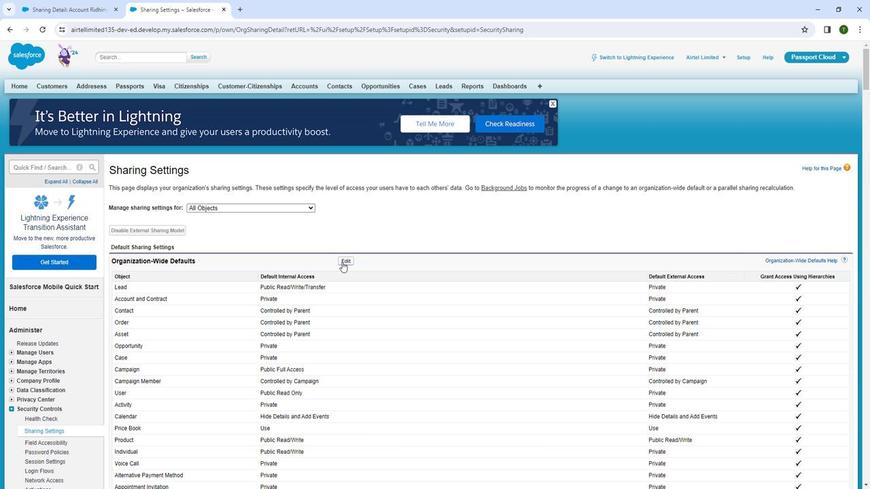
Action: Mouse pressed left at (340, 262)
Screenshot: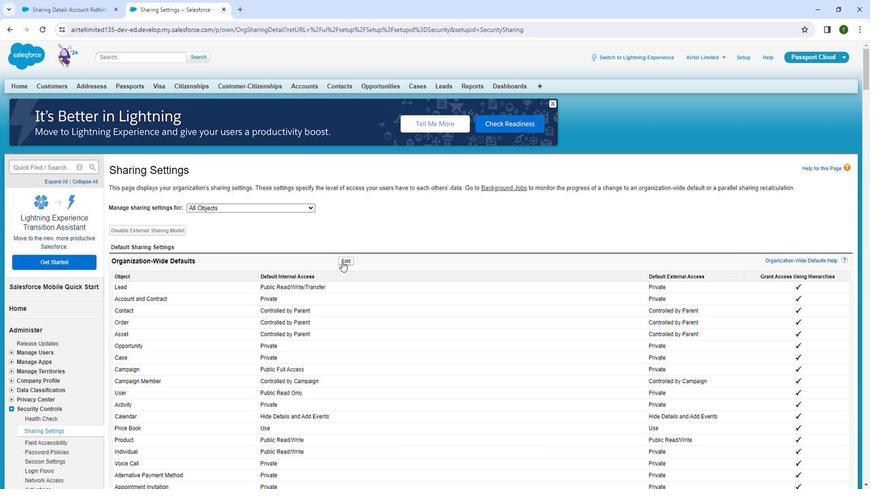 
Action: Mouse moved to (293, 253)
Screenshot: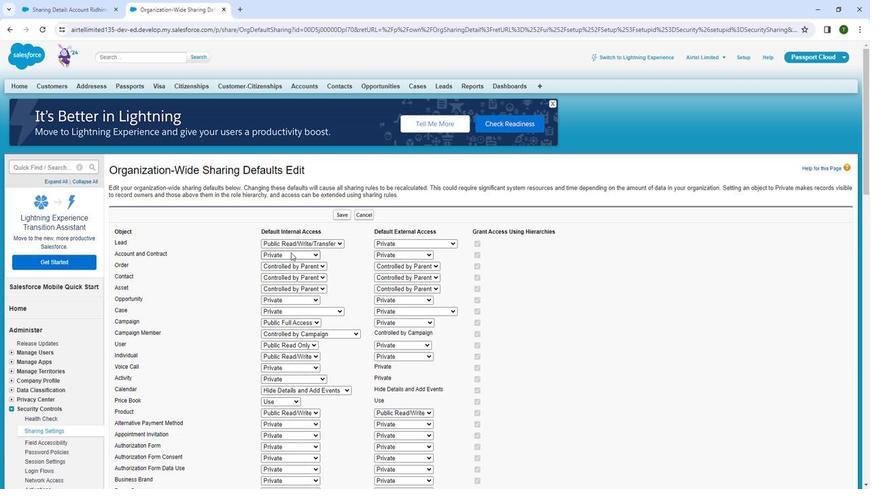 
Action: Mouse scrolled (293, 253) with delta (0, 0)
Screenshot: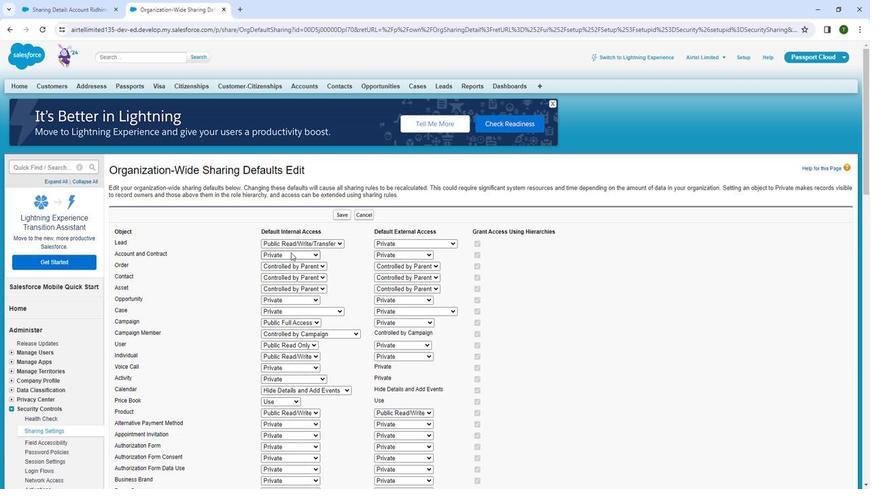 
Action: Mouse scrolled (293, 253) with delta (0, 0)
Screenshot: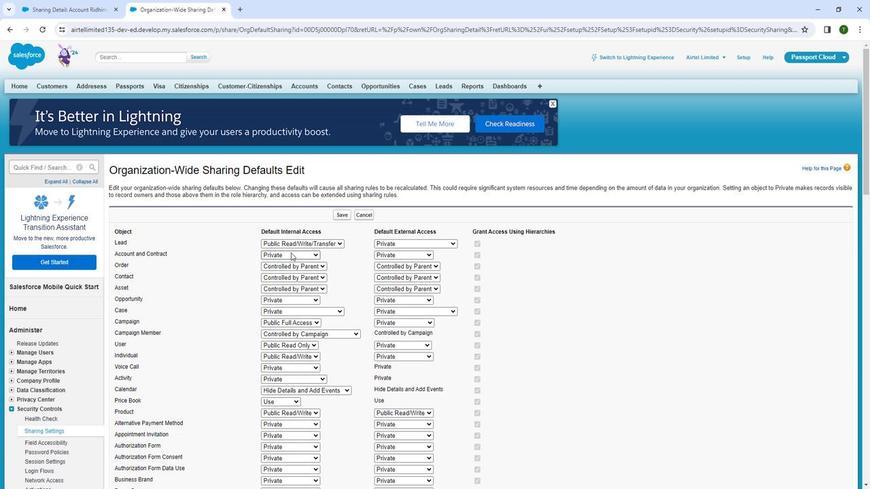 
Action: Mouse scrolled (293, 253) with delta (0, 0)
Screenshot: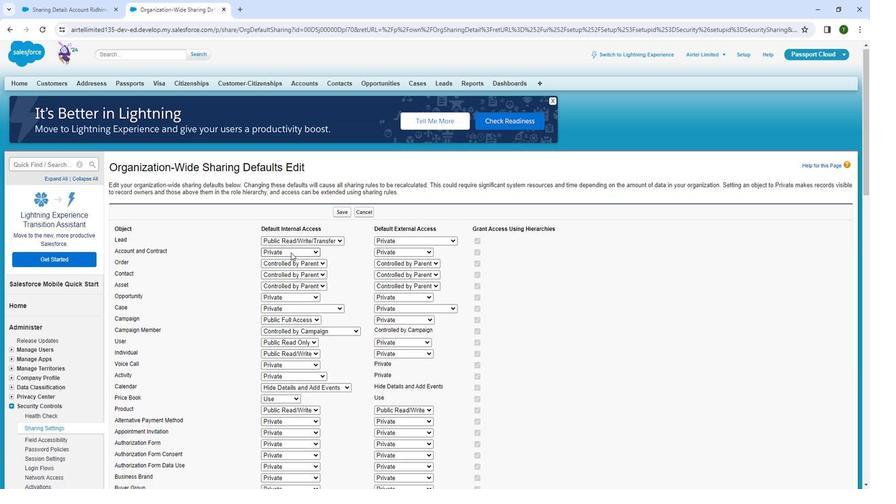 
Action: Mouse moved to (285, 160)
Screenshot: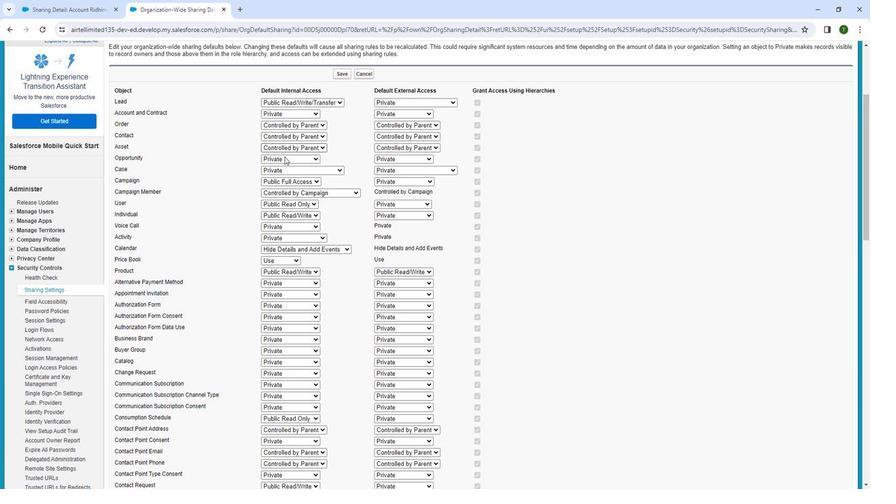 
Action: Mouse pressed left at (285, 160)
Screenshot: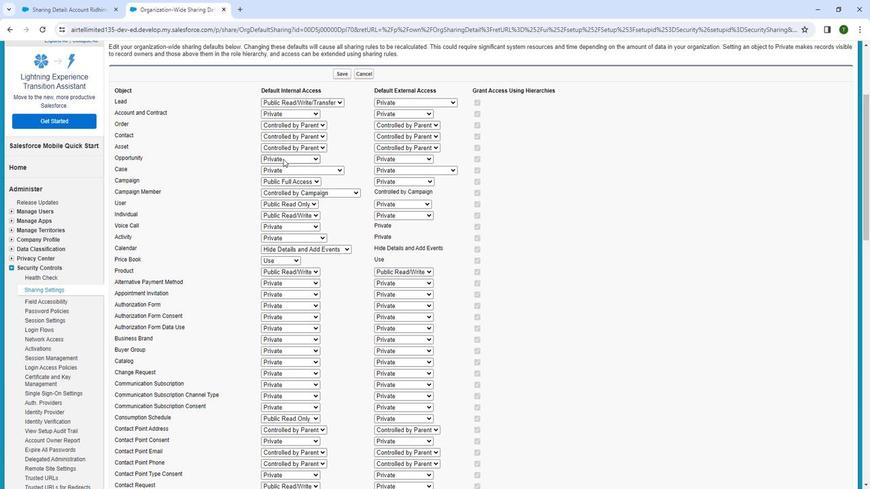 
Action: Mouse moved to (282, 170)
Screenshot: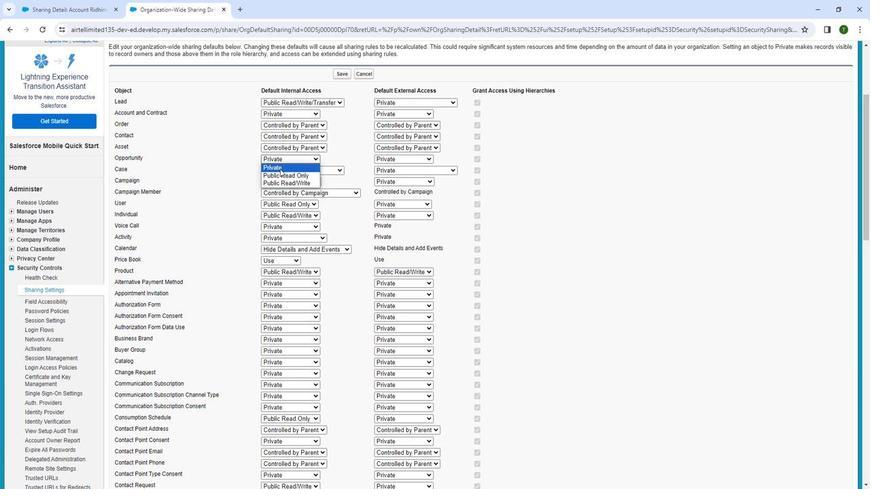 
Action: Mouse pressed left at (282, 170)
Screenshot: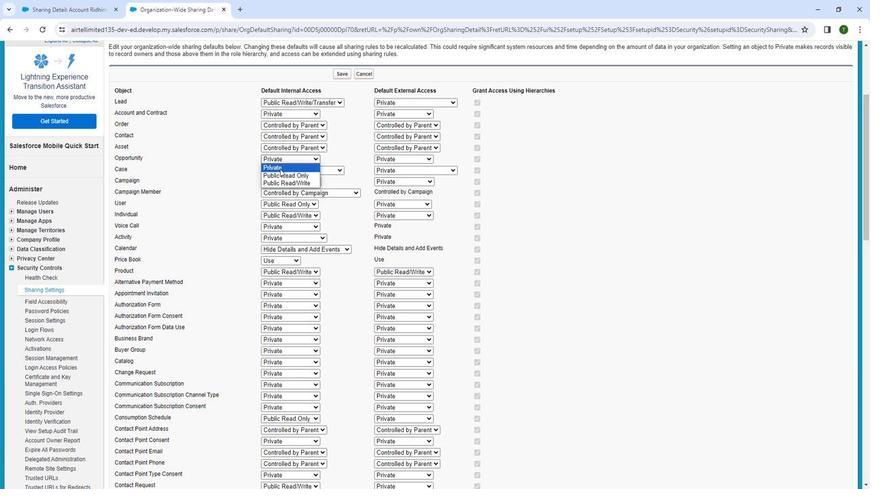 
Action: Mouse moved to (240, 293)
Screenshot: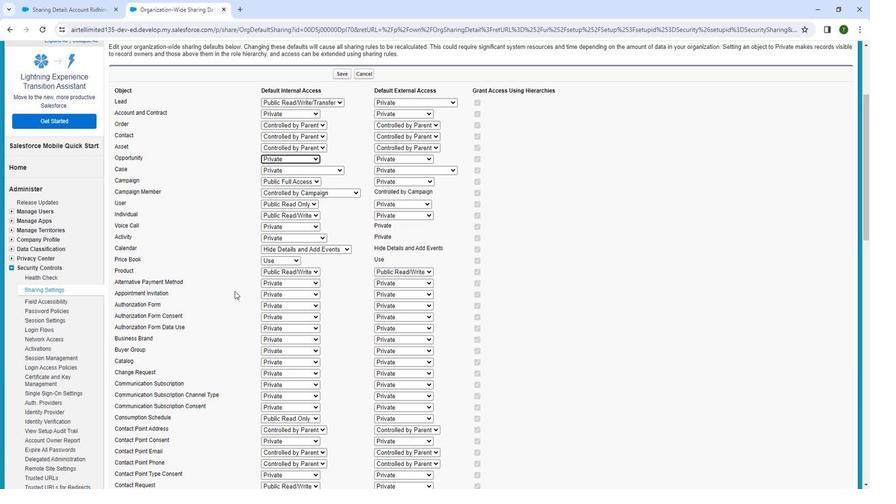 
Action: Mouse scrolled (240, 292) with delta (0, 0)
Screenshot: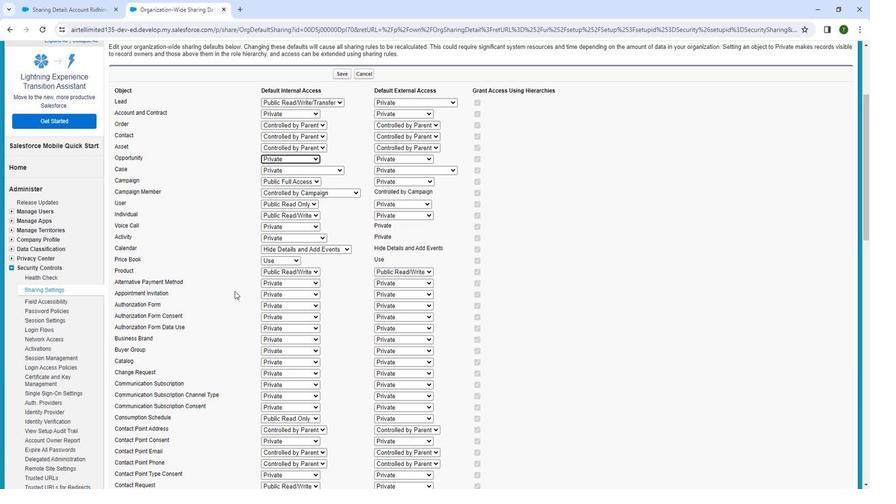 
Action: Mouse moved to (210, 339)
Screenshot: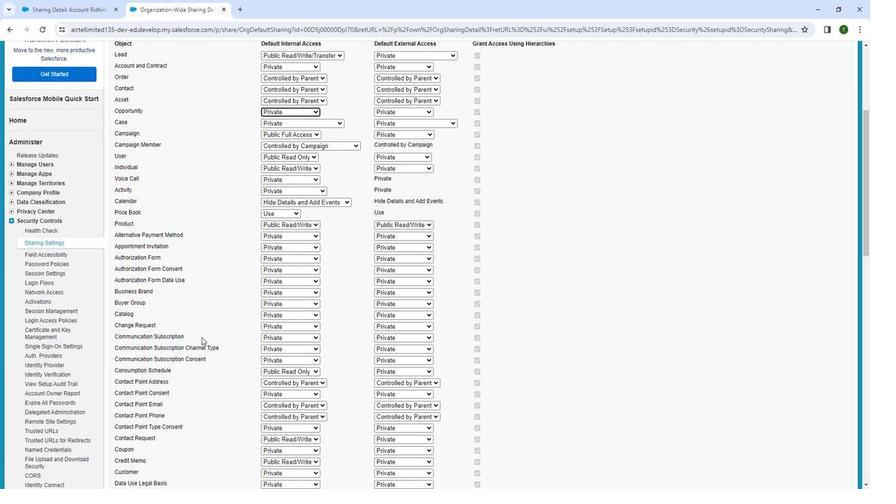 
Action: Mouse scrolled (210, 339) with delta (0, 0)
Screenshot: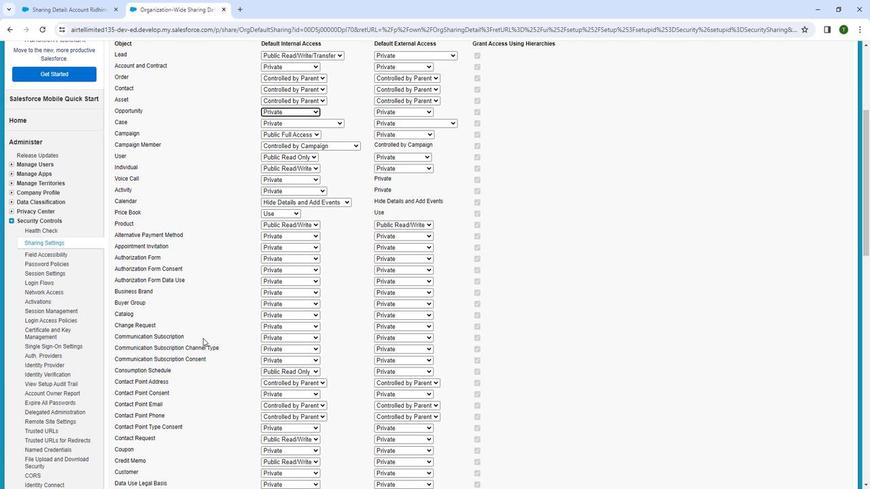 
Action: Mouse moved to (145, 431)
Screenshot: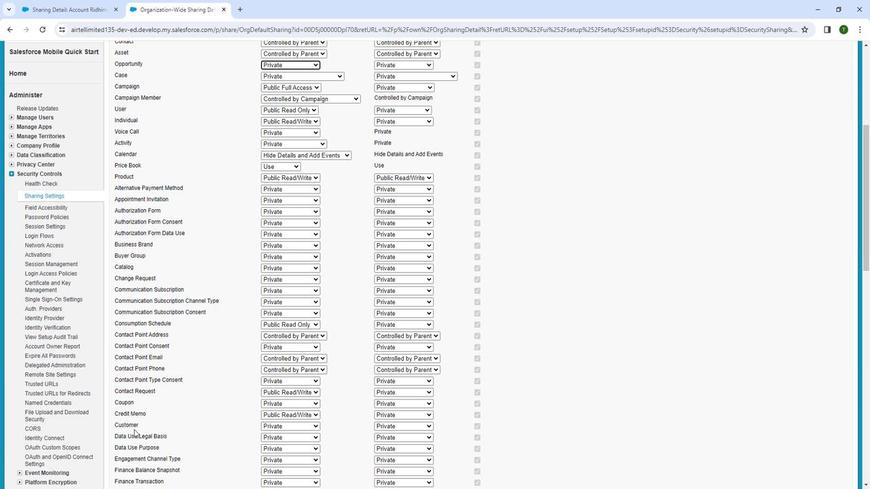 
Action: Mouse scrolled (145, 430) with delta (0, 0)
Screenshot: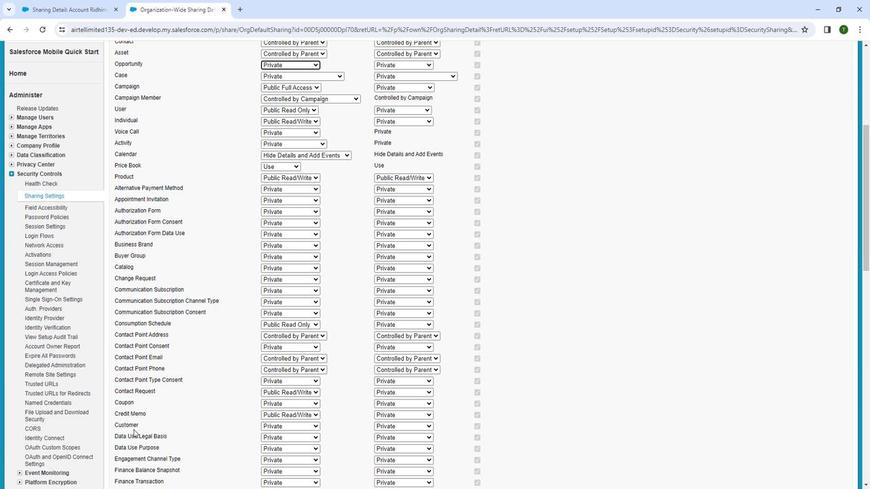 
Action: Mouse moved to (146, 435)
Screenshot: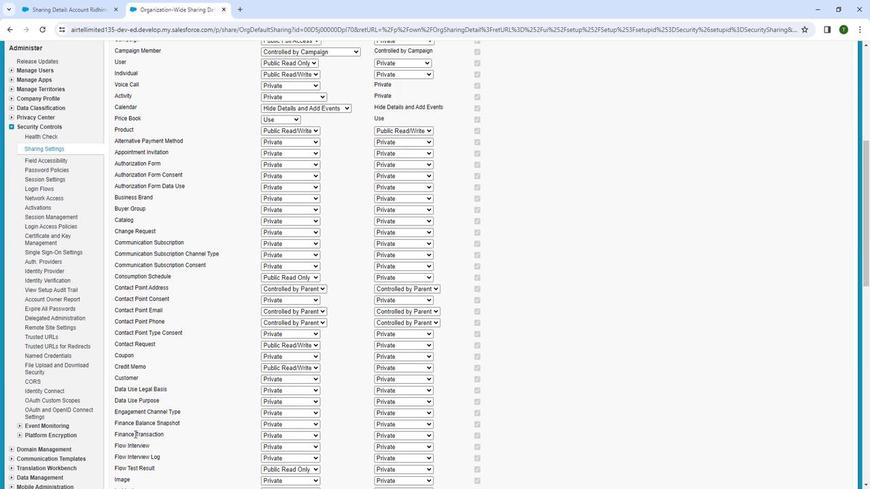 
Action: Mouse scrolled (146, 435) with delta (0, 0)
Screenshot: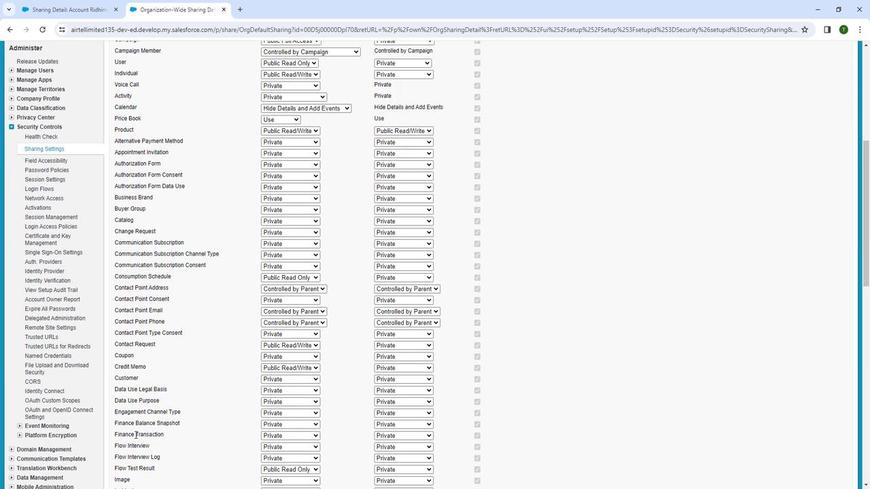
Action: Mouse moved to (146, 436)
Screenshot: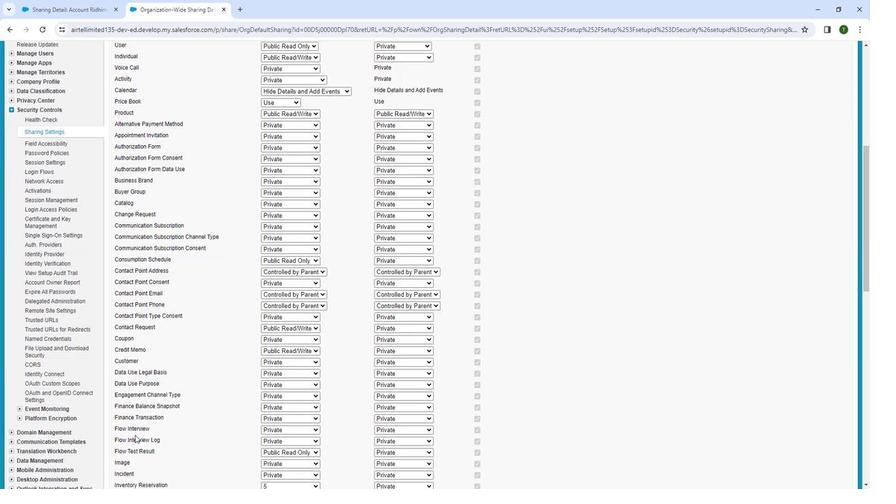 
Action: Mouse scrolled (146, 435) with delta (0, 0)
Screenshot: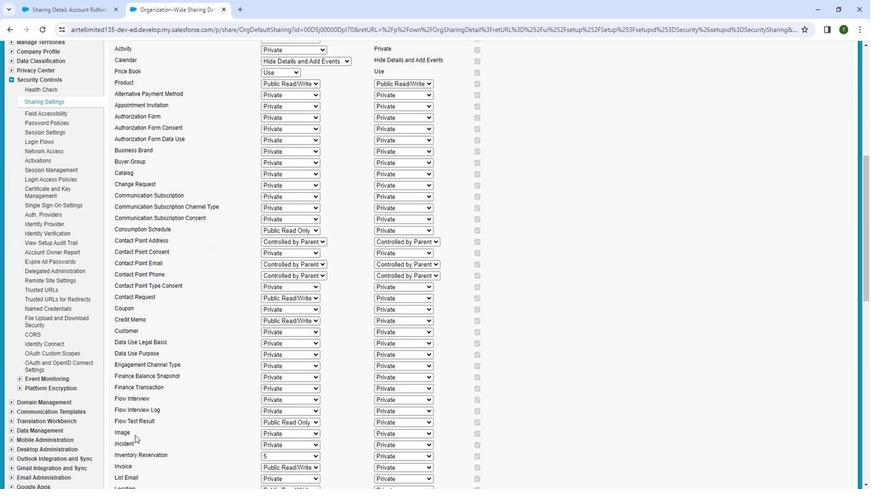 
Action: Mouse moved to (149, 436)
Screenshot: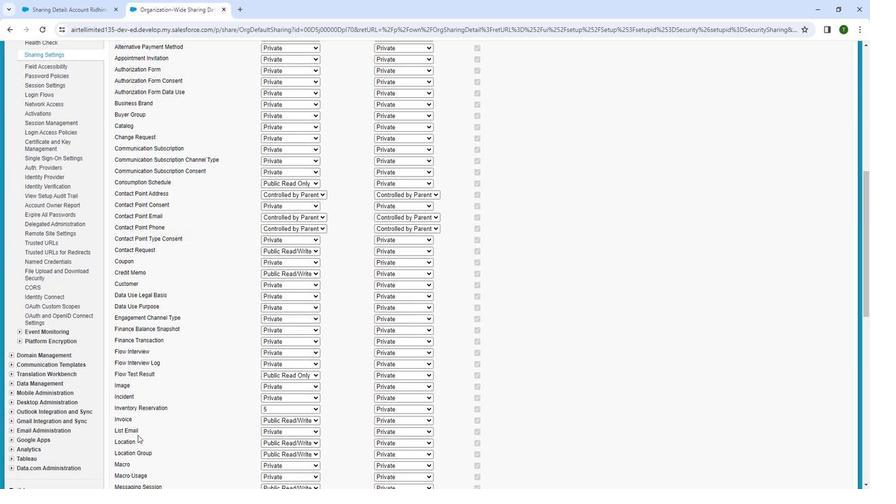 
Action: Mouse scrolled (149, 435) with delta (0, 0)
Screenshot: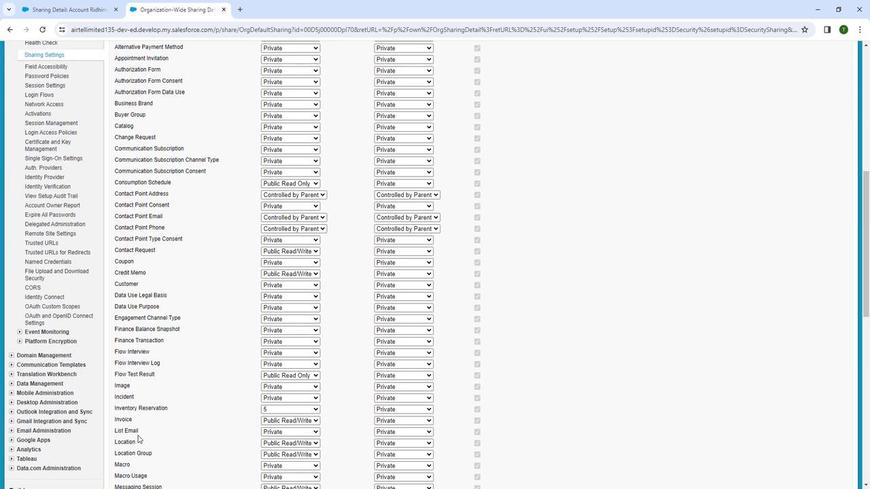 
Action: Mouse moved to (150, 436)
Screenshot: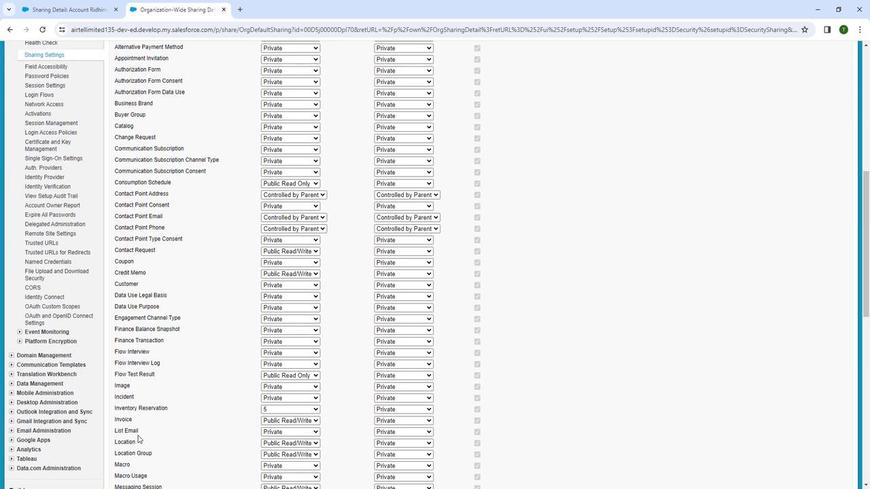 
Action: Mouse scrolled (150, 435) with delta (0, 0)
Screenshot: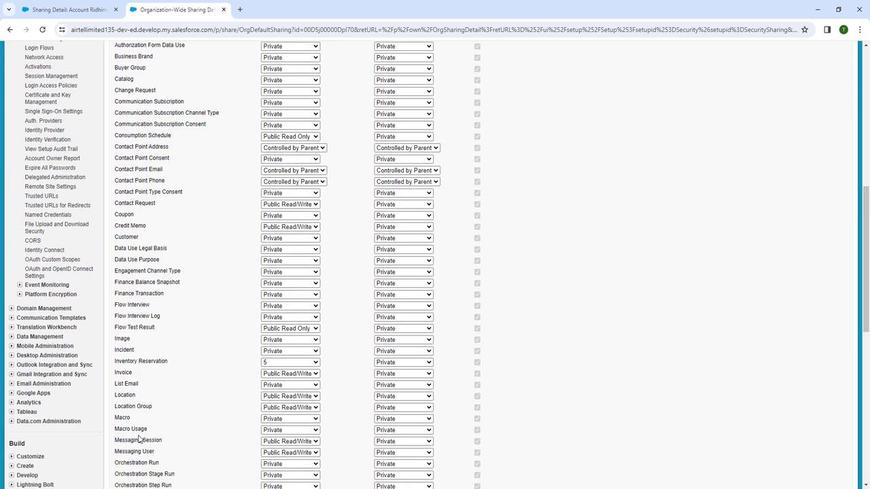 
Action: Mouse scrolled (150, 435) with delta (0, 0)
Screenshot: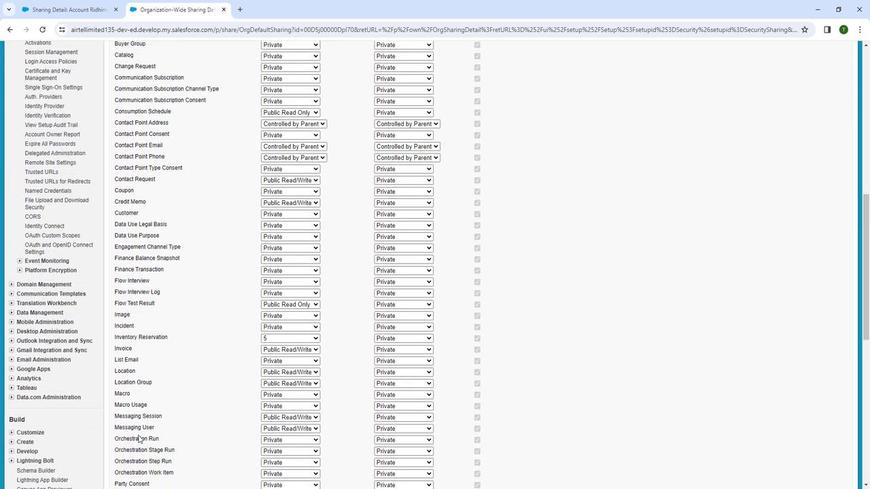 
Action: Mouse scrolled (150, 435) with delta (0, 0)
Screenshot: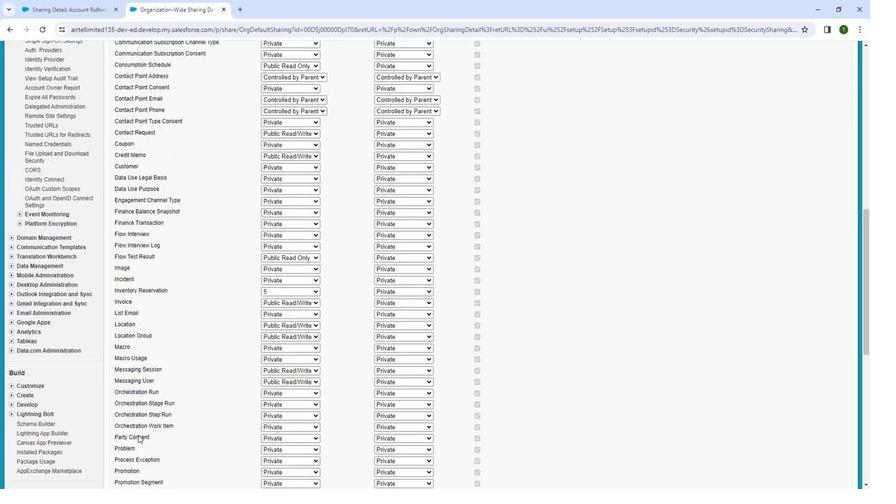 
Action: Mouse scrolled (150, 435) with delta (0, 0)
Screenshot: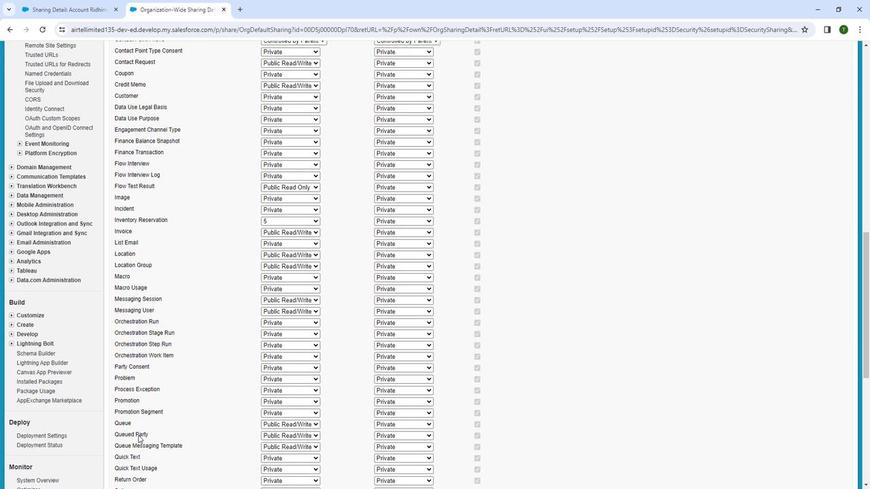 
Action: Mouse moved to (150, 436)
Screenshot: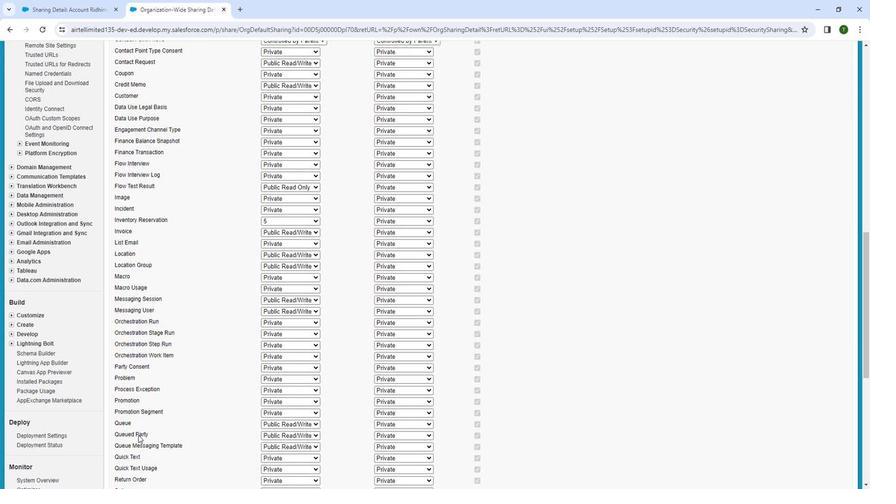 
Action: Mouse scrolled (150, 435) with delta (0, 0)
Screenshot: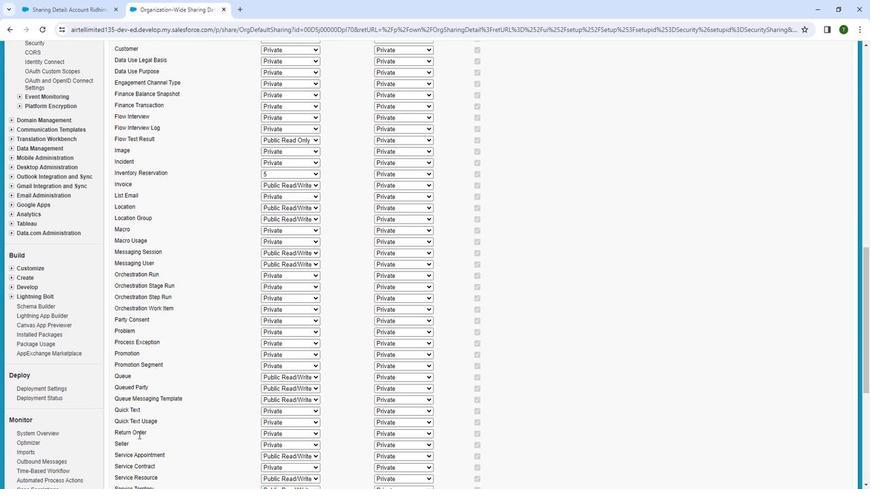 
Action: Mouse scrolled (150, 435) with delta (0, 0)
Screenshot: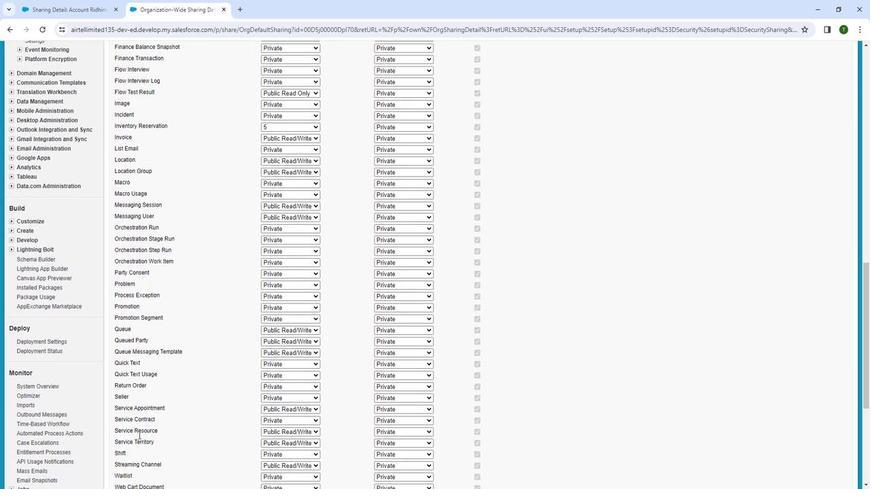 
Action: Mouse moved to (153, 436)
Screenshot: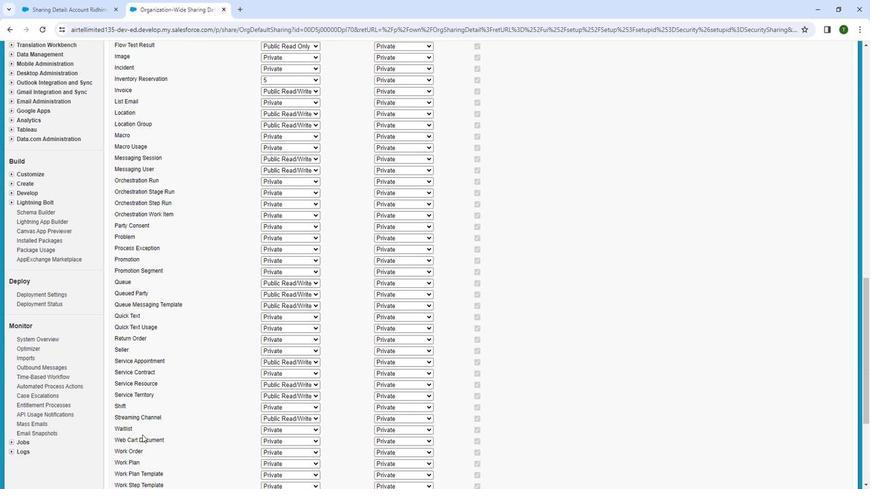 
Action: Mouse scrolled (153, 437) with delta (0, 0)
Screenshot: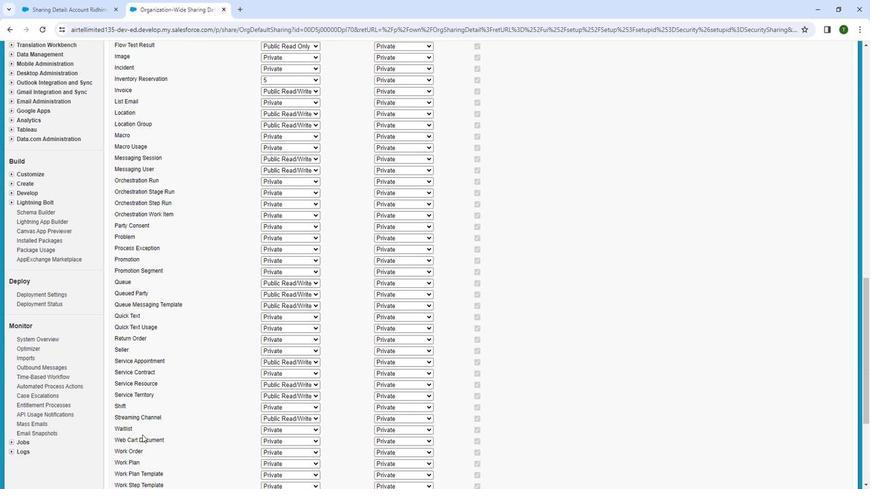 
Action: Mouse moved to (155, 435)
Screenshot: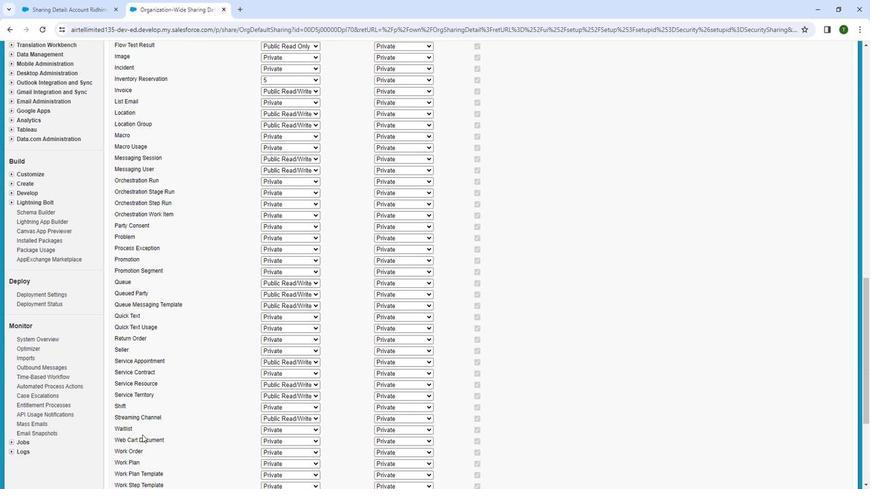 
Action: Mouse scrolled (155, 435) with delta (0, 0)
Screenshot: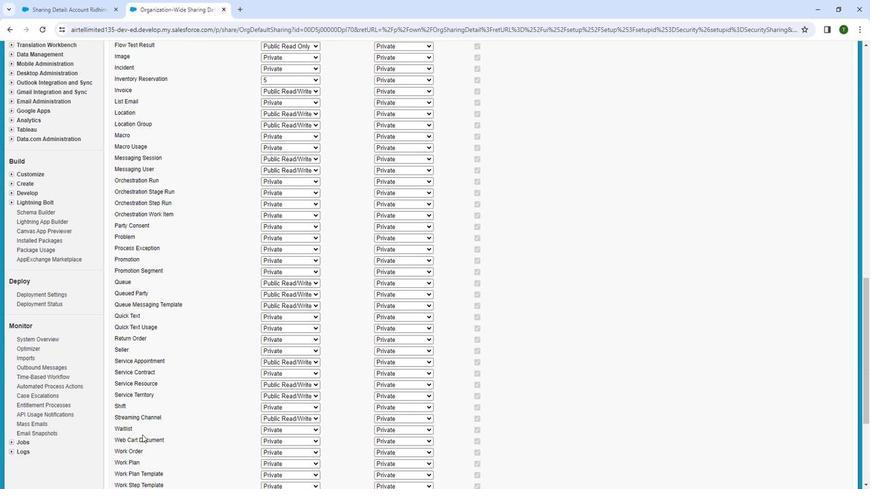 
Action: Mouse moved to (157, 433)
Screenshot: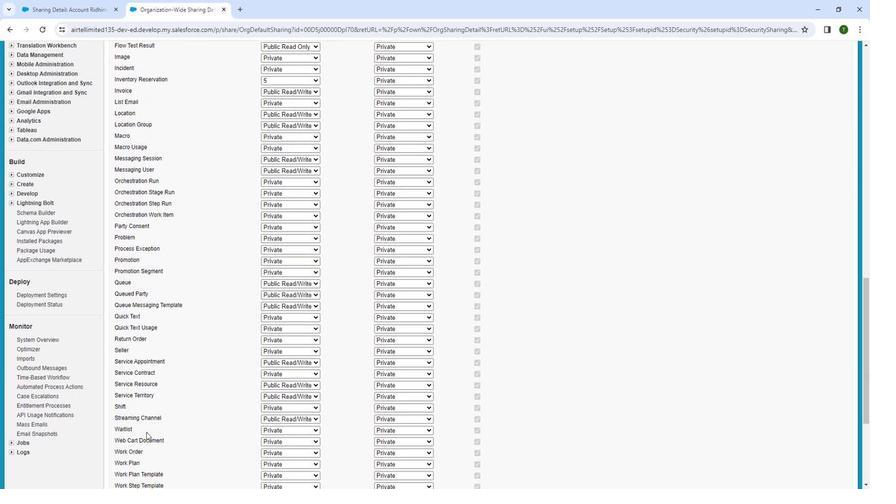 
Action: Mouse scrolled (157, 434) with delta (0, 0)
Screenshot: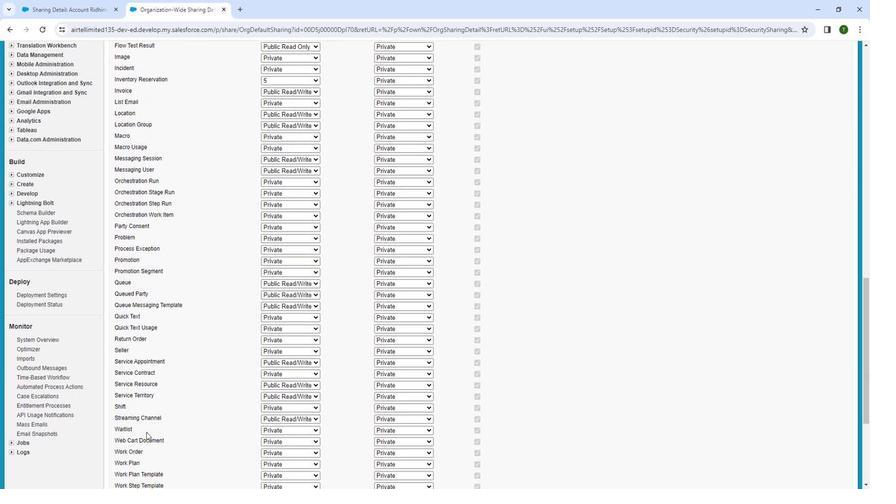 
Action: Mouse moved to (178, 416)
Screenshot: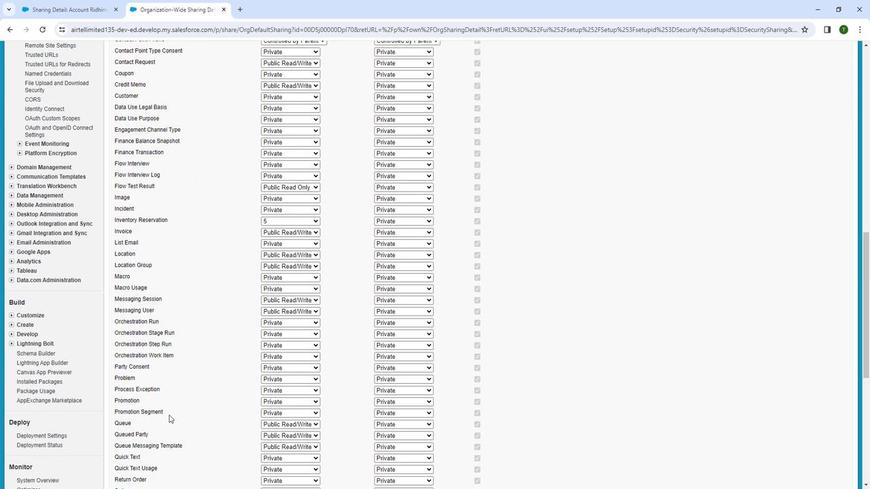 
Action: Key pressed ctrl+F
Screenshot: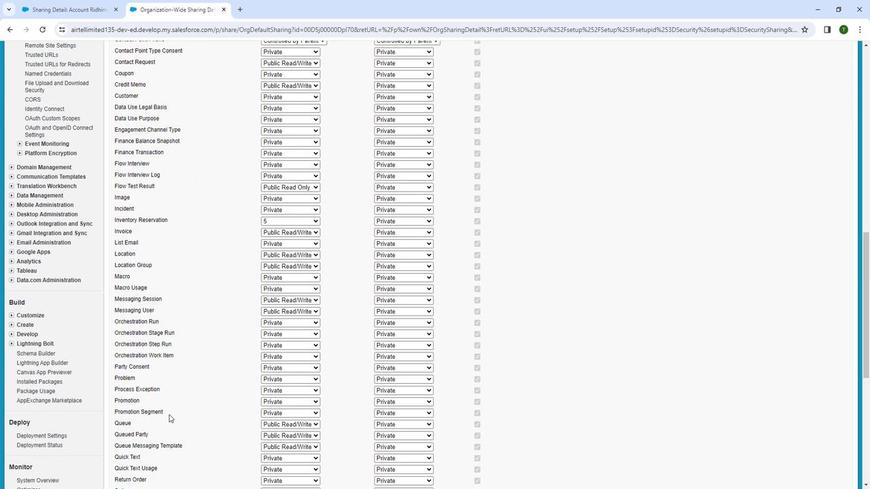 
Action: Mouse moved to (365, 337)
Screenshot: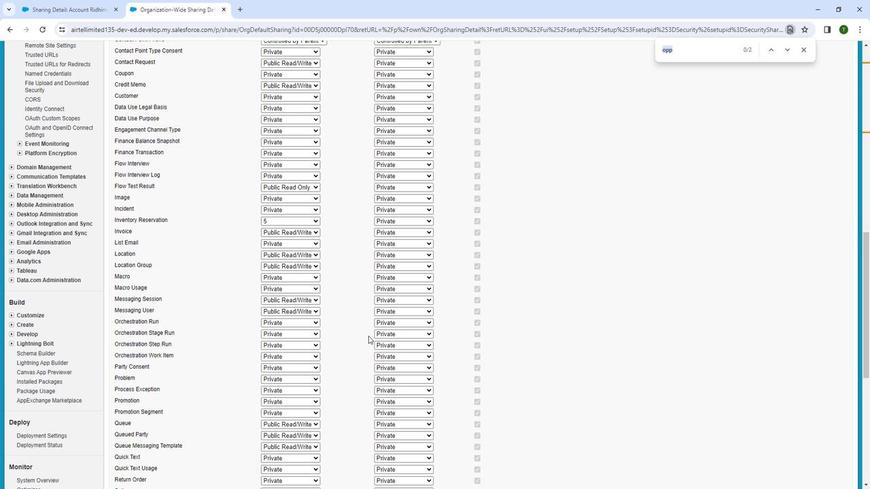 
Action: Key pressed <Key.backspace>
Screenshot: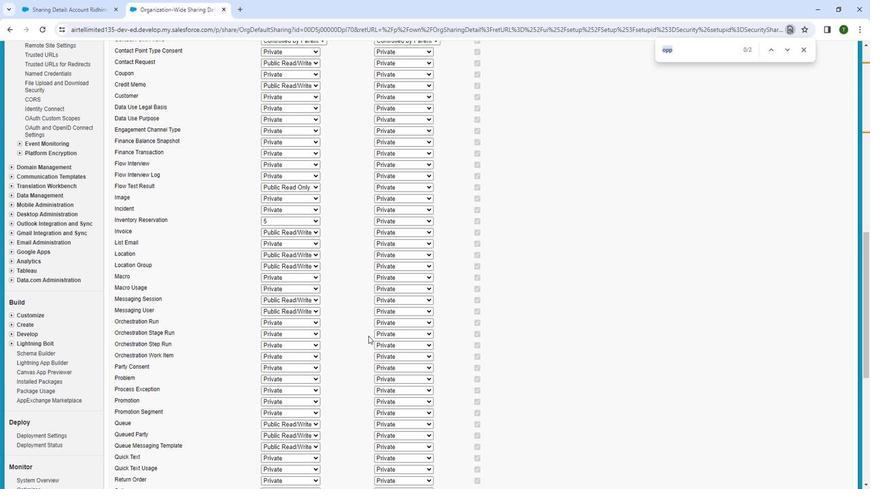 
Action: Mouse moved to (367, 338)
Screenshot: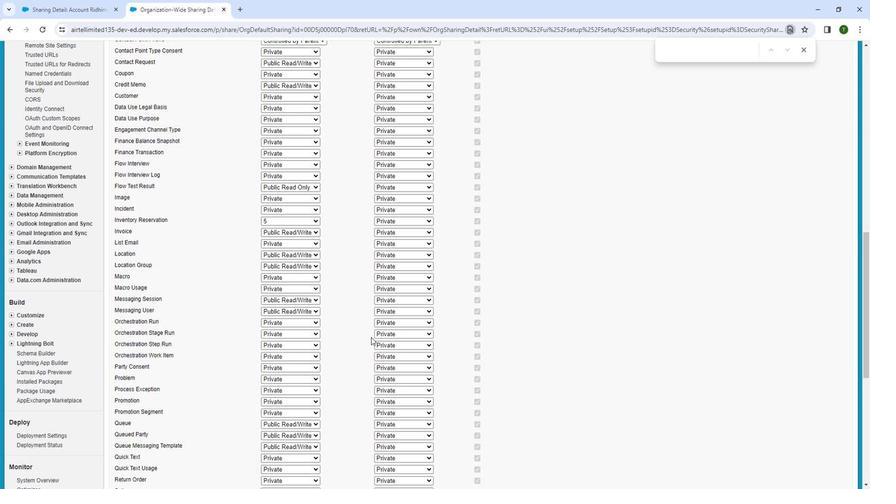 
Action: Key pressed <Key.shift>C
Screenshot: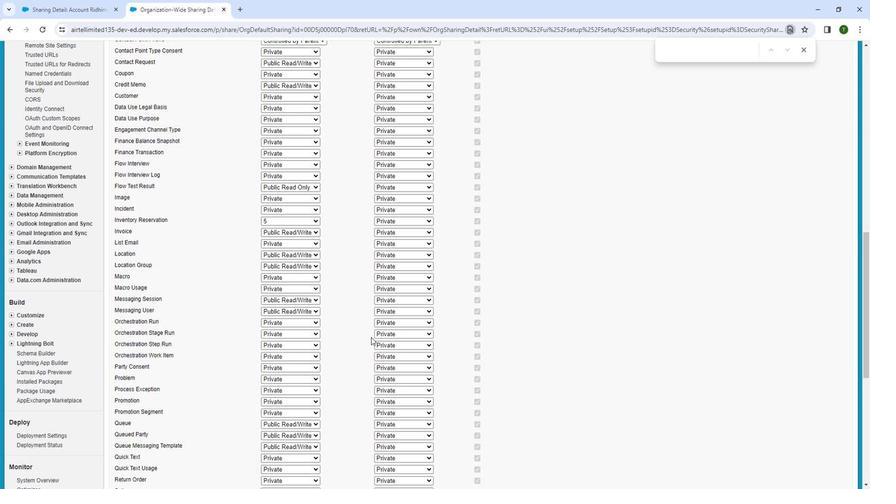 
Action: Mouse moved to (364, 339)
Screenshot: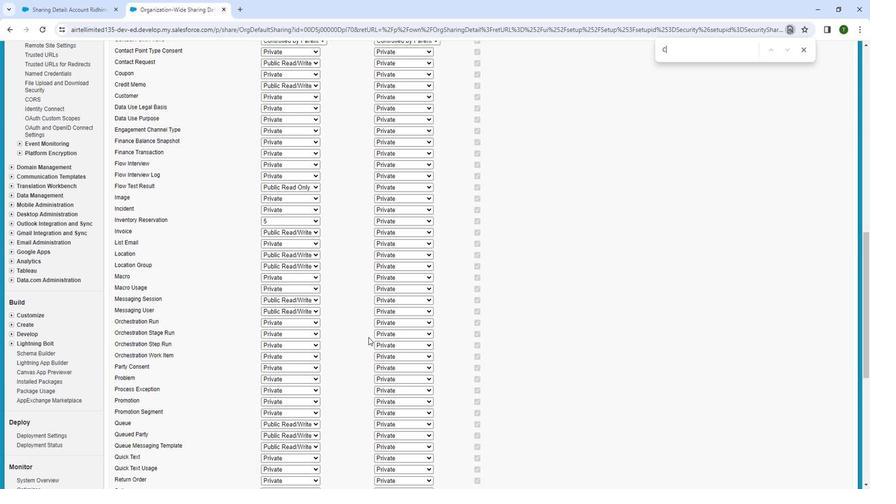 
Action: Key pressed o
Screenshot: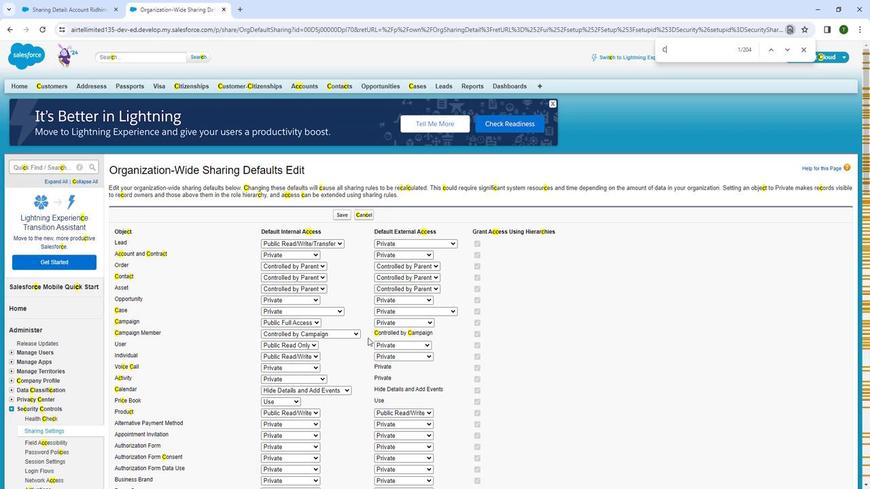 
Action: Mouse moved to (350, 384)
Screenshot: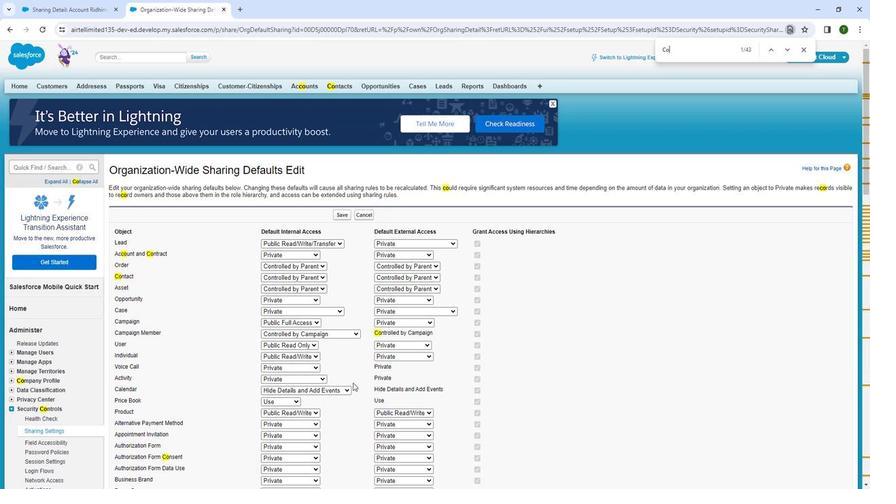 
Action: Key pressed n
Screenshot: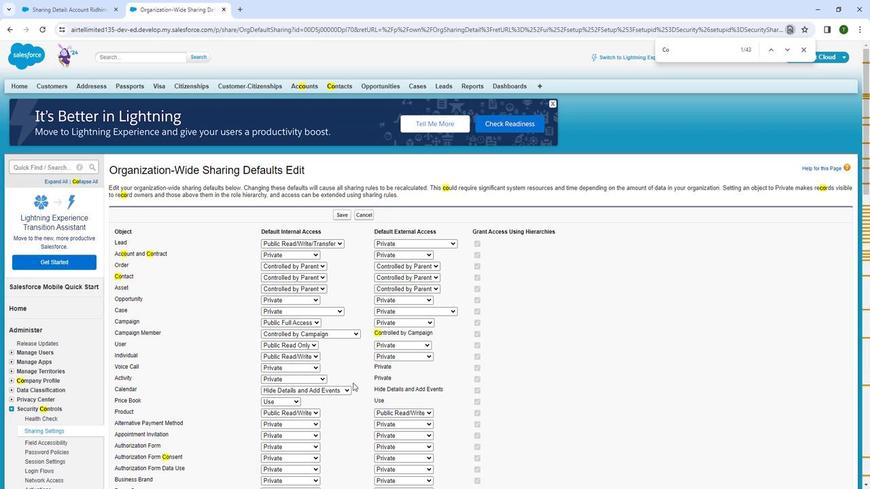 
Action: Mouse moved to (279, 278)
Screenshot: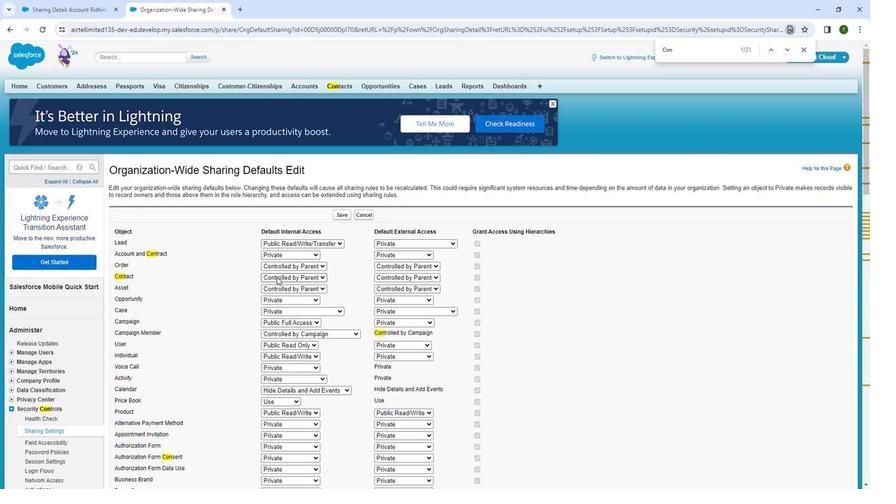 
Action: Mouse pressed left at (279, 278)
Screenshot: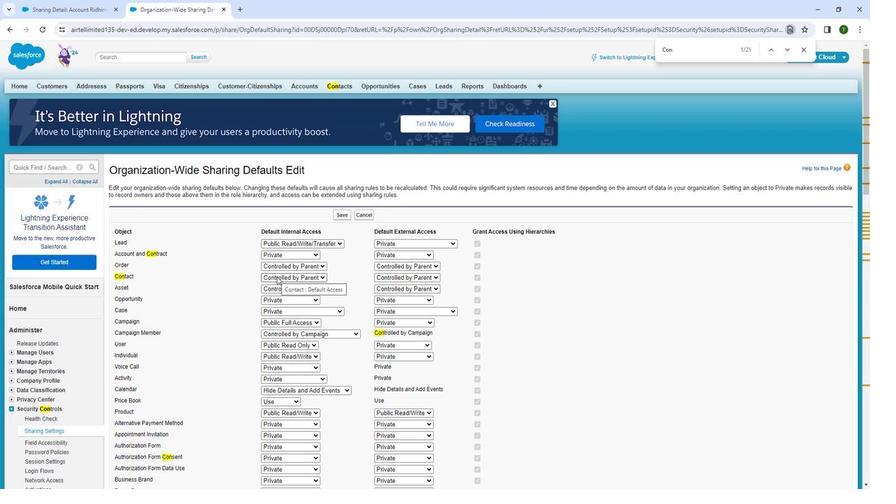 
Action: Mouse moved to (284, 293)
Screenshot: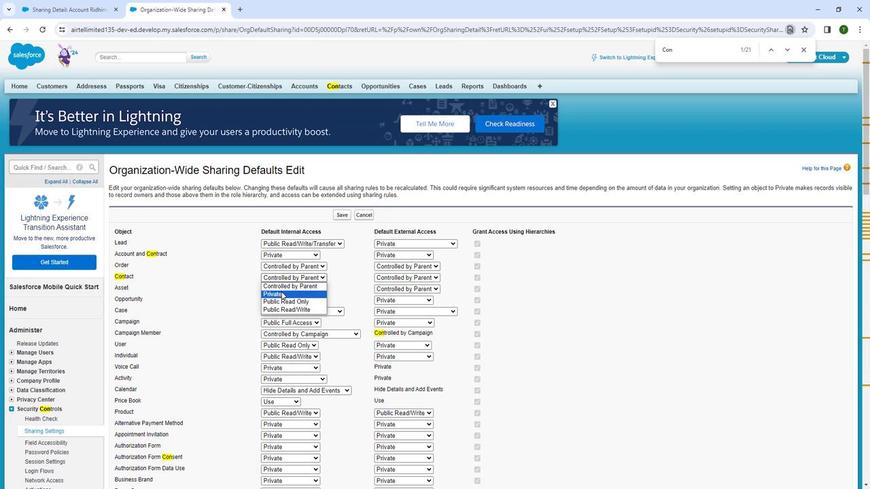 
Action: Mouse pressed left at (284, 293)
Screenshot: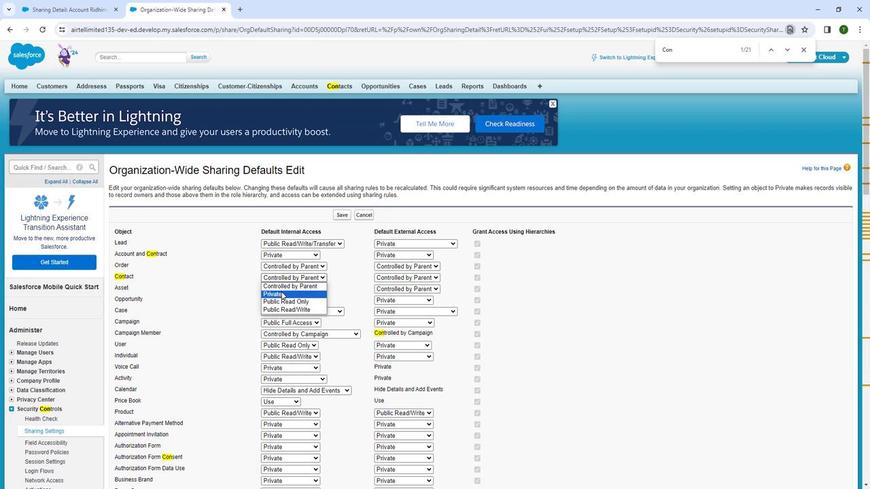 
Action: Mouse moved to (466, 297)
Screenshot: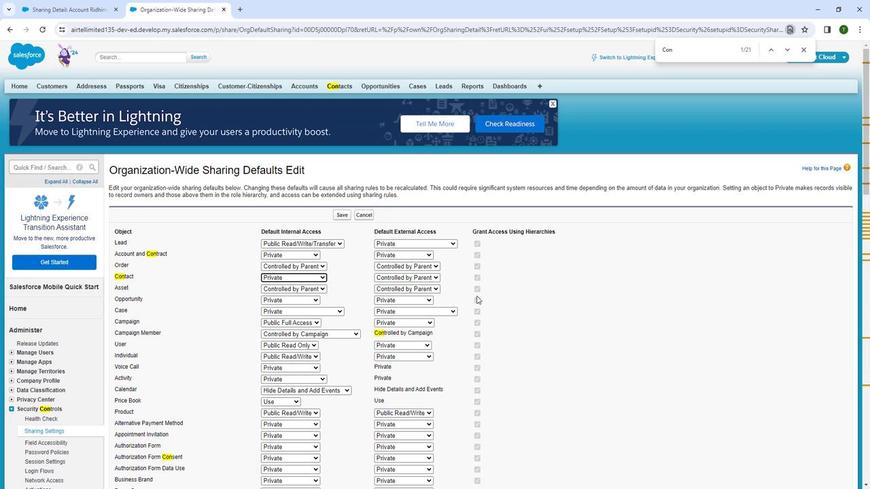 
Action: Mouse pressed left at (466, 297)
Screenshot: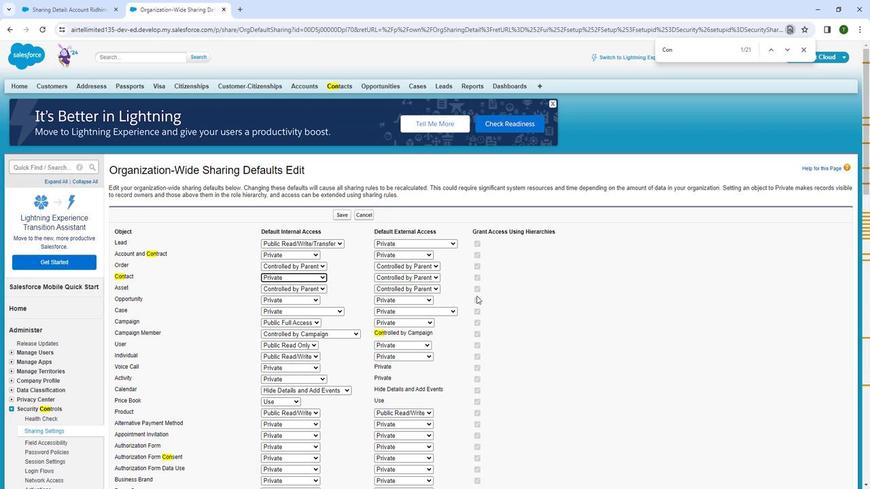 
Action: Mouse moved to (340, 216)
Screenshot: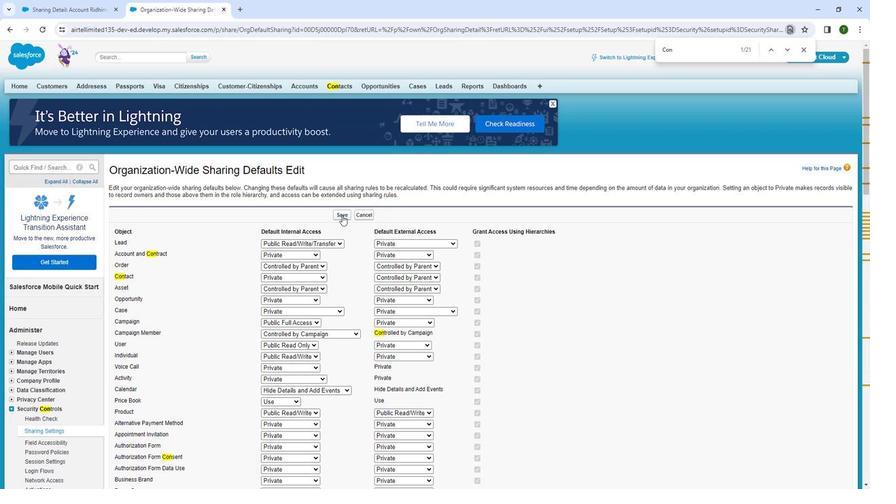 
Action: Mouse pressed left at (340, 216)
Screenshot: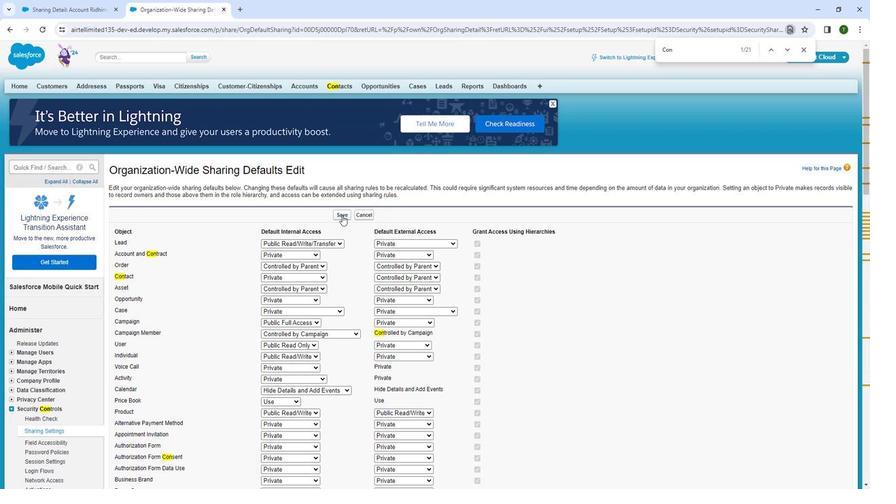 
Action: Mouse moved to (459, 131)
Screenshot: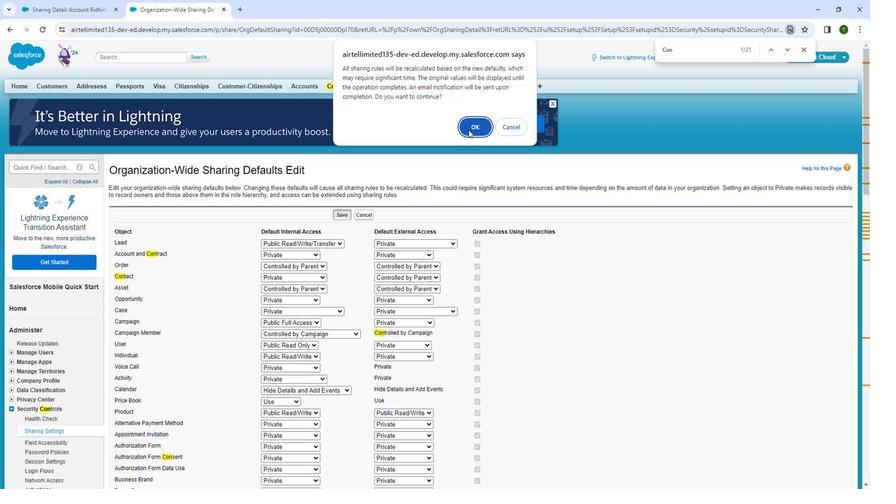 
Action: Mouse pressed left at (459, 131)
Screenshot: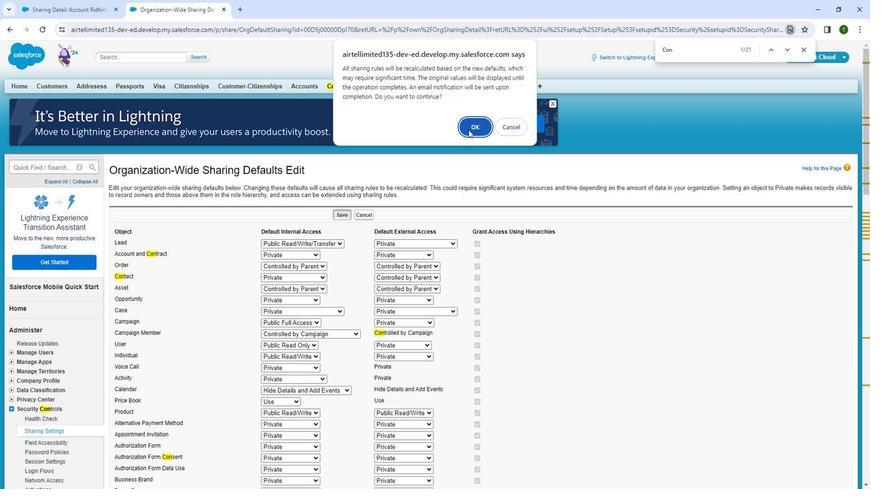 
Action: Mouse moved to (395, 292)
Screenshot: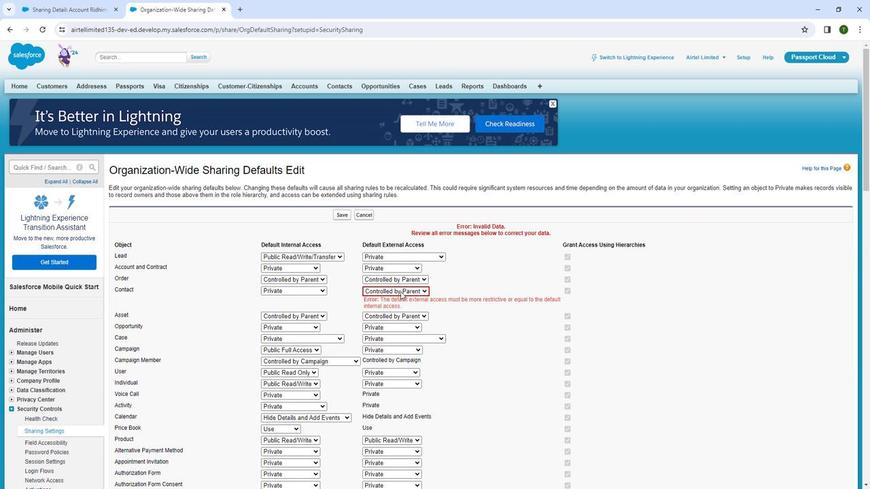 
Action: Mouse pressed left at (395, 292)
Screenshot: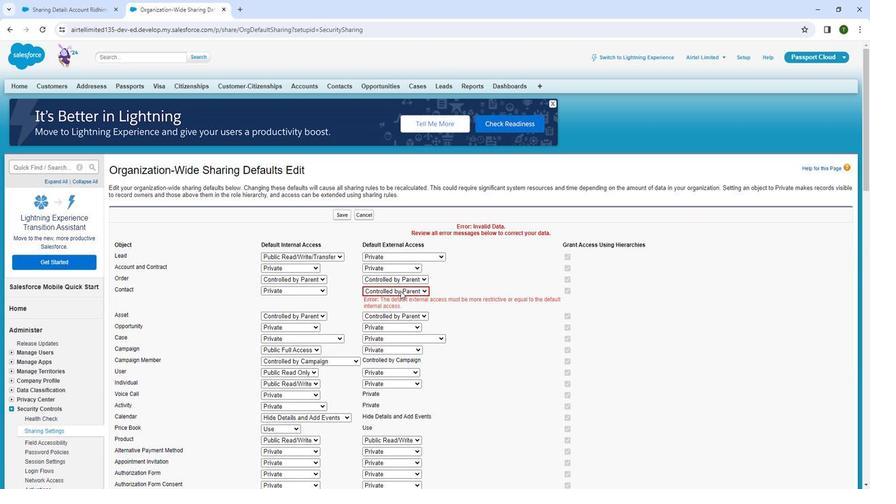 
Action: Mouse moved to (383, 310)
Screenshot: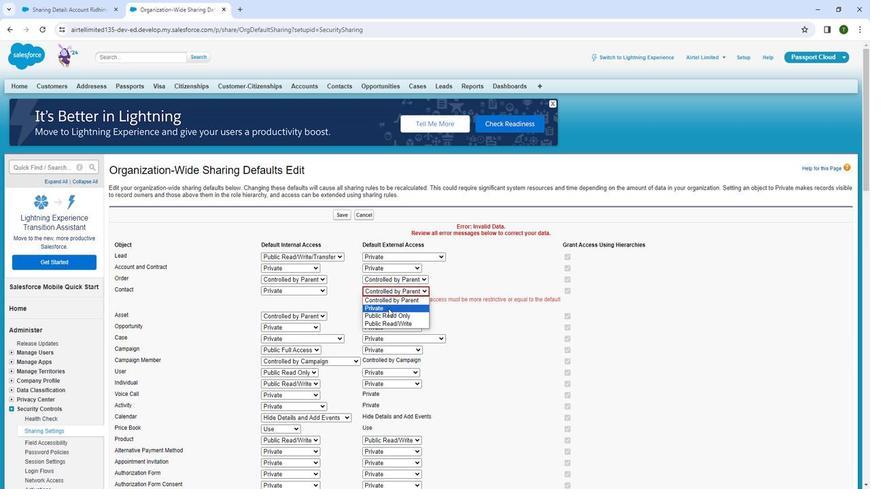 
Action: Mouse pressed left at (383, 310)
Screenshot: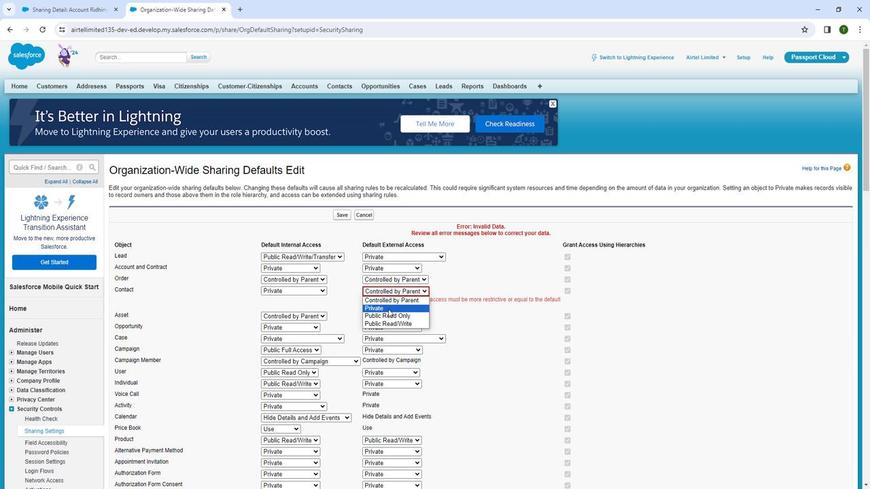 
Action: Mouse moved to (337, 216)
Screenshot: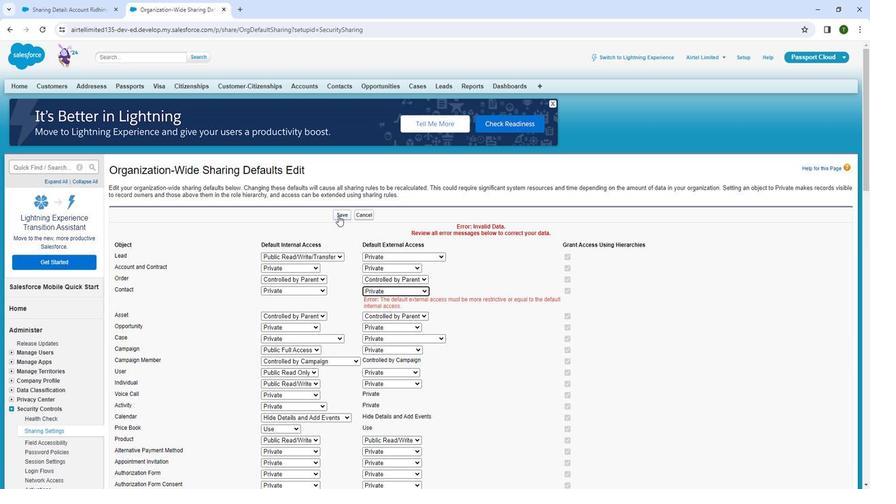 
Action: Mouse pressed left at (337, 216)
Screenshot: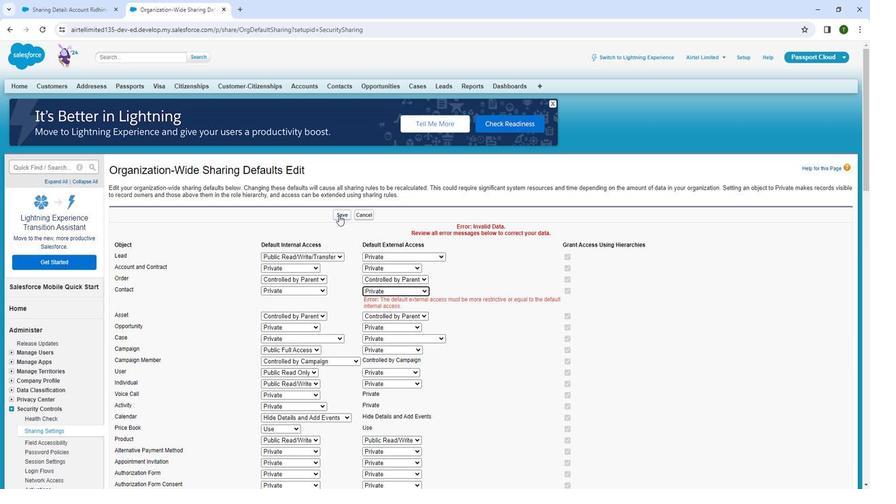 
Action: Mouse moved to (458, 126)
Screenshot: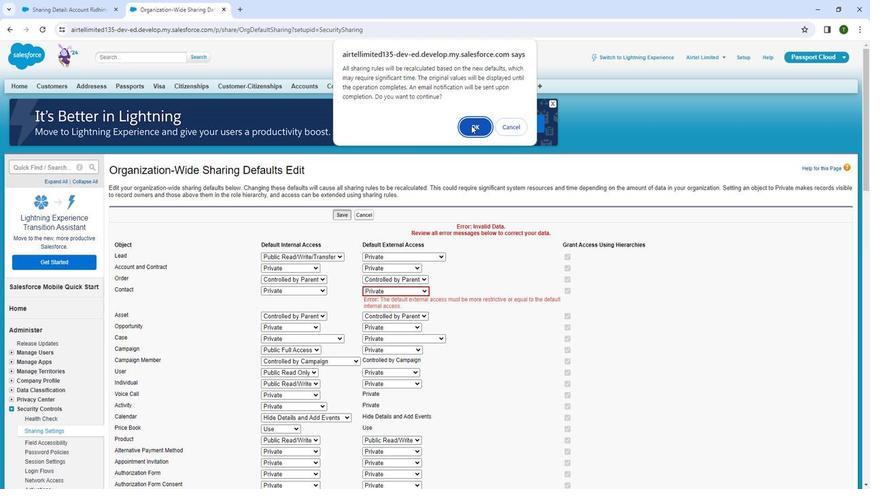
Action: Mouse pressed left at (458, 126)
Screenshot: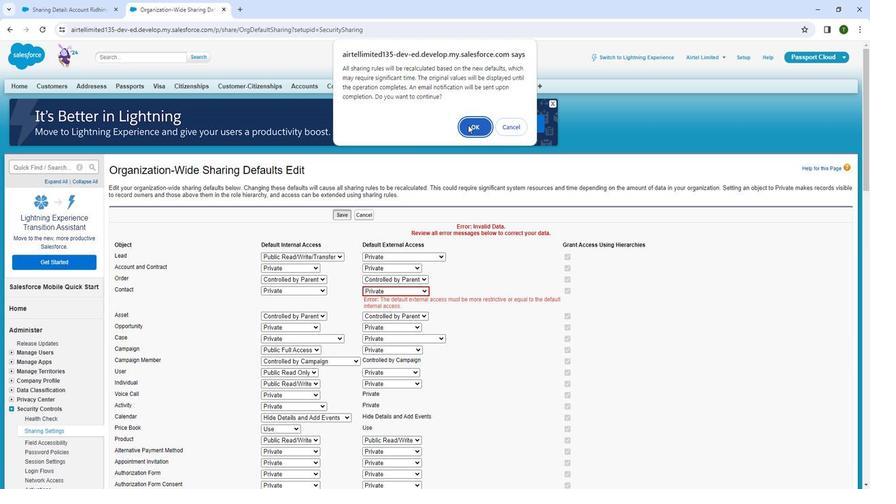 
Action: Mouse moved to (101, 10)
Screenshot: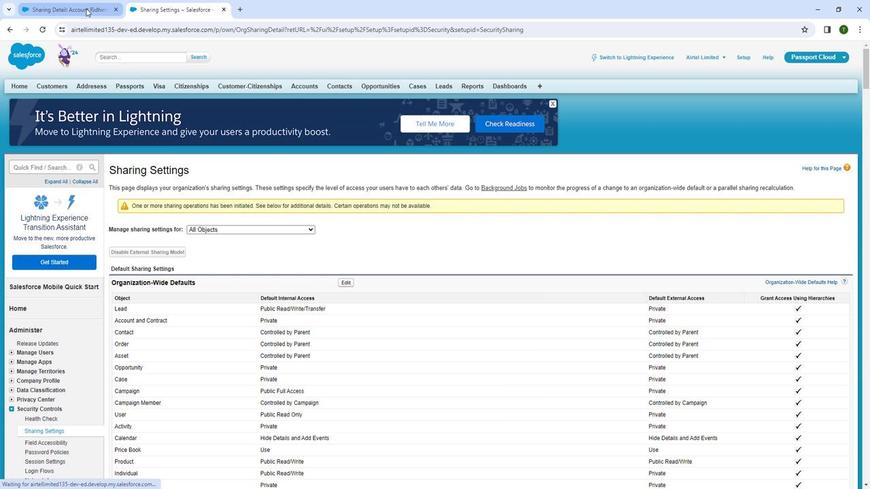
Action: Mouse pressed left at (101, 10)
Screenshot: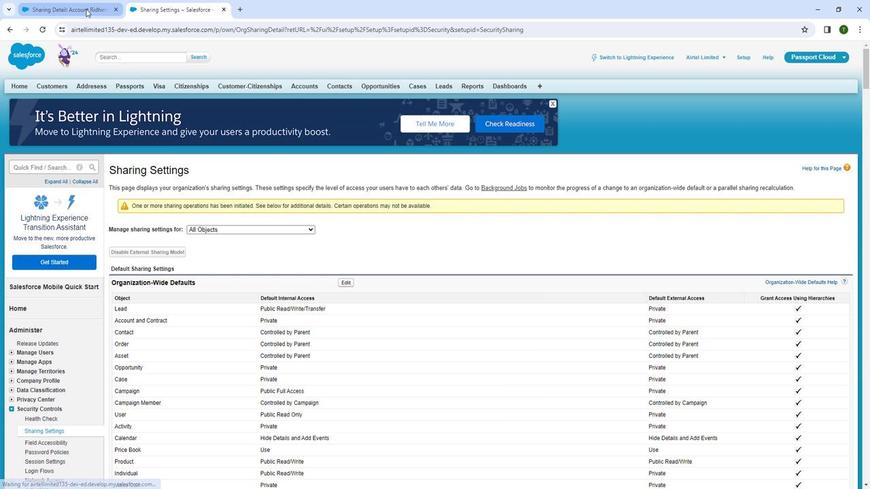 
Action: Mouse moved to (210, 287)
Screenshot: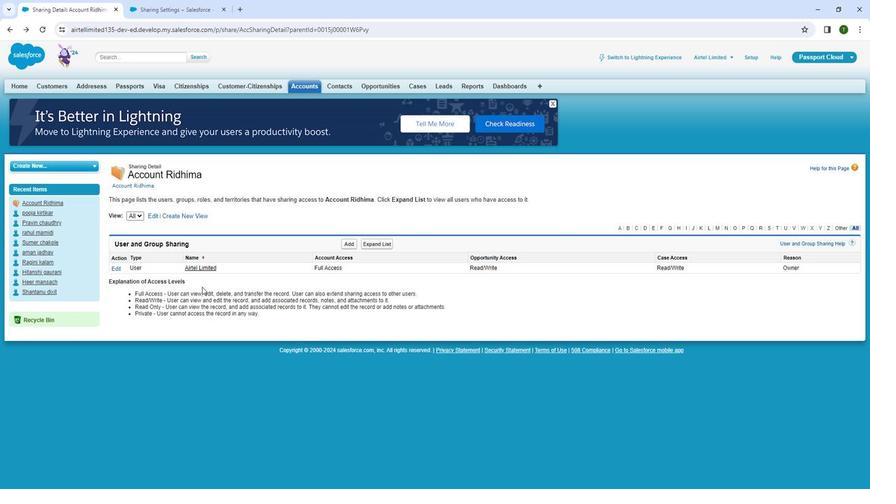 
Action: Key pressed <Key.shift>
Screenshot: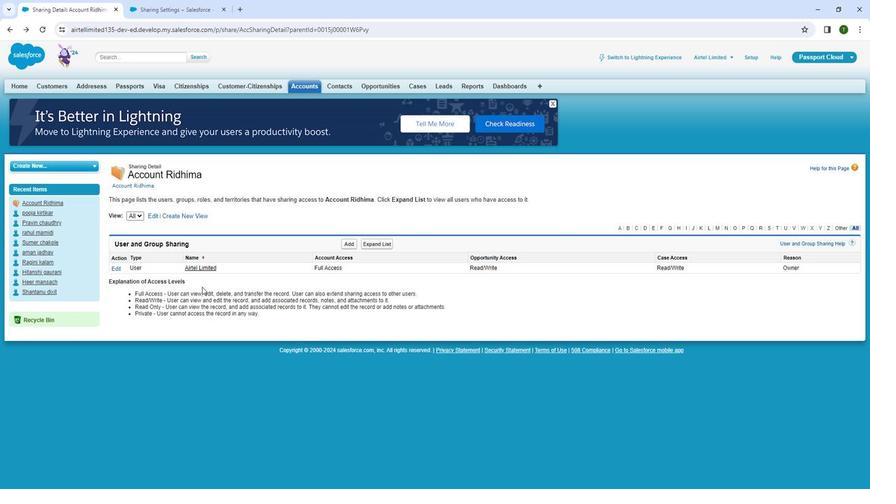 
Action: Mouse moved to (245, 261)
Screenshot: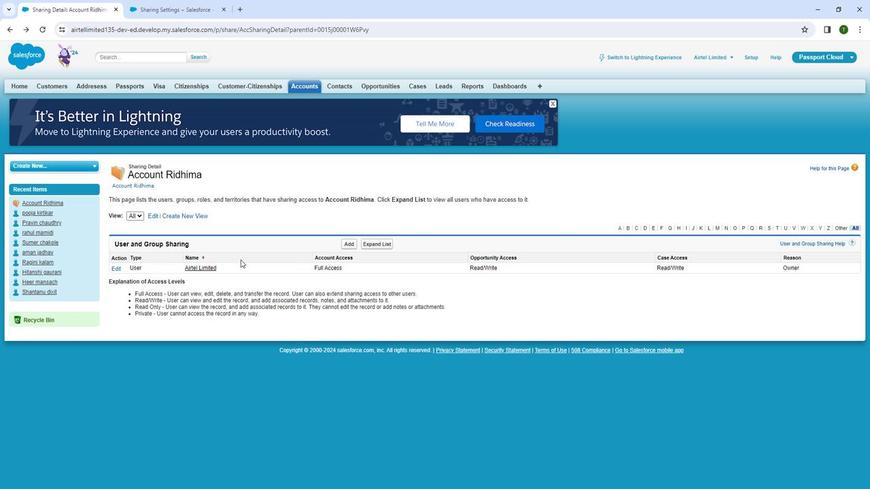 
Action: Key pressed ctrl+R
Screenshot: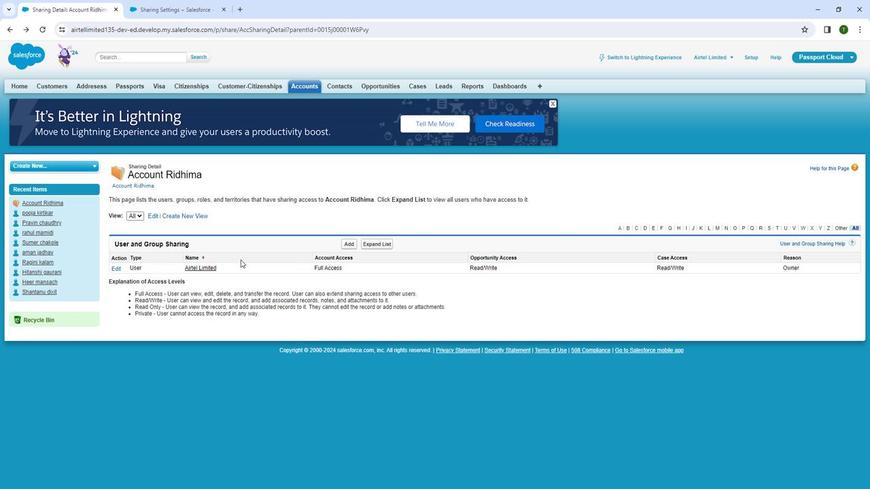 
Action: Mouse moved to (348, 248)
Screenshot: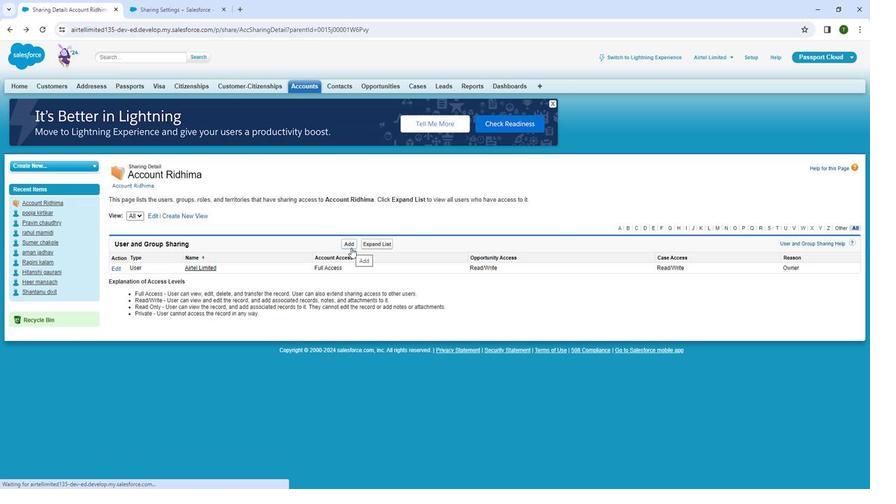 
Action: Mouse pressed left at (348, 248)
Screenshot: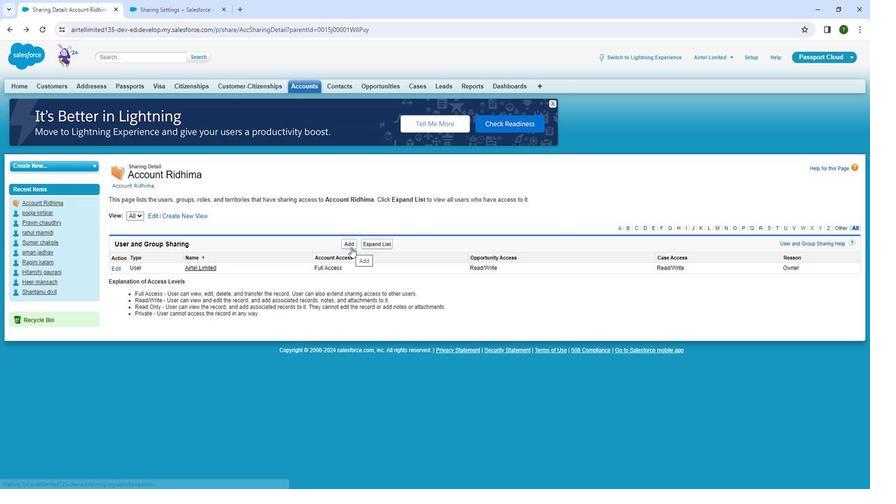 
Action: Mouse moved to (169, 265)
Screenshot: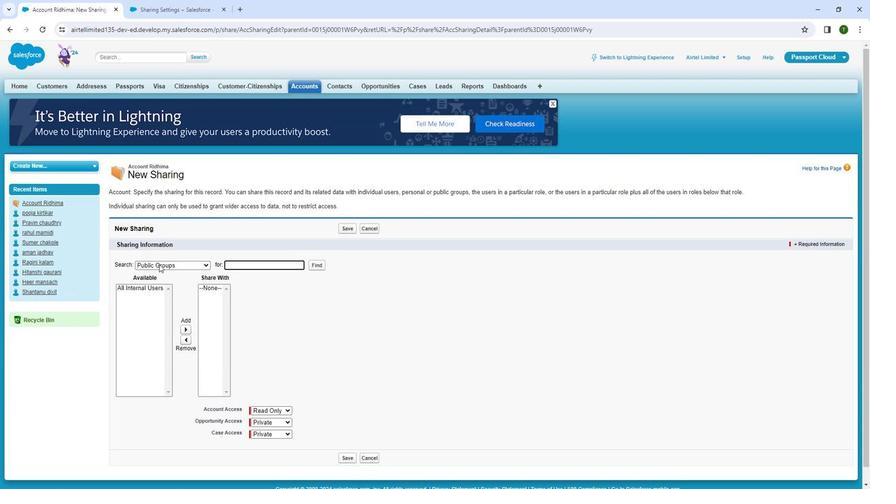 
Action: Mouse pressed left at (169, 265)
Screenshot: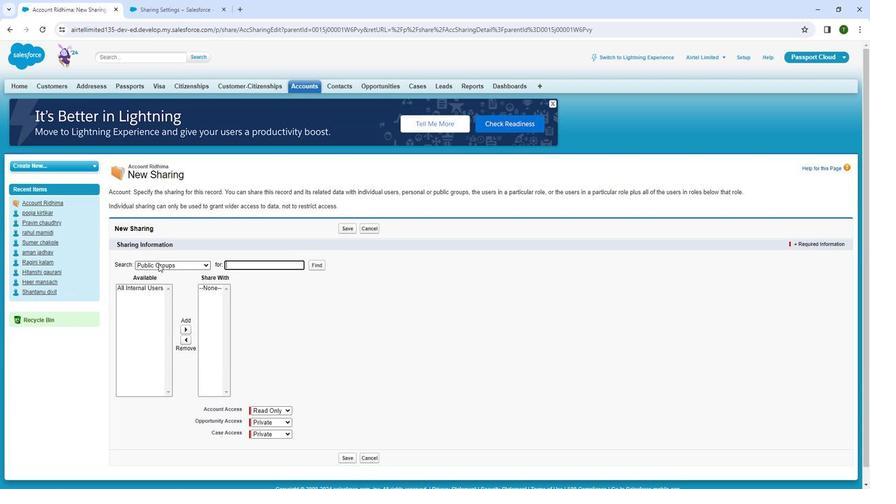 
Action: Mouse moved to (167, 295)
Screenshot: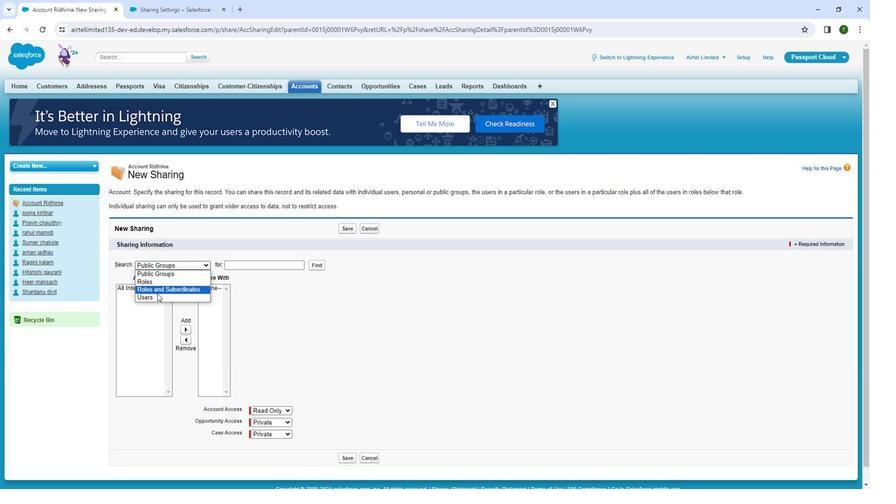 
Action: Mouse pressed left at (167, 295)
Screenshot: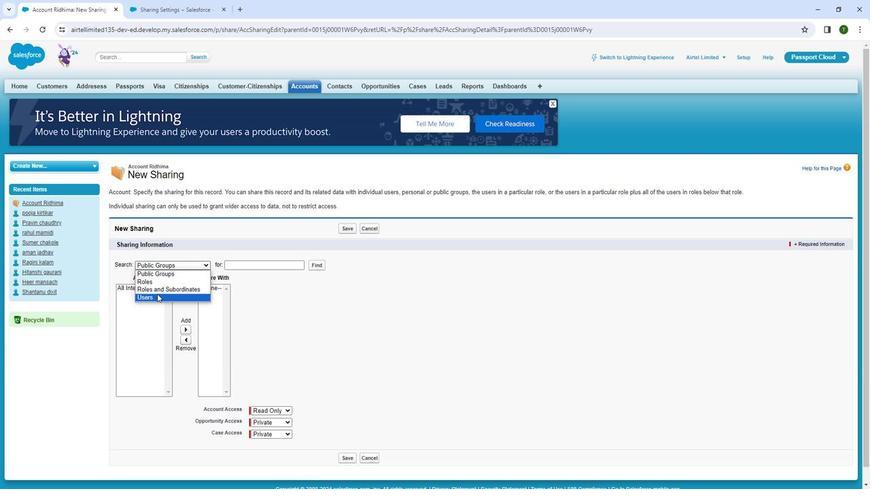 
Action: Mouse moved to (243, 270)
Screenshot: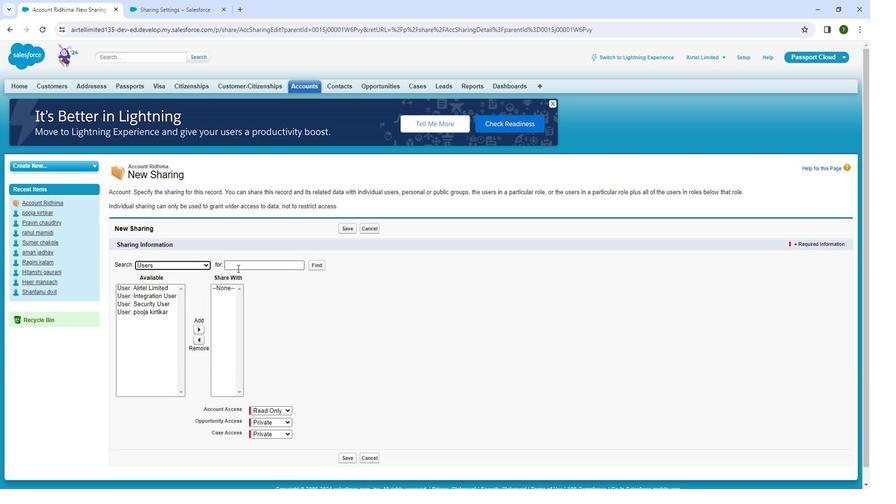 
Action: Mouse pressed left at (243, 270)
Screenshot: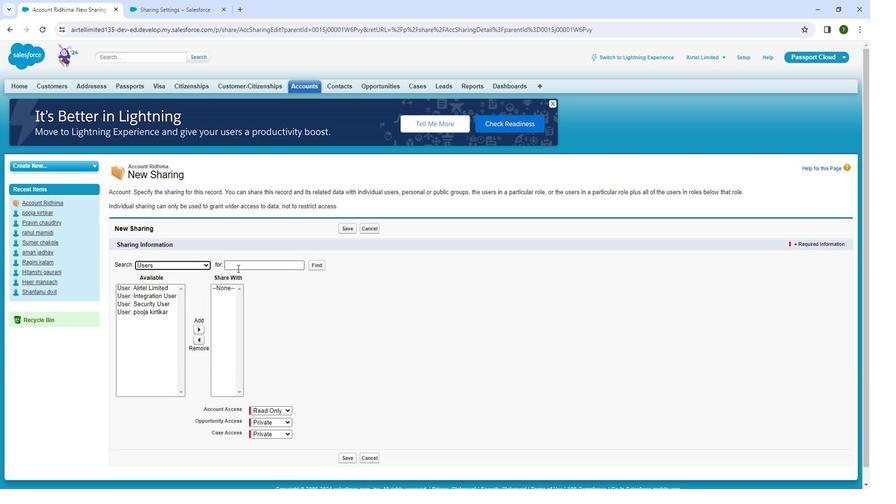 
Action: Mouse moved to (155, 313)
Screenshot: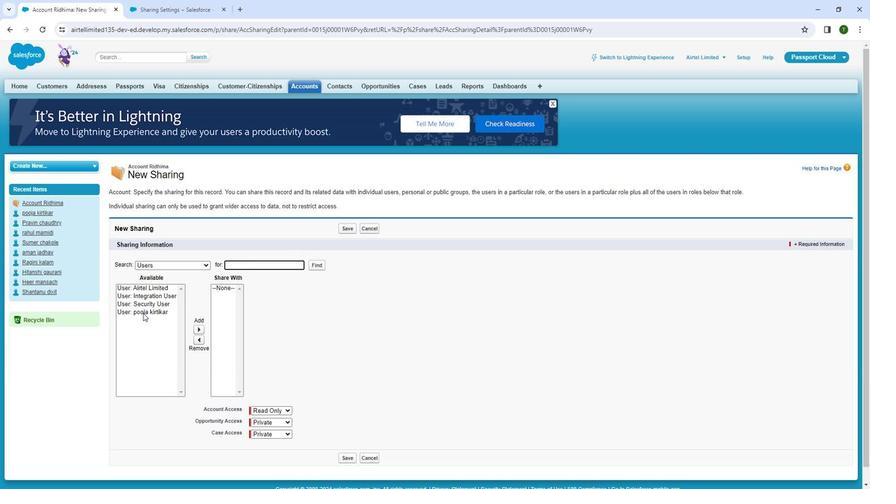 
Action: Mouse pressed left at (155, 313)
Screenshot: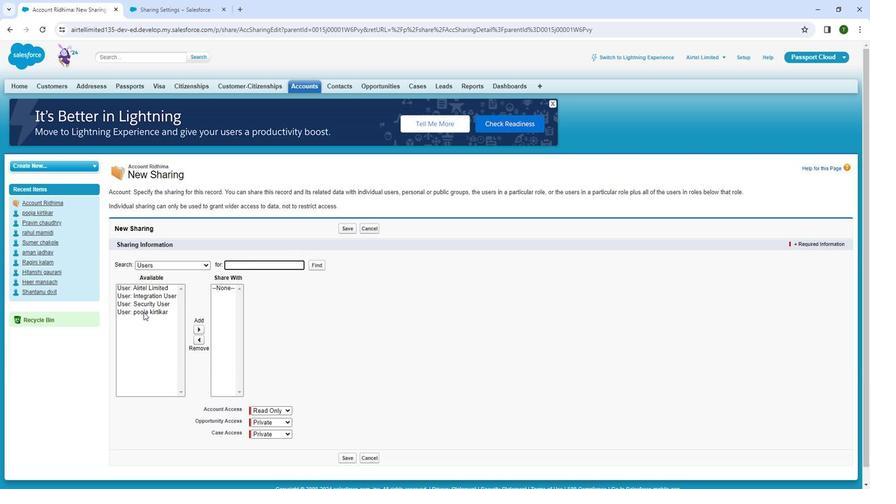 
Action: Mouse moved to (207, 331)
Screenshot: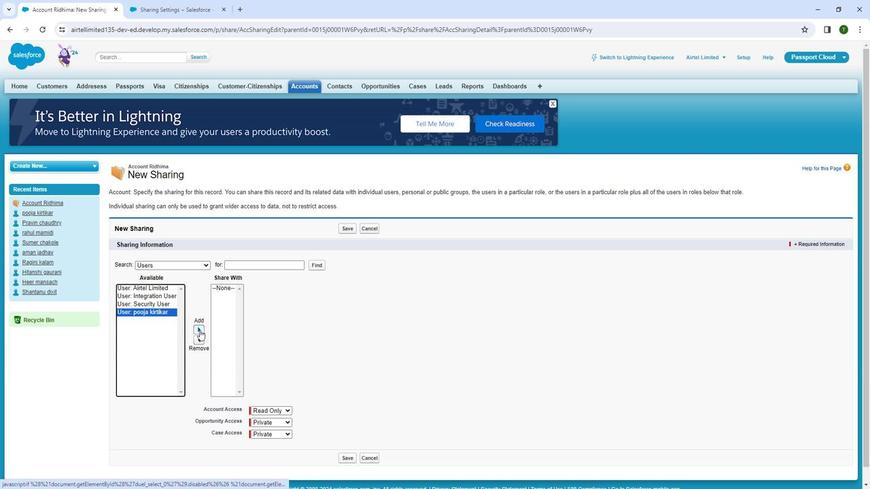 
Action: Mouse pressed left at (207, 331)
Screenshot: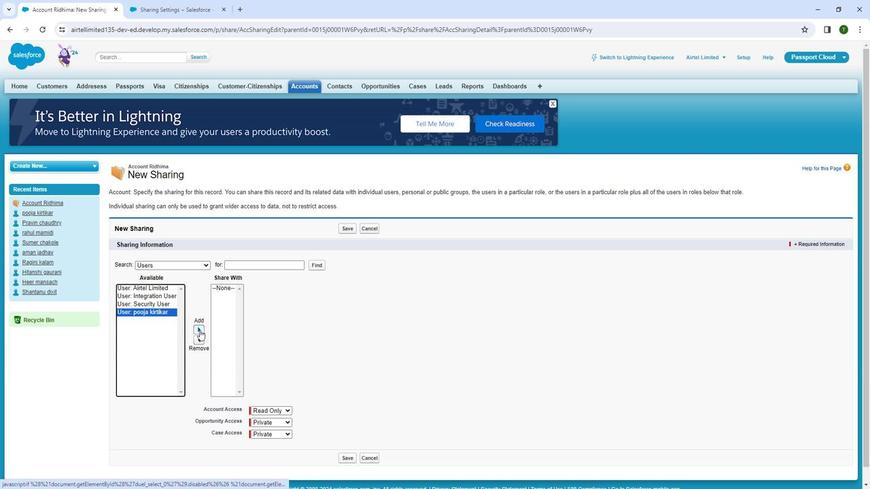 
Action: Mouse moved to (315, 328)
Screenshot: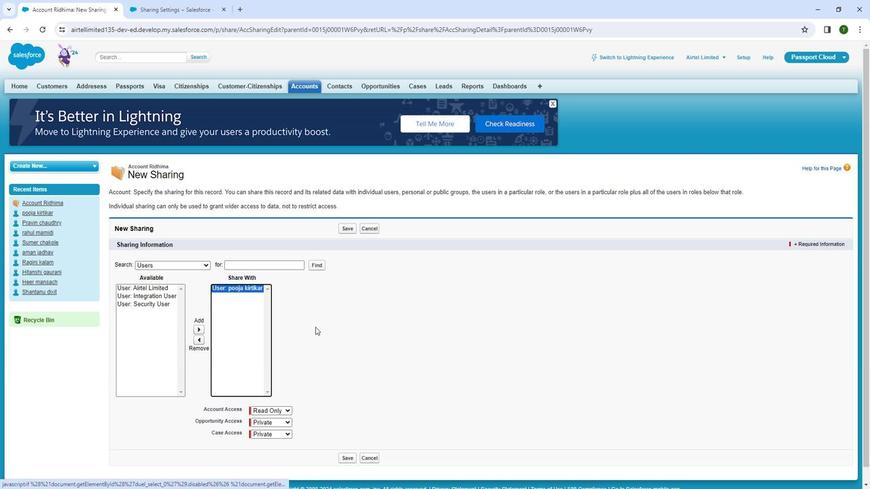
Action: Mouse pressed left at (315, 328)
Screenshot: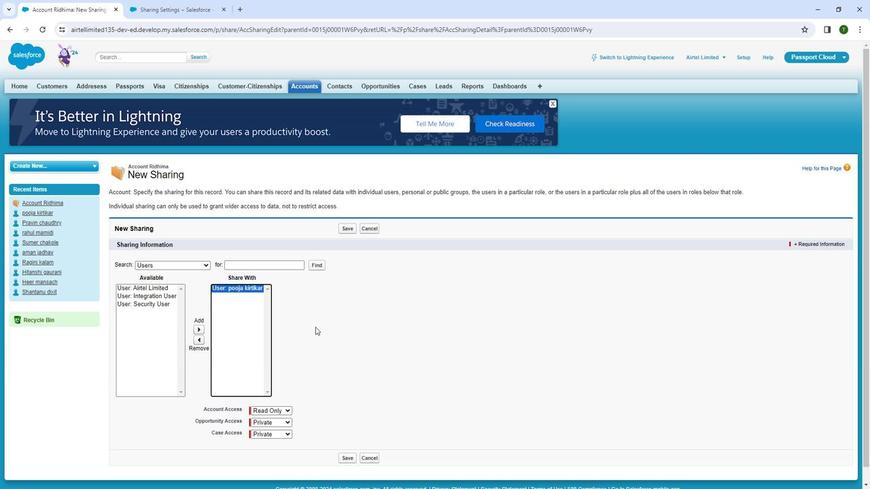 
Action: Mouse moved to (298, 336)
Screenshot: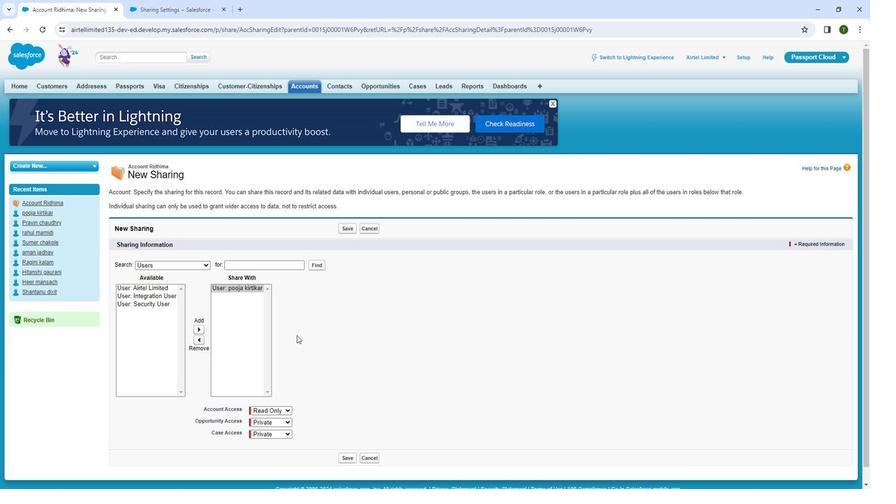 
Action: Mouse scrolled (298, 335) with delta (0, 0)
Screenshot: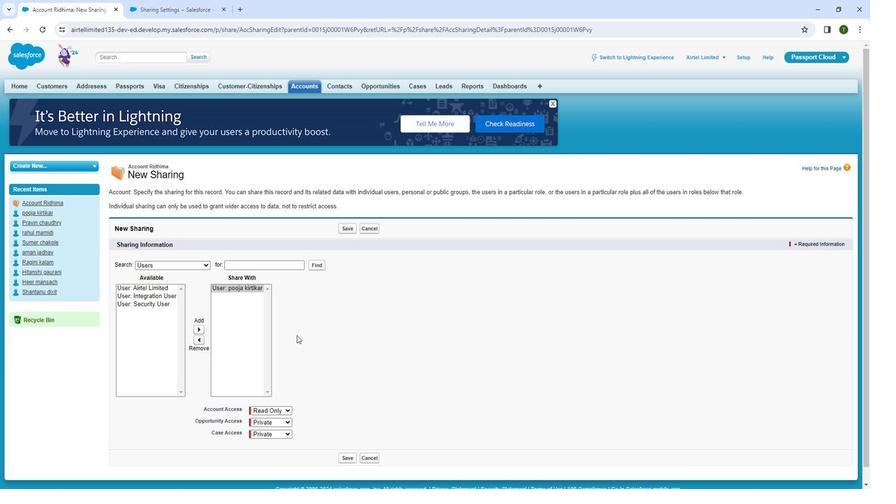 
Action: Mouse moved to (297, 337)
Screenshot: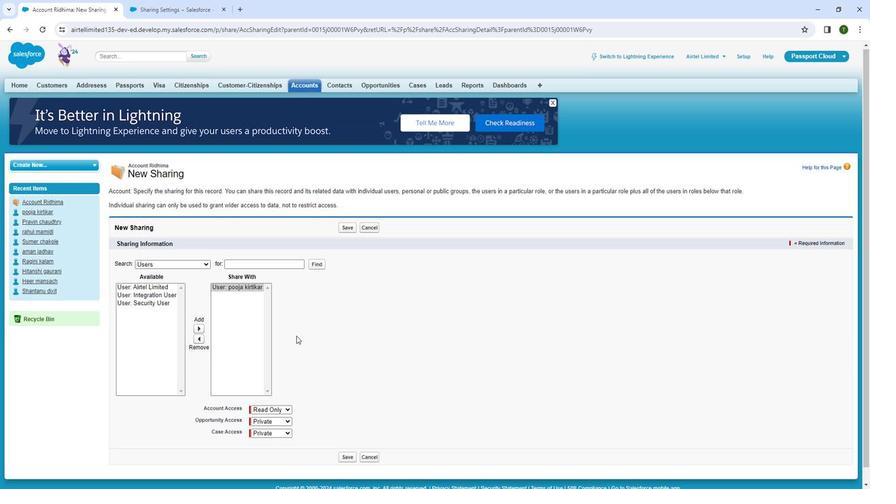 
Action: Mouse scrolled (297, 336) with delta (0, 0)
Screenshot: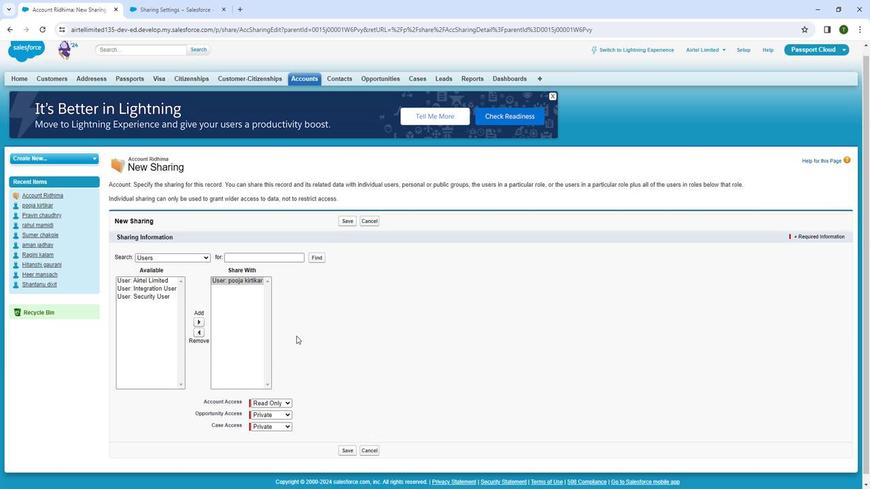 
Action: Mouse moved to (271, 395)
Screenshot: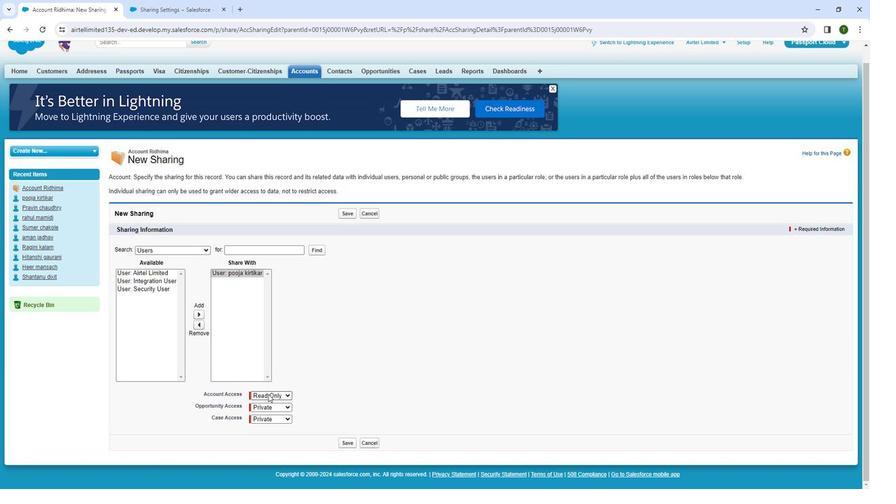 
Action: Mouse pressed left at (271, 395)
Screenshot: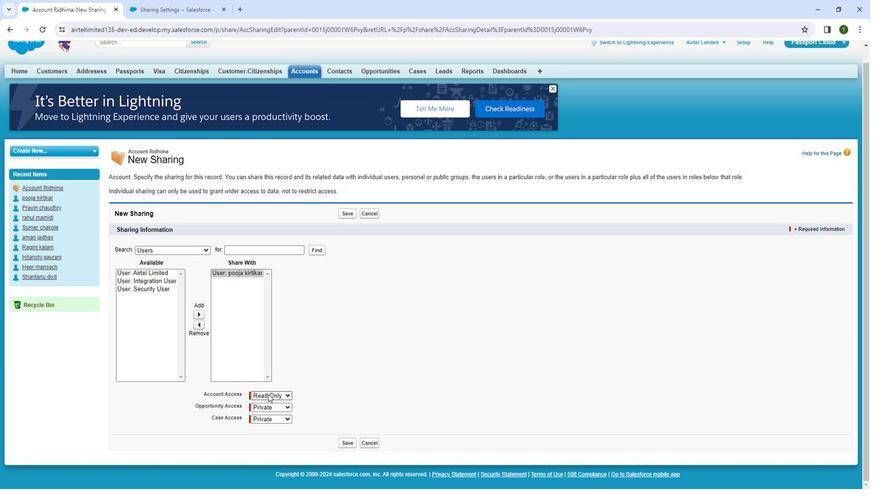 
Action: Mouse moved to (345, 368)
Screenshot: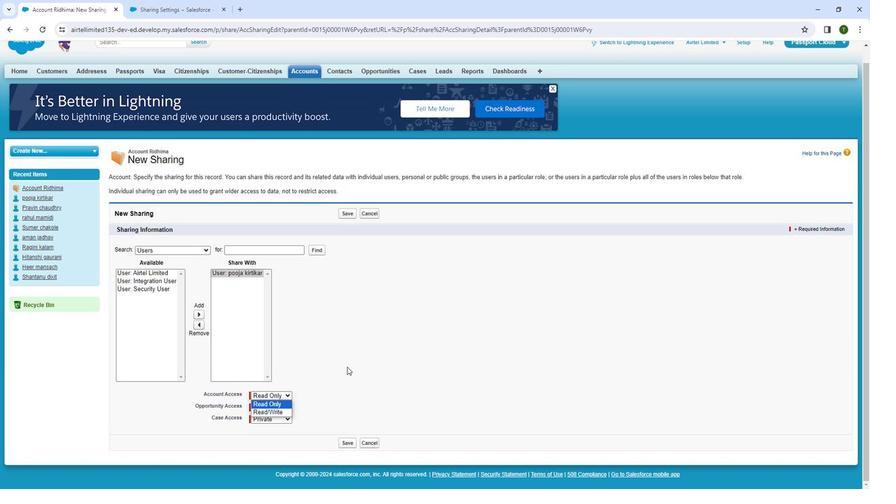 
Action: Mouse pressed left at (345, 368)
Screenshot: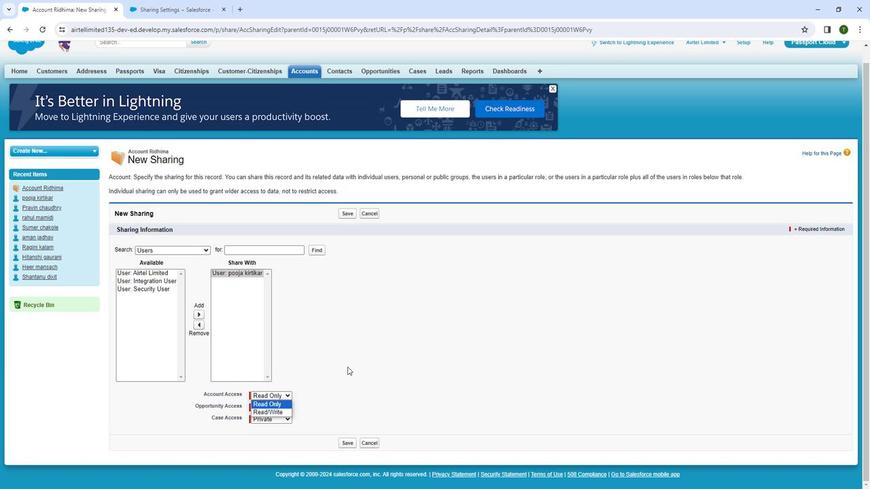 
Action: Mouse moved to (344, 441)
Screenshot: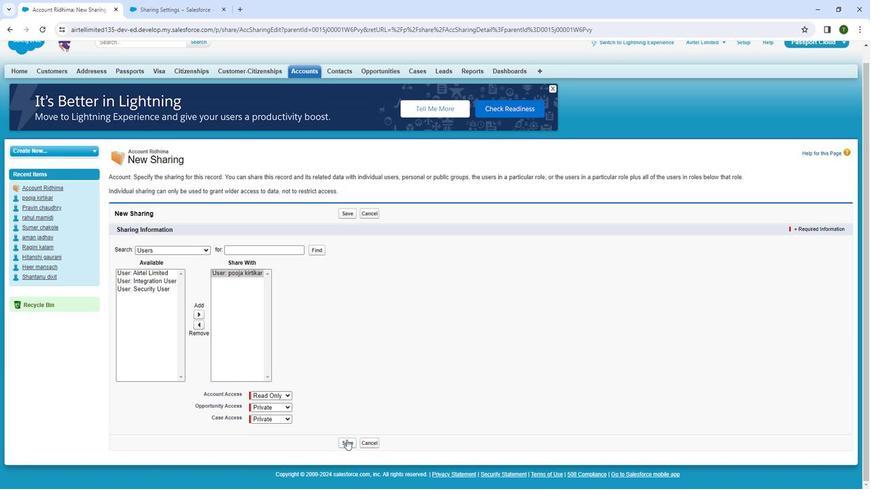 
Action: Mouse pressed left at (344, 441)
Screenshot: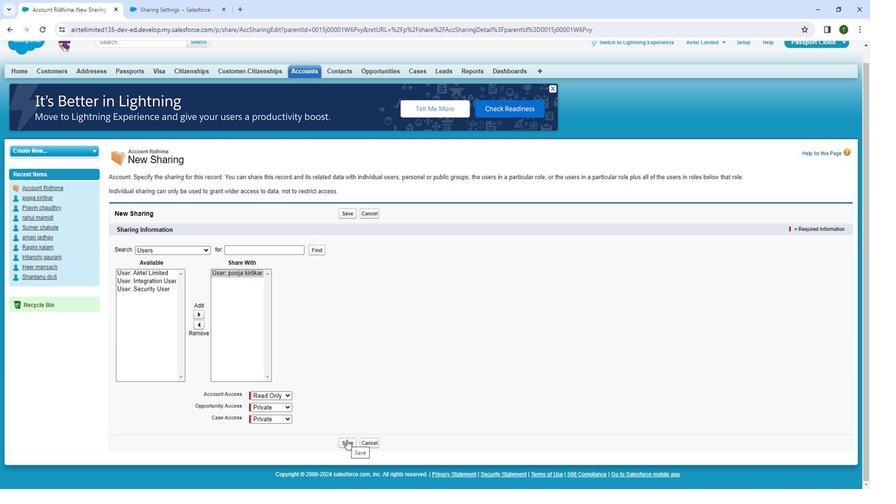 
Action: Mouse moved to (190, 8)
